 Task: Look for space in Parkent, Uzbekistan from 12th  August, 2023 to 15th August, 2023 for 3 adults in price range Rs.12000 to Rs.16000. Place can be entire place with 2 bedrooms having 3 beds and 1 bathroom. Property type can be house, flat, guest house. Booking option can be shelf check-in. Required host language is English.
Action: Mouse pressed left at (570, 127)
Screenshot: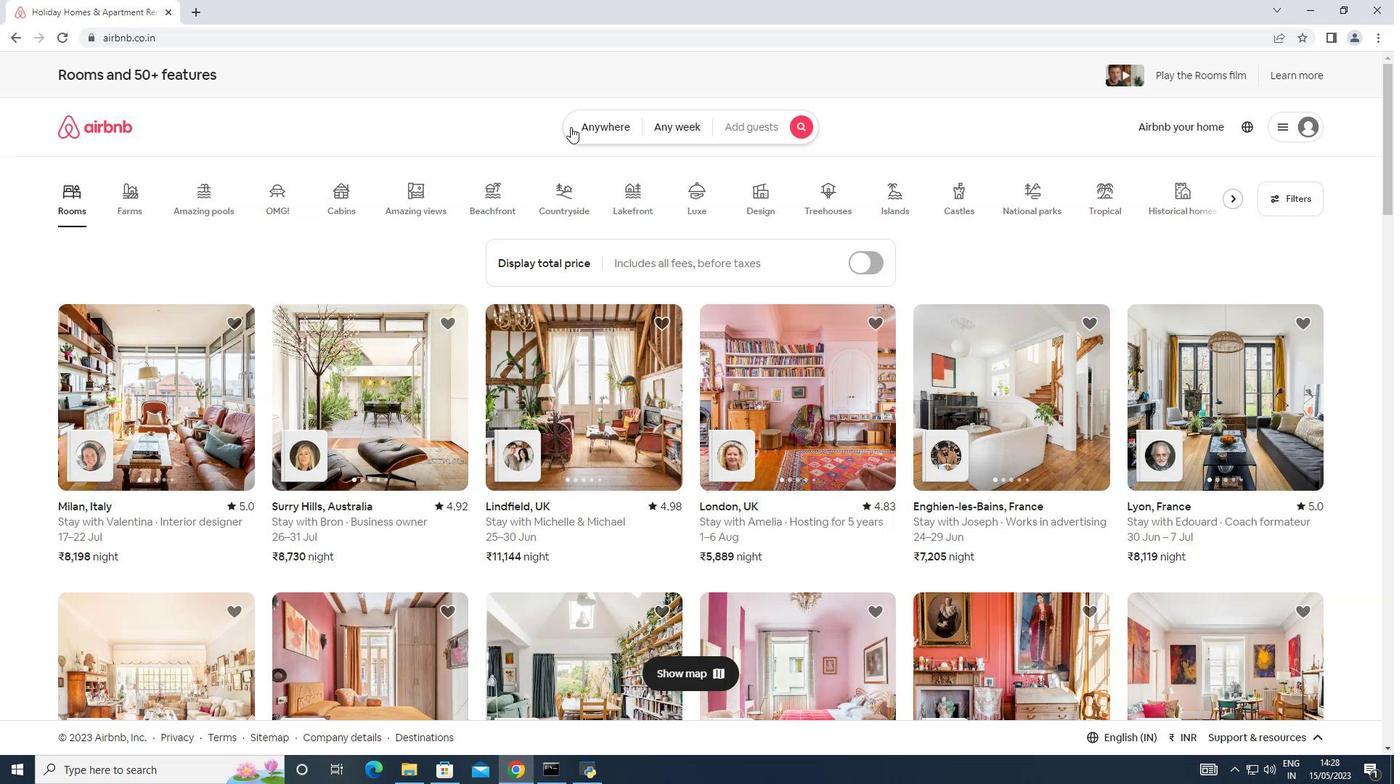 
Action: Mouse moved to (492, 192)
Screenshot: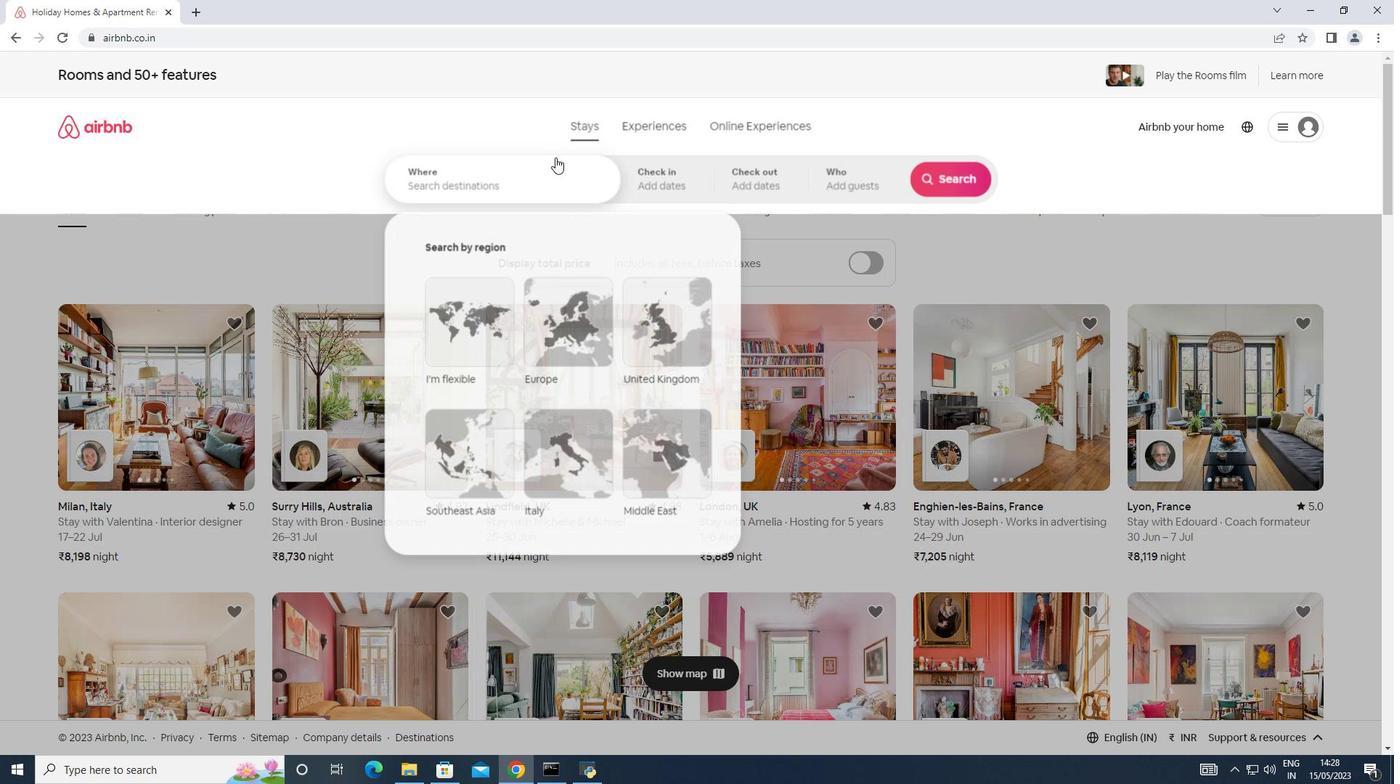 
Action: Mouse pressed left at (492, 192)
Screenshot: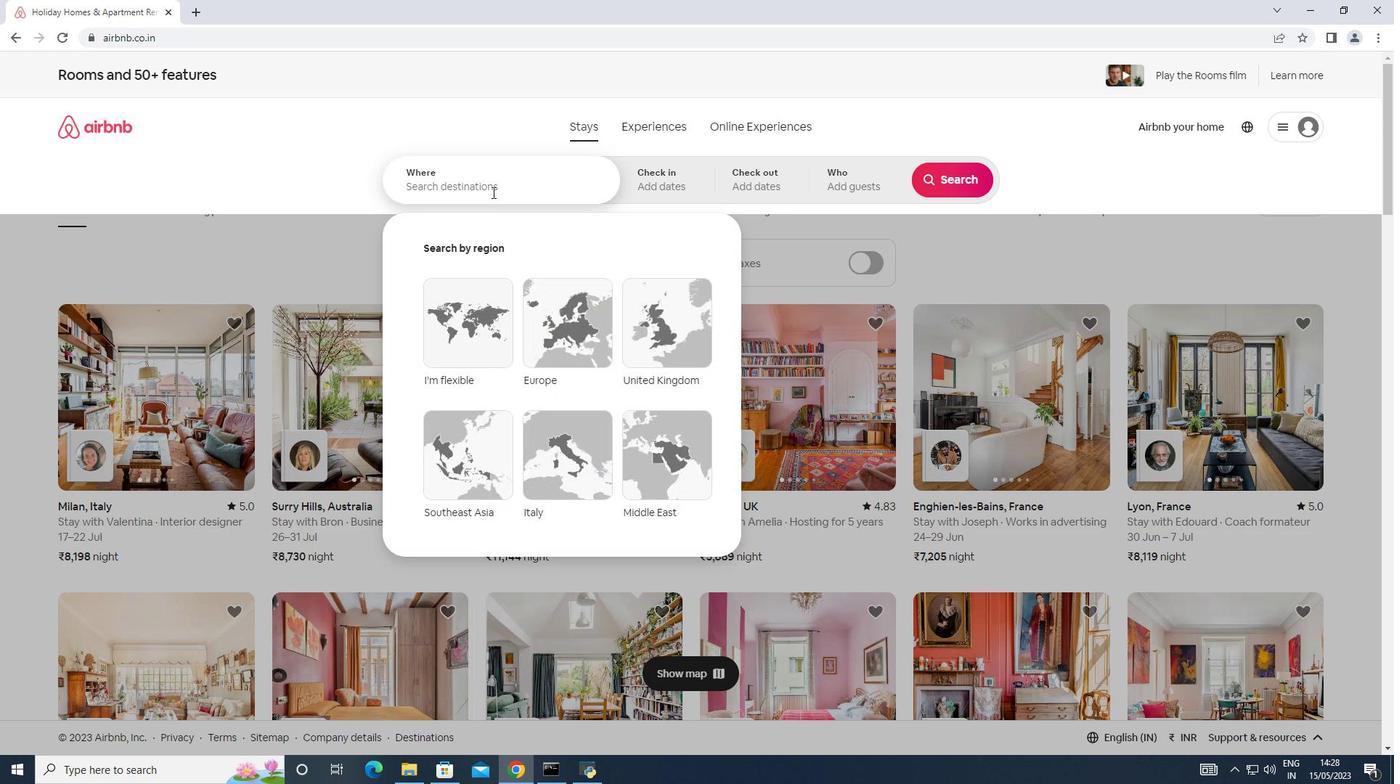 
Action: Key pressed <Key.shift><Key.shift>Parkent,<Key.shift>Uzbekistan
Screenshot: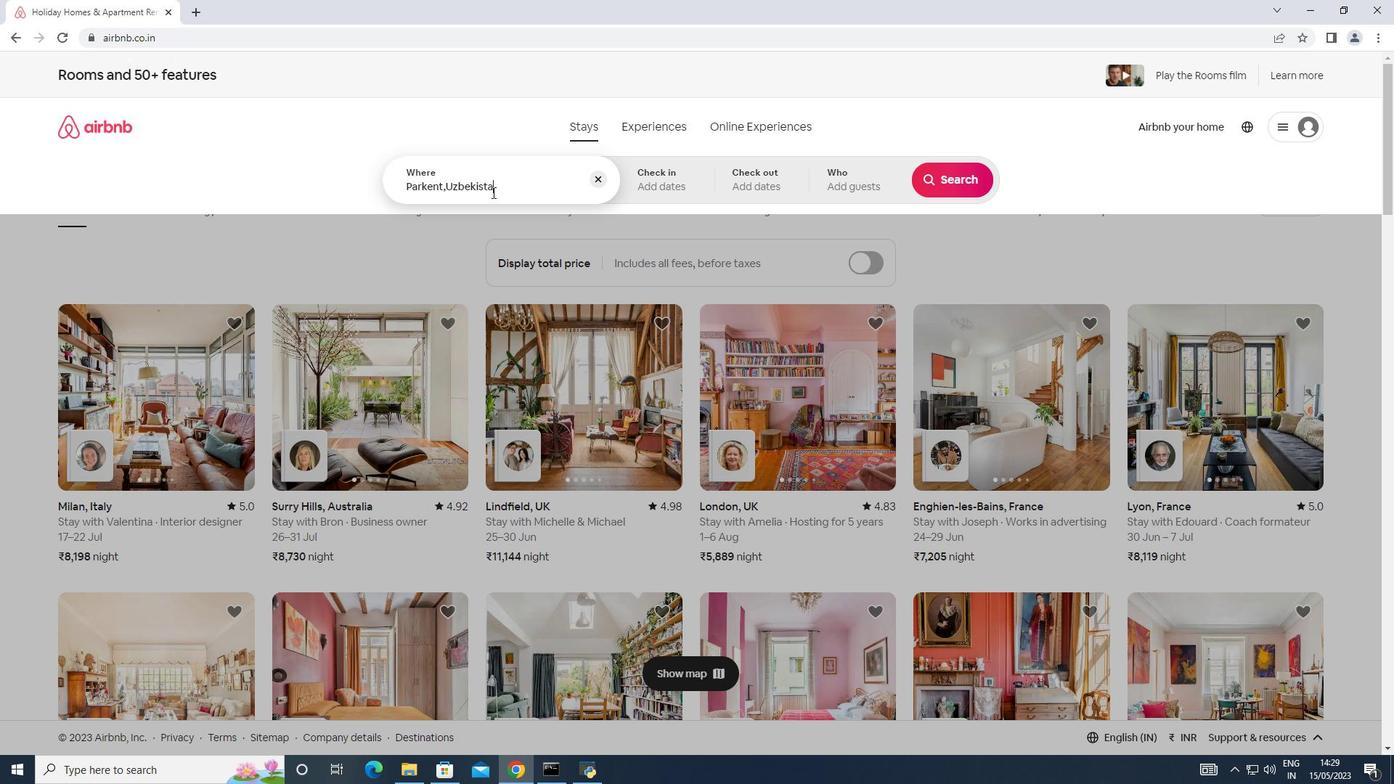 
Action: Mouse moved to (656, 181)
Screenshot: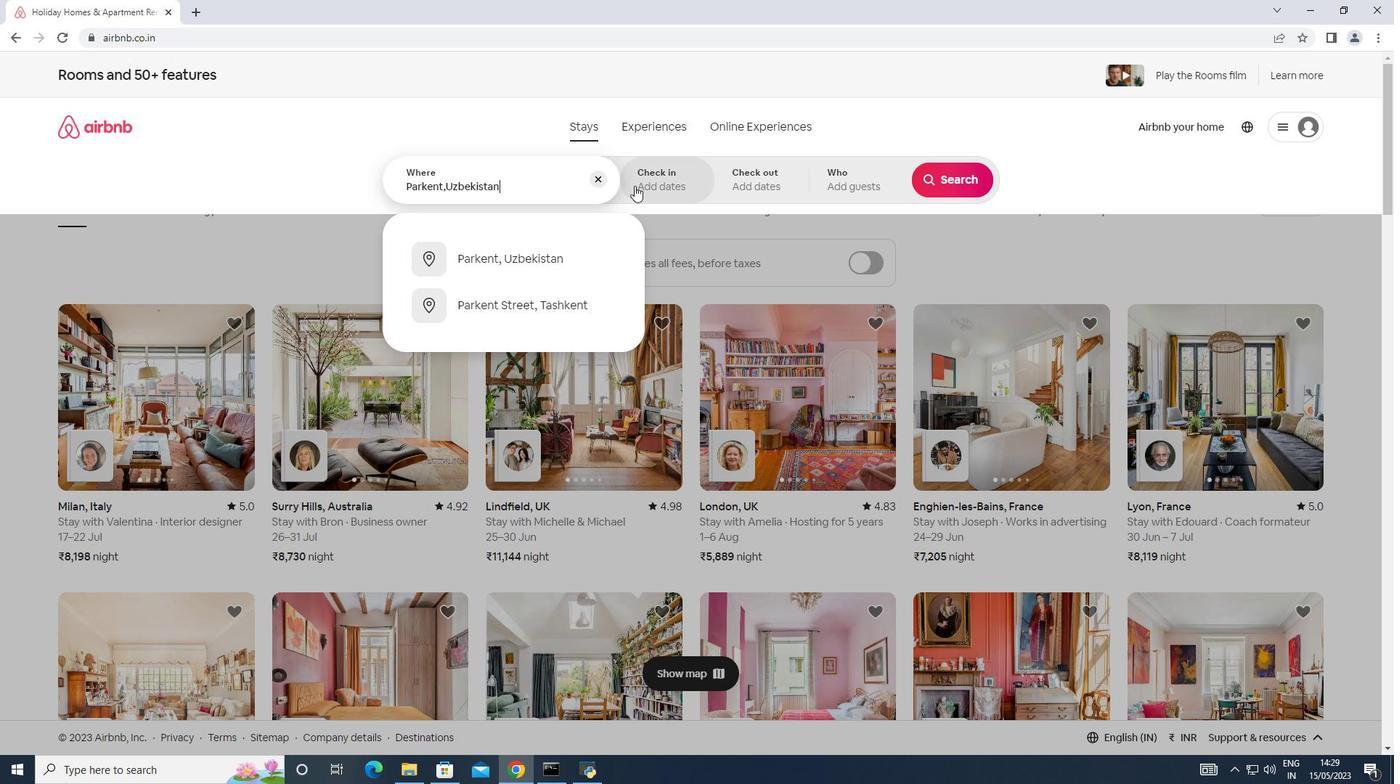
Action: Mouse pressed left at (656, 181)
Screenshot: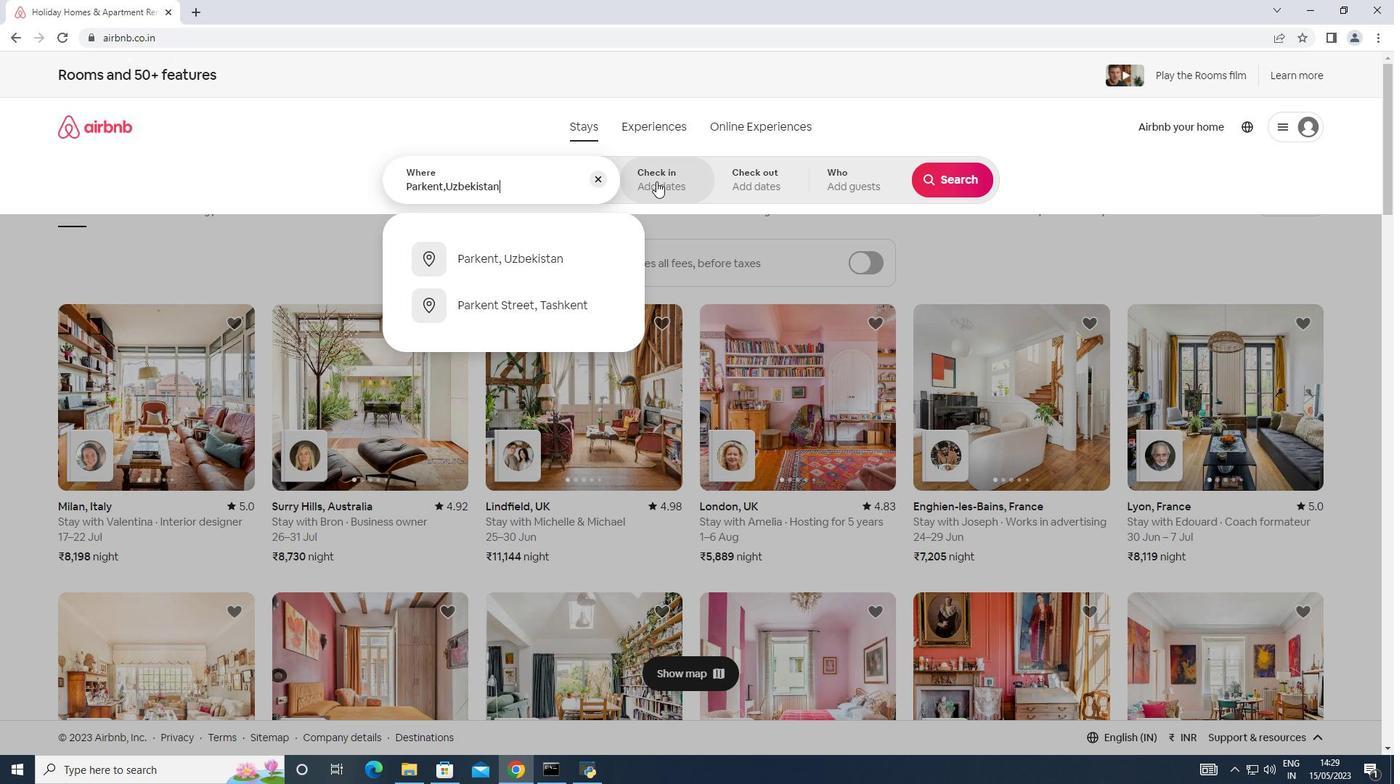 
Action: Mouse moved to (941, 300)
Screenshot: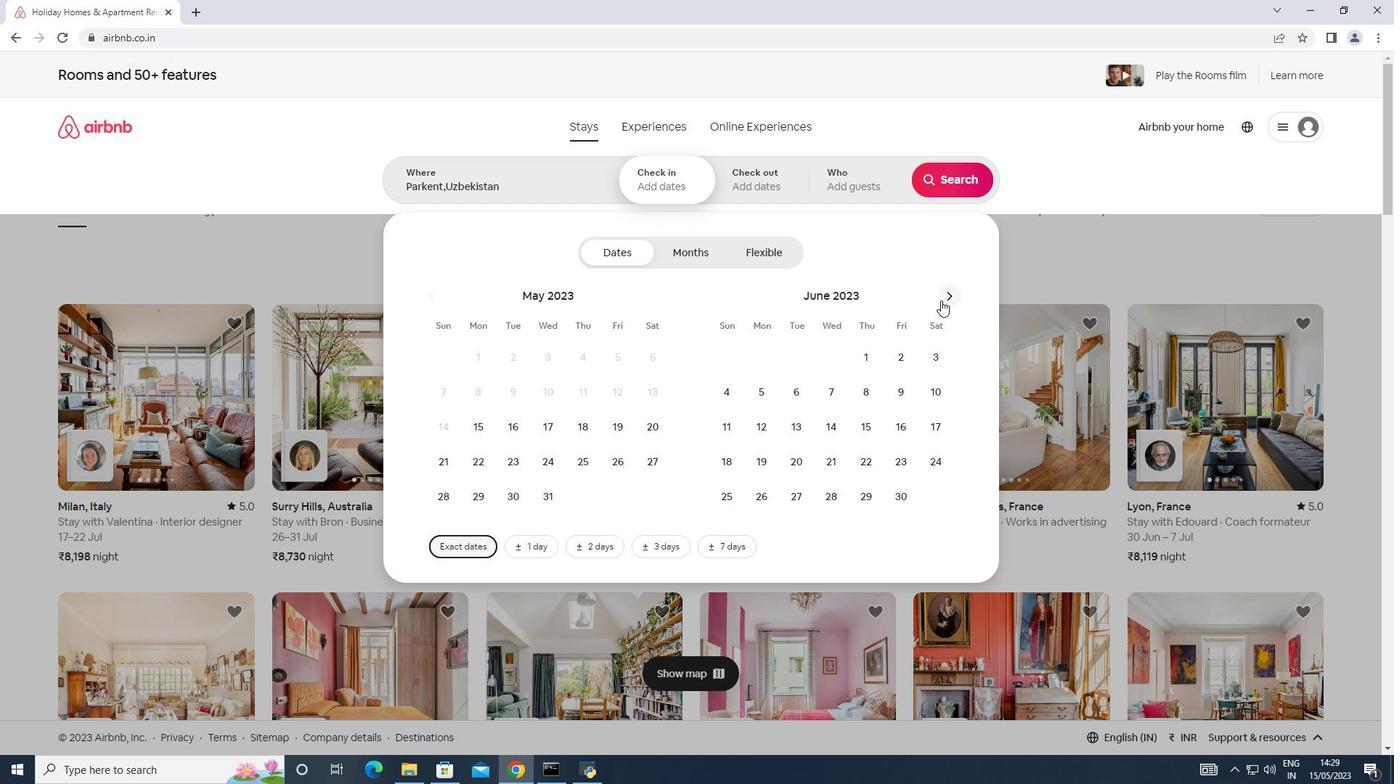 
Action: Mouse pressed left at (941, 300)
Screenshot: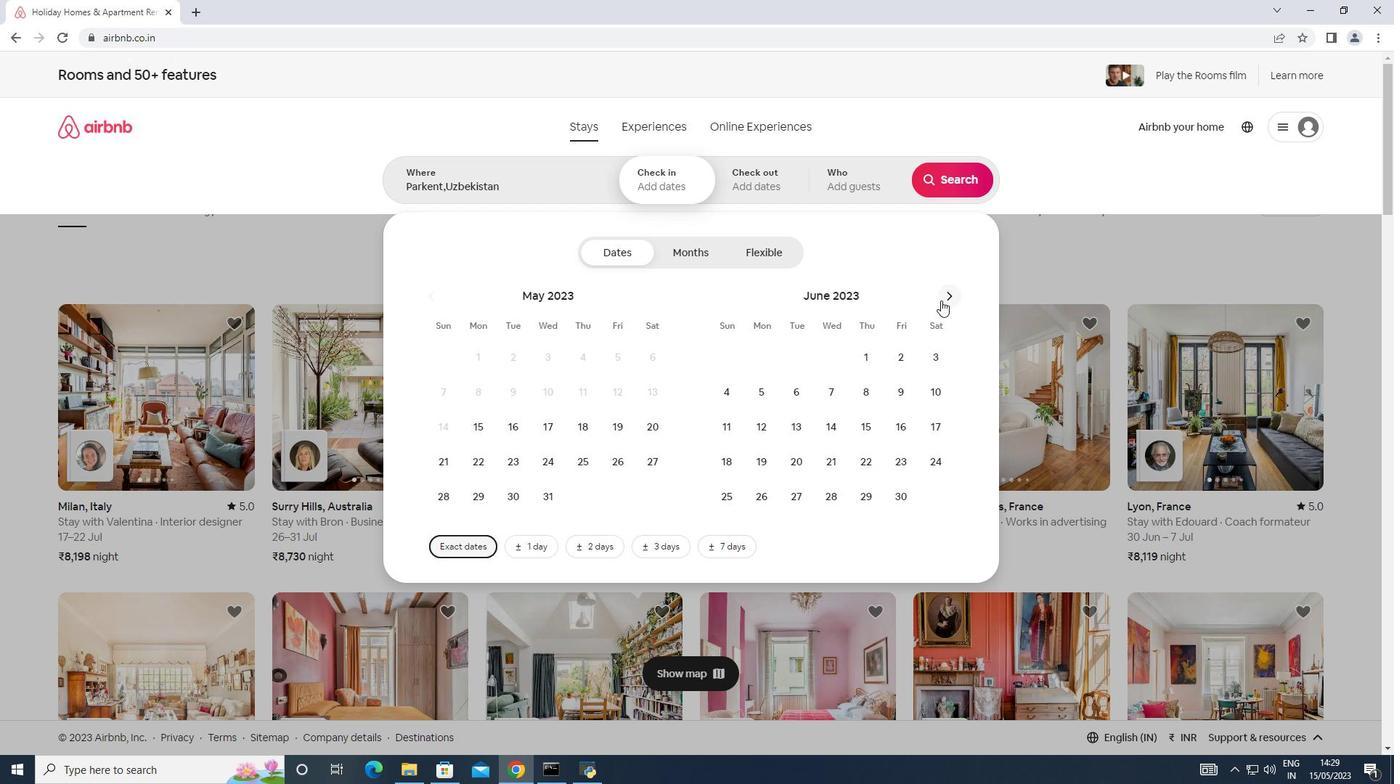 
Action: Mouse pressed left at (941, 300)
Screenshot: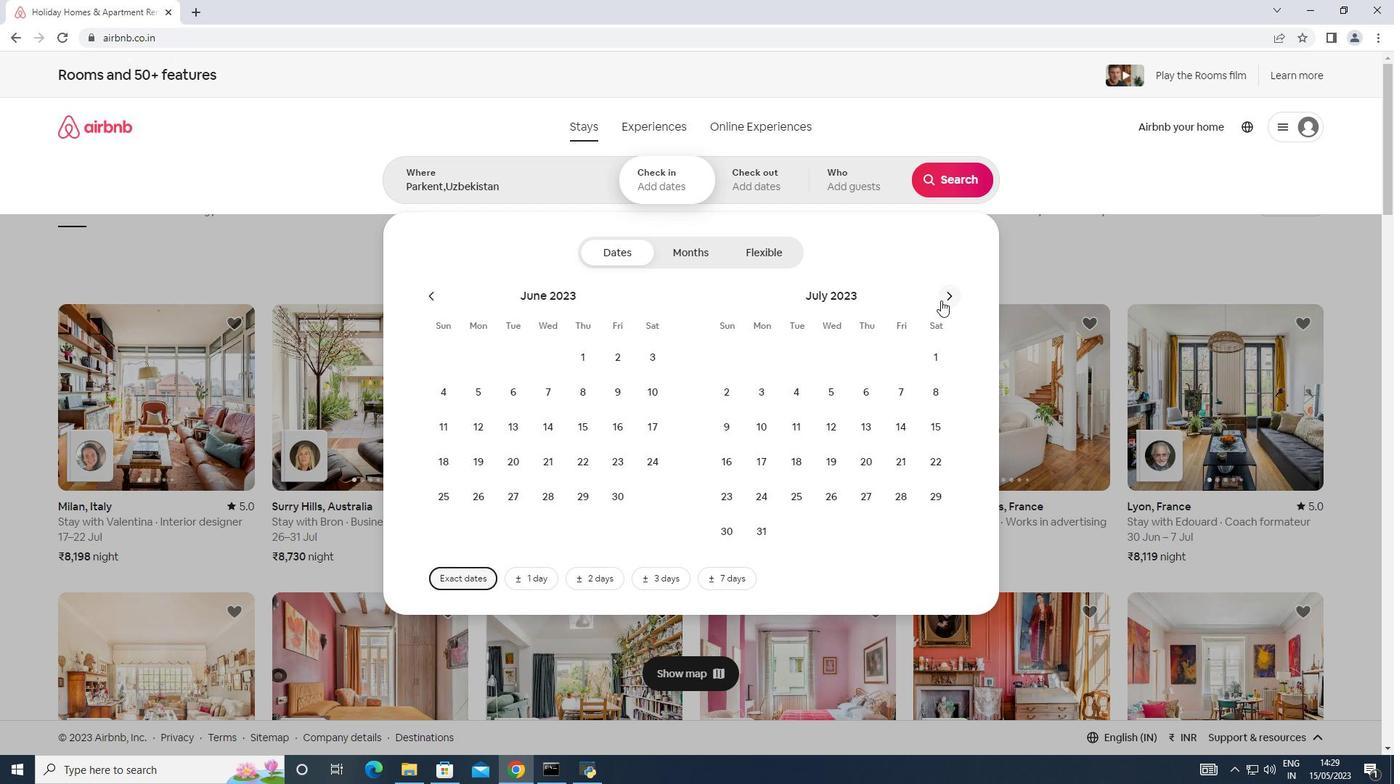 
Action: Mouse moved to (929, 379)
Screenshot: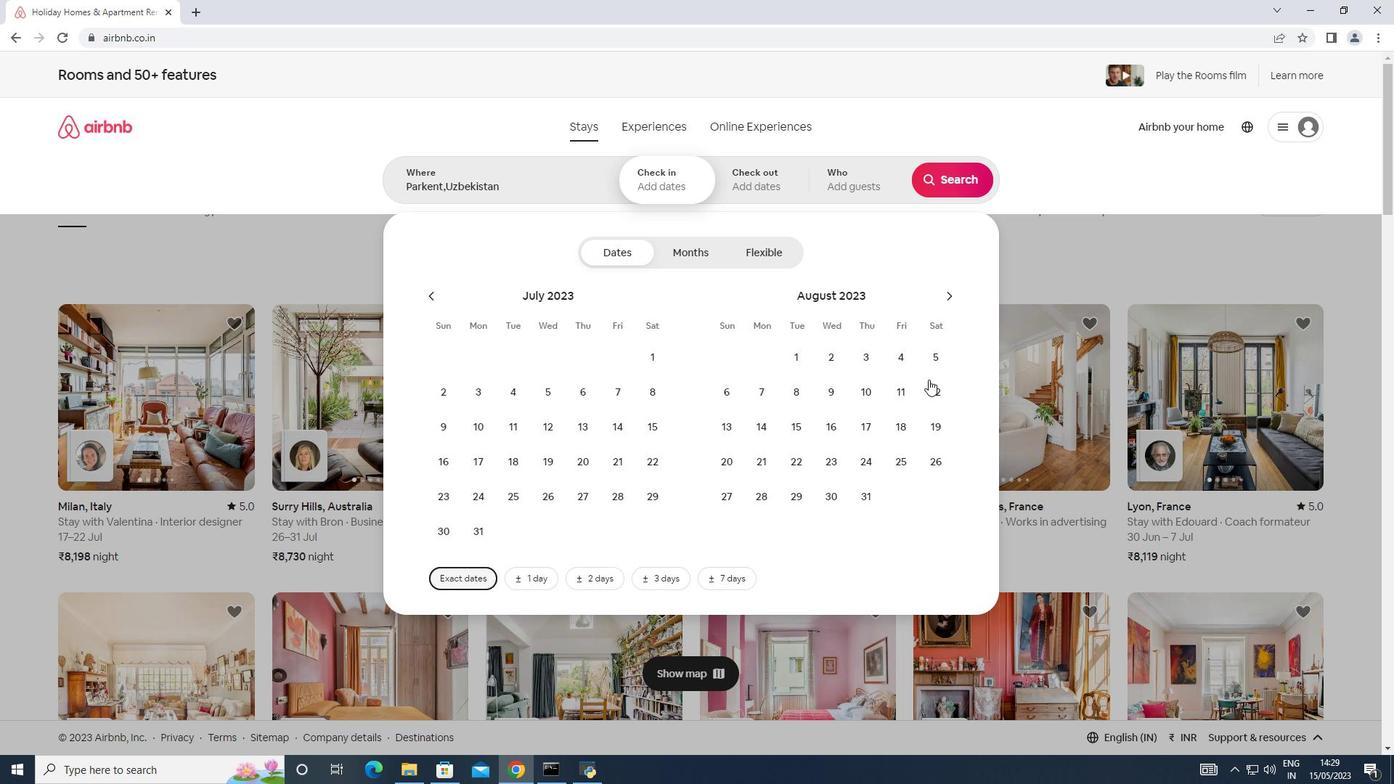 
Action: Mouse pressed left at (929, 379)
Screenshot: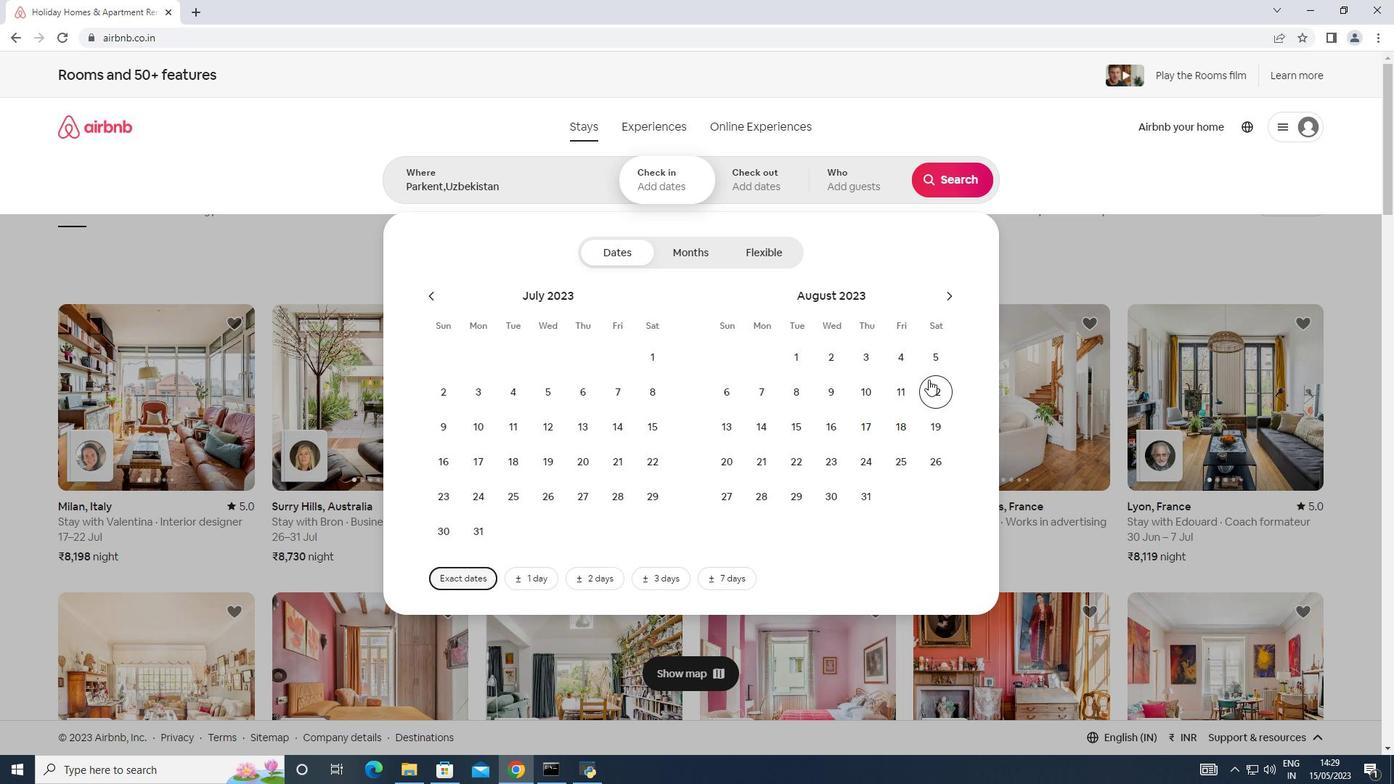 
Action: Mouse moved to (794, 428)
Screenshot: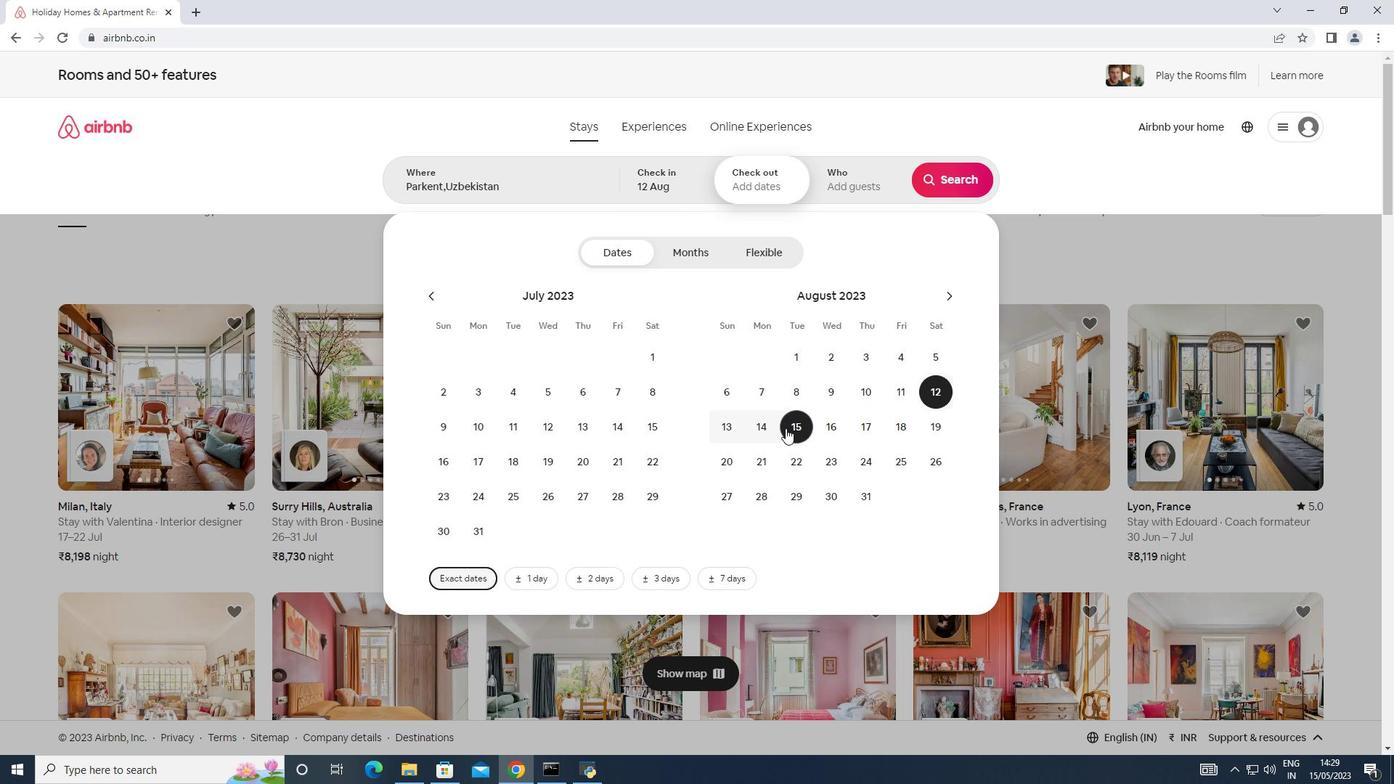 
Action: Mouse pressed left at (794, 428)
Screenshot: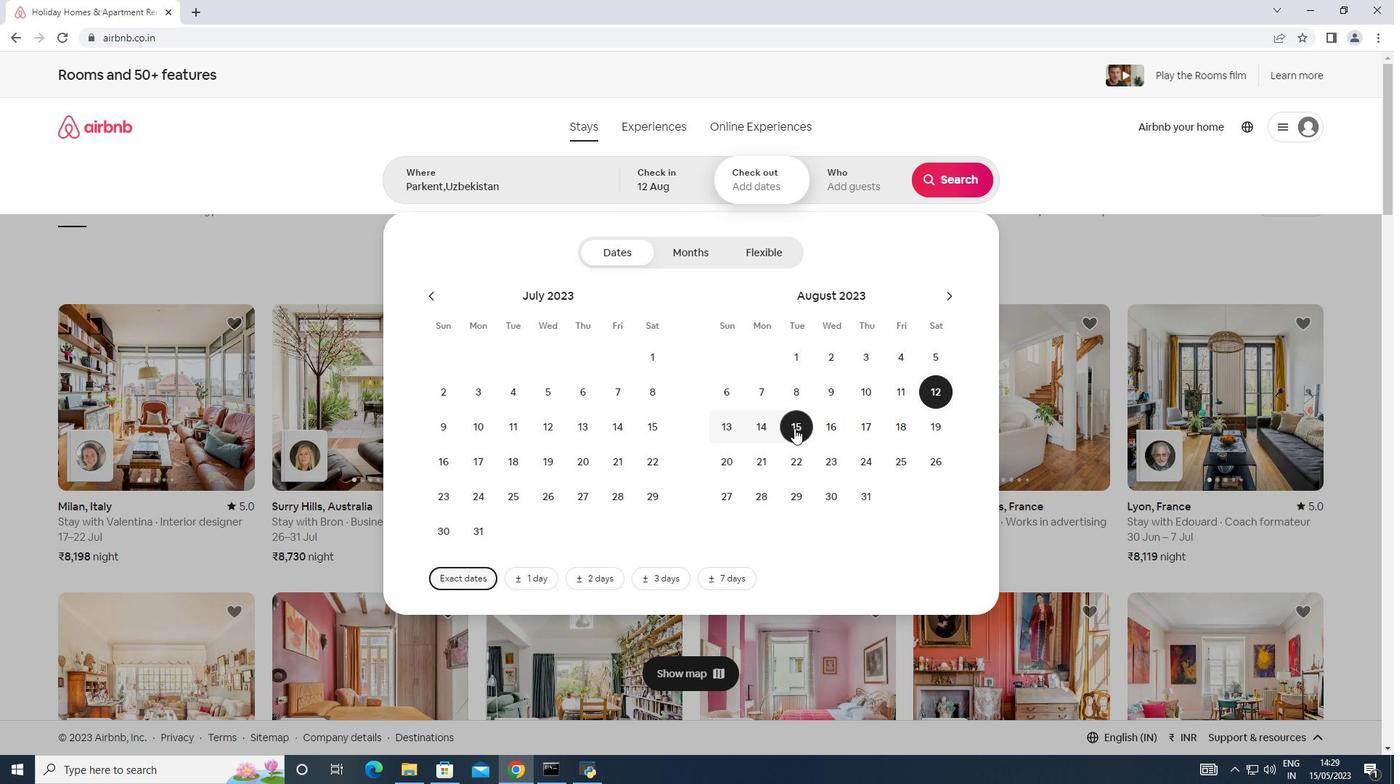 
Action: Mouse moved to (833, 182)
Screenshot: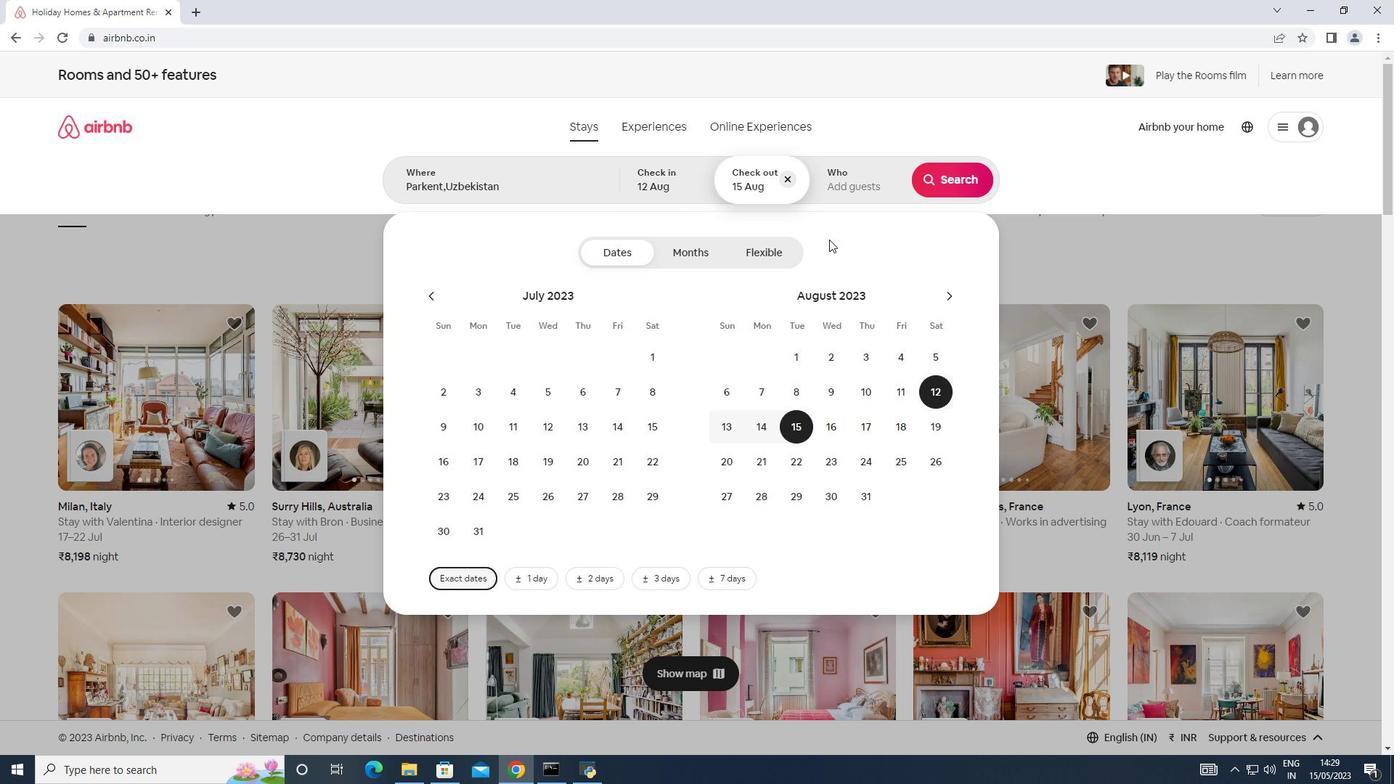 
Action: Mouse pressed left at (833, 182)
Screenshot: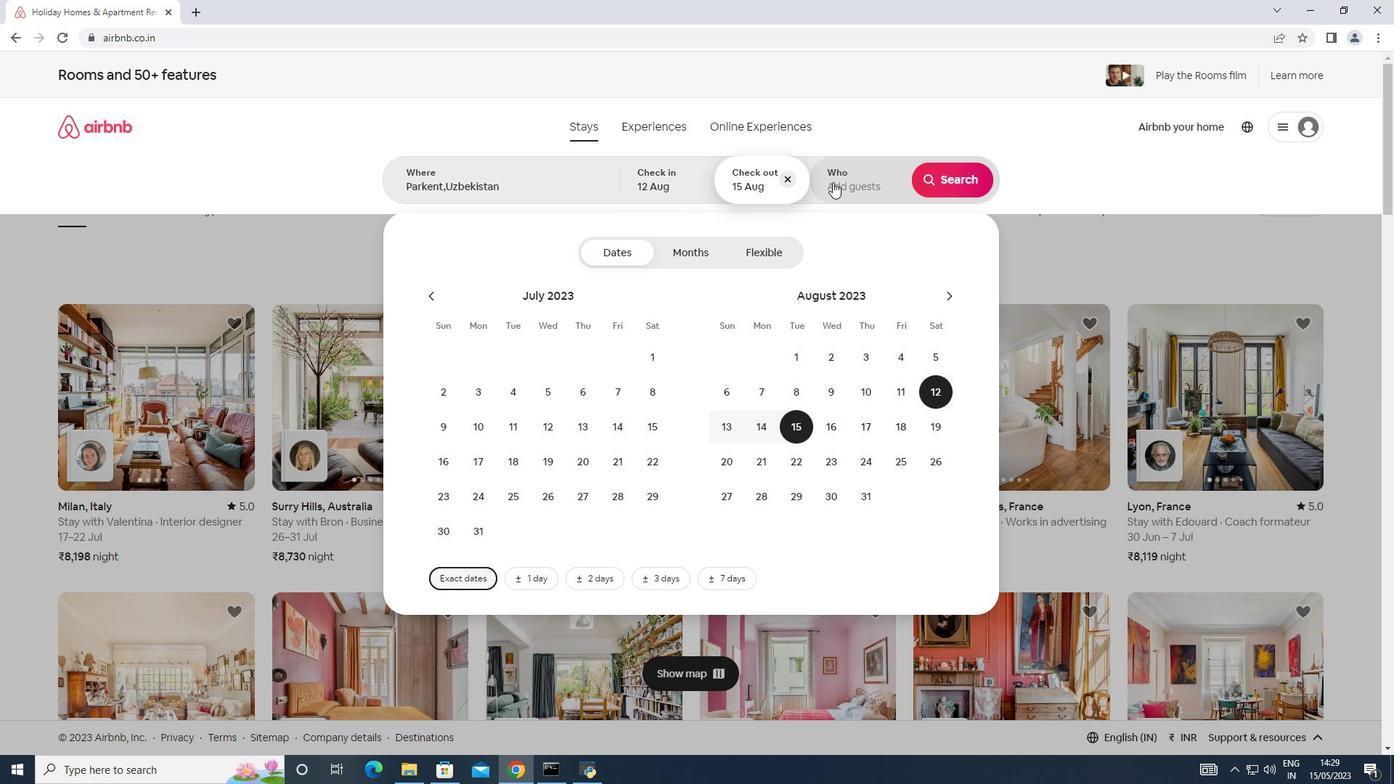 
Action: Mouse moved to (954, 253)
Screenshot: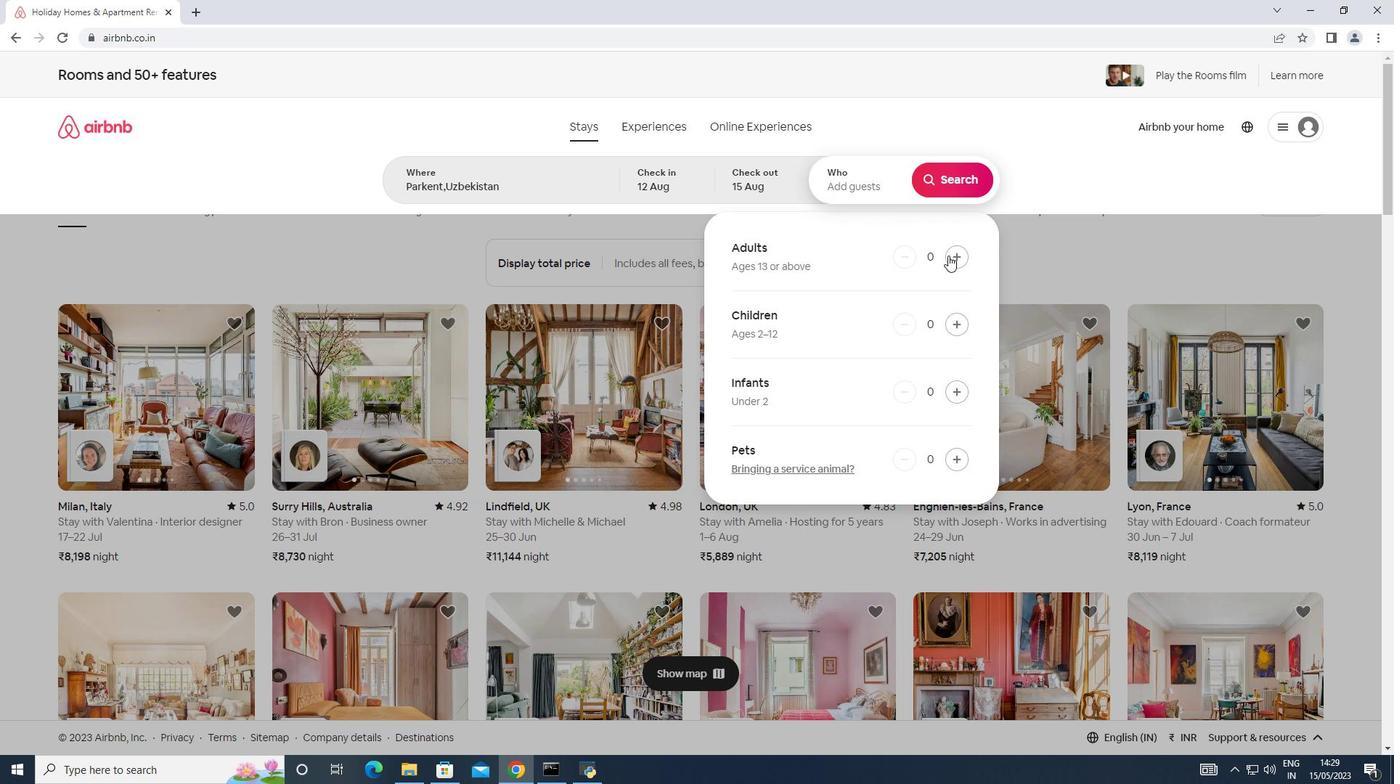 
Action: Mouse pressed left at (954, 253)
Screenshot: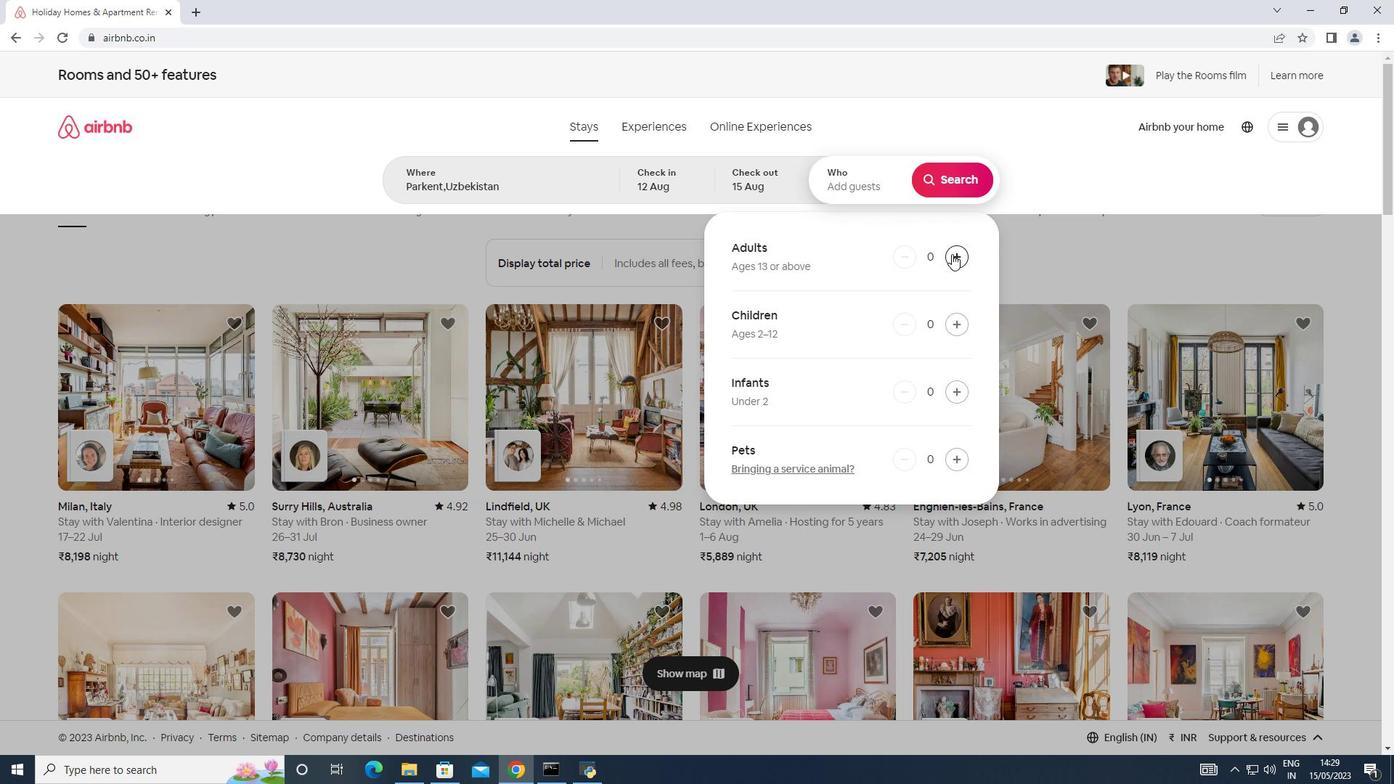 
Action: Mouse pressed left at (954, 253)
Screenshot: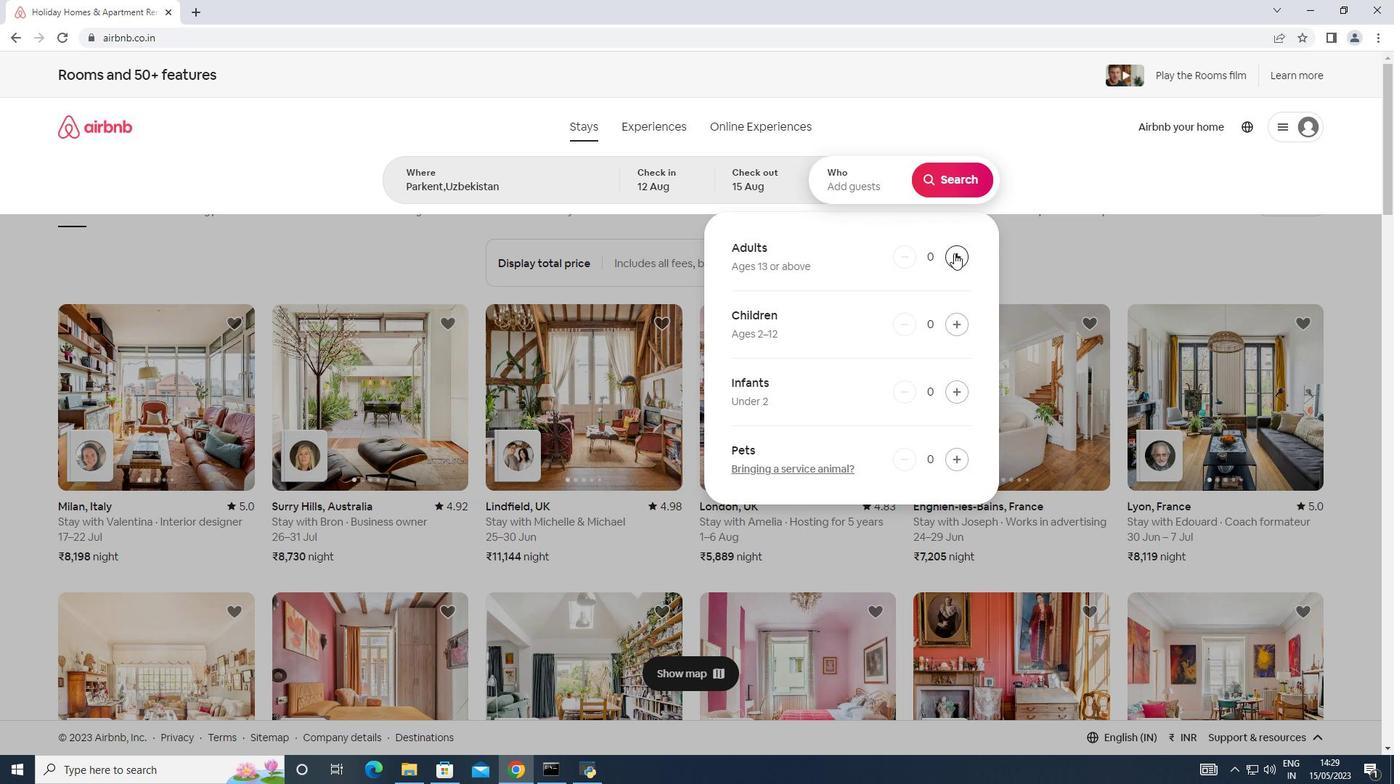 
Action: Mouse pressed left at (954, 253)
Screenshot: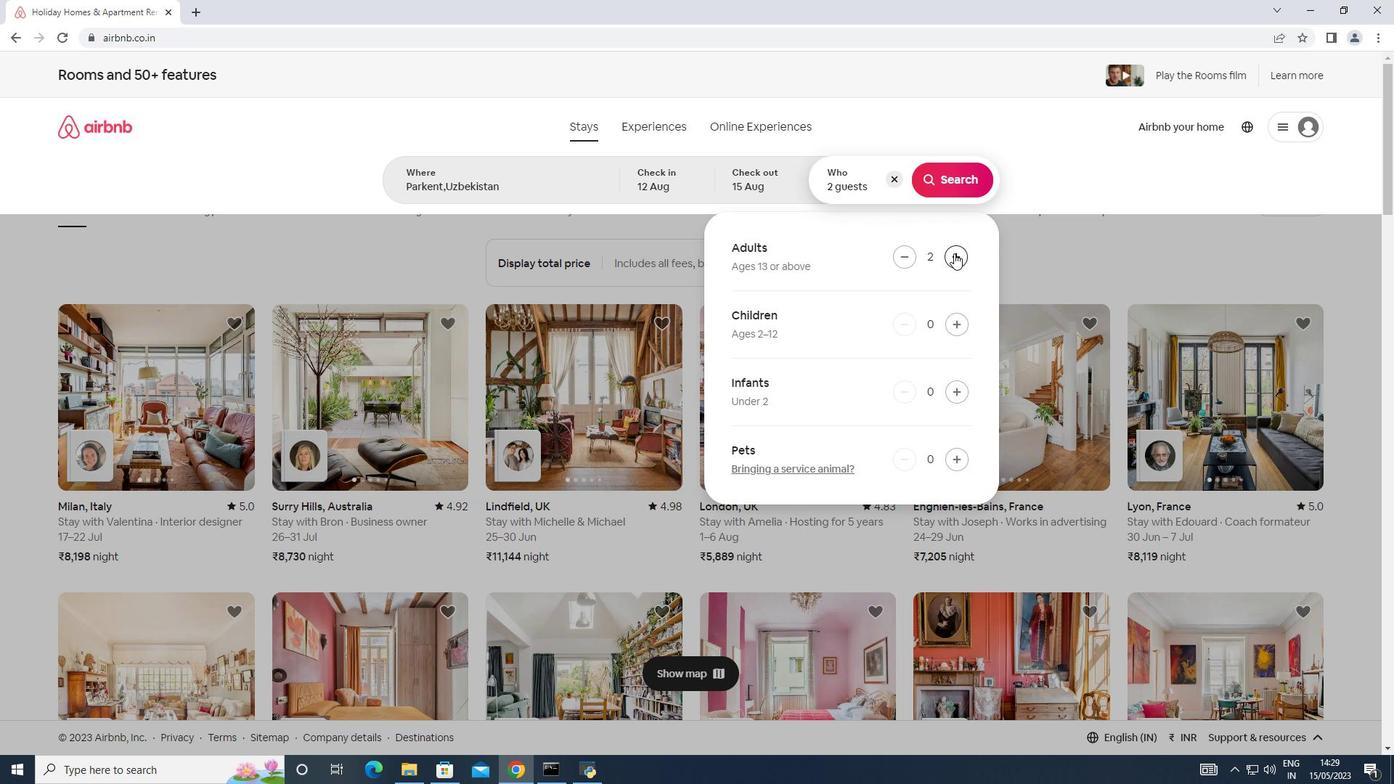 
Action: Mouse moved to (962, 185)
Screenshot: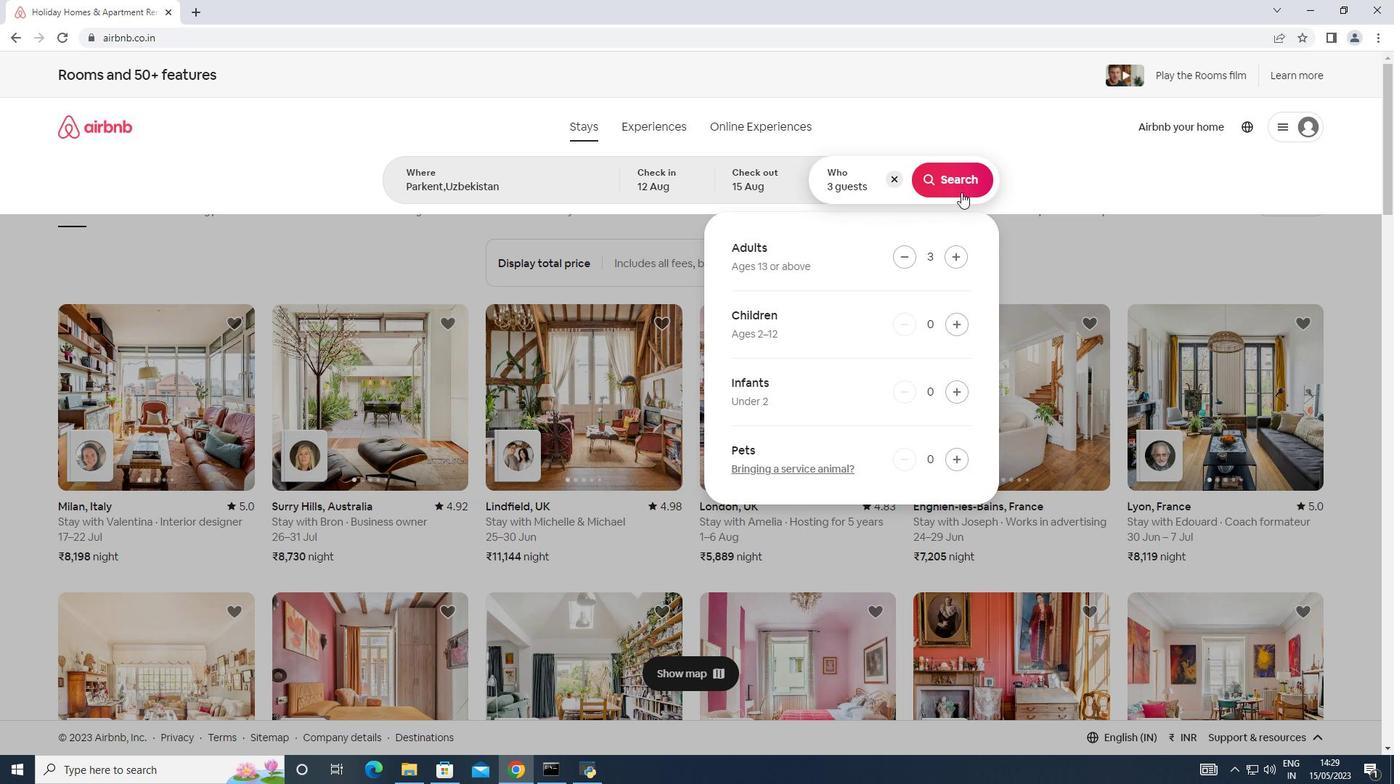 
Action: Mouse pressed left at (962, 185)
Screenshot: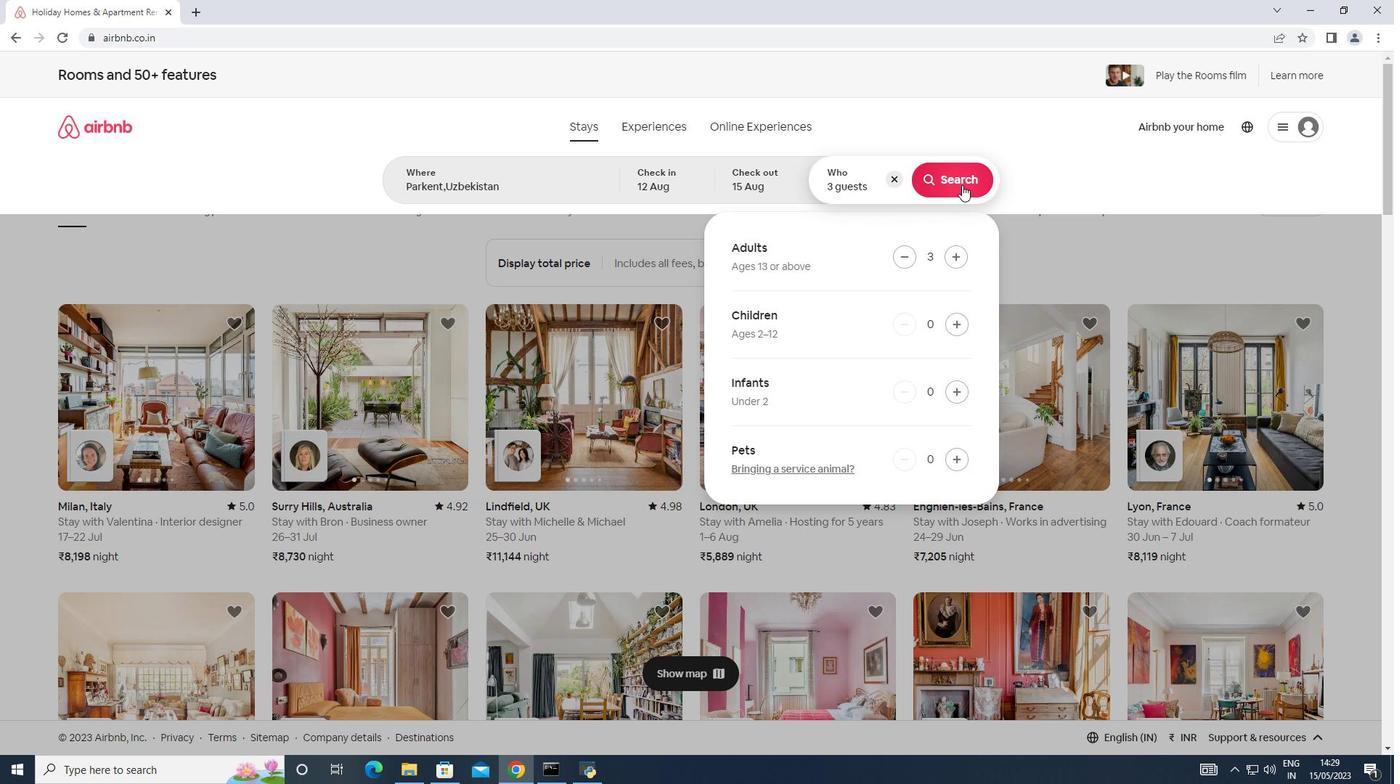 
Action: Mouse moved to (1343, 142)
Screenshot: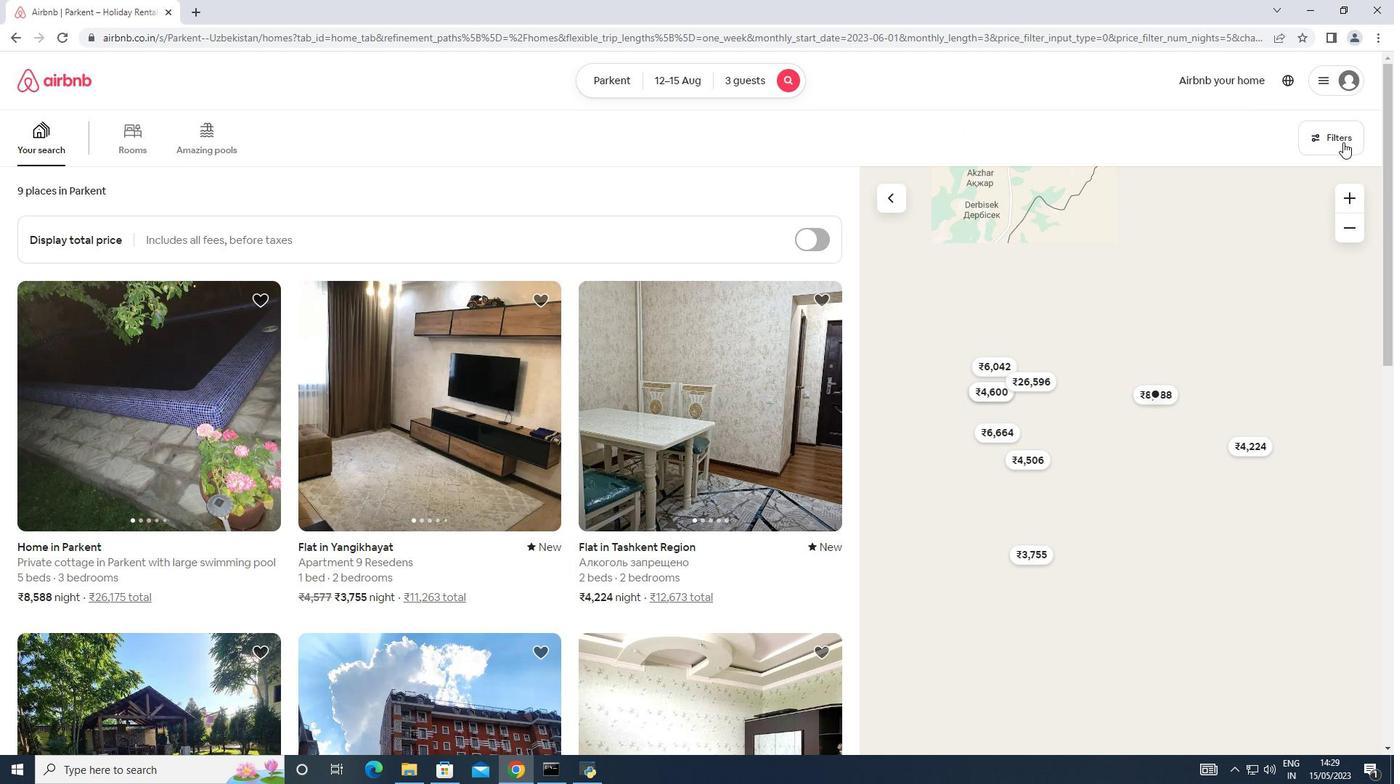 
Action: Mouse pressed left at (1343, 142)
Screenshot: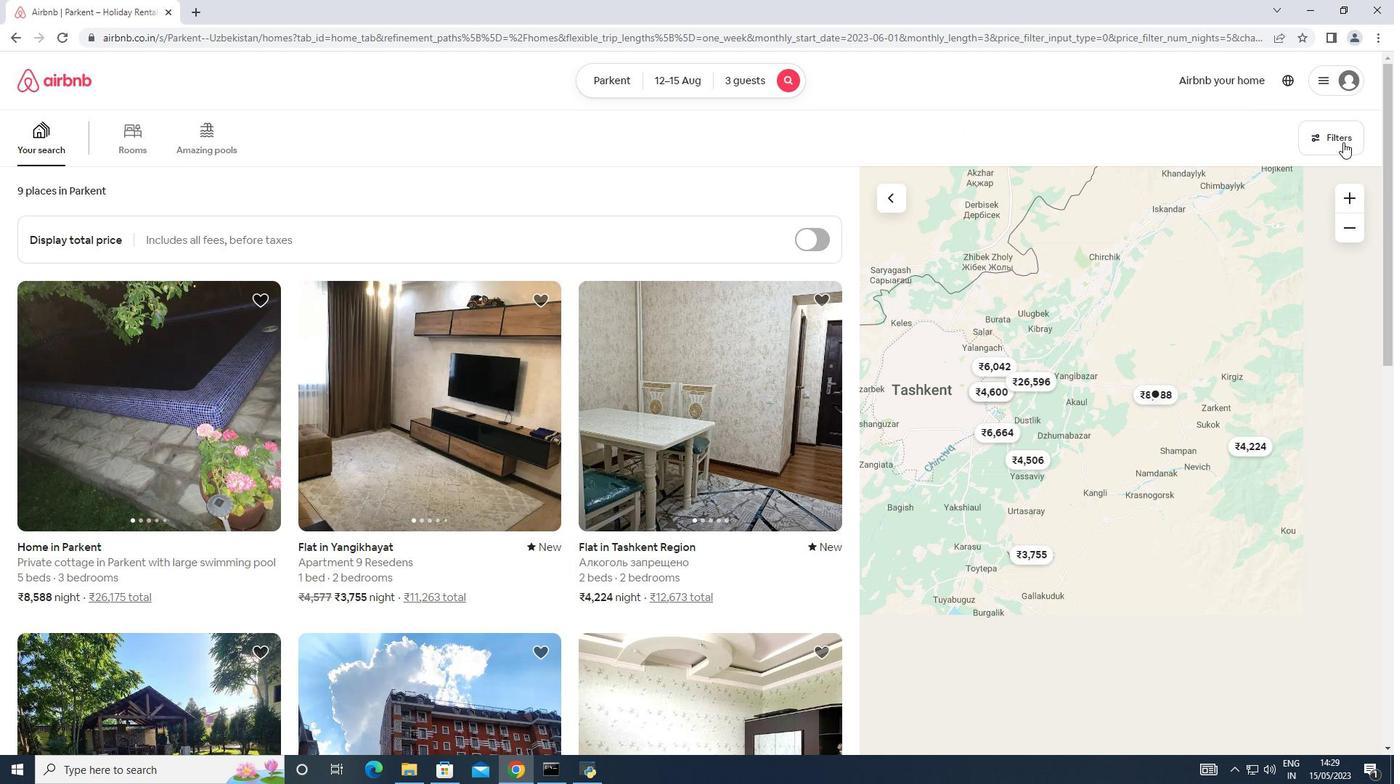 
Action: Mouse moved to (507, 496)
Screenshot: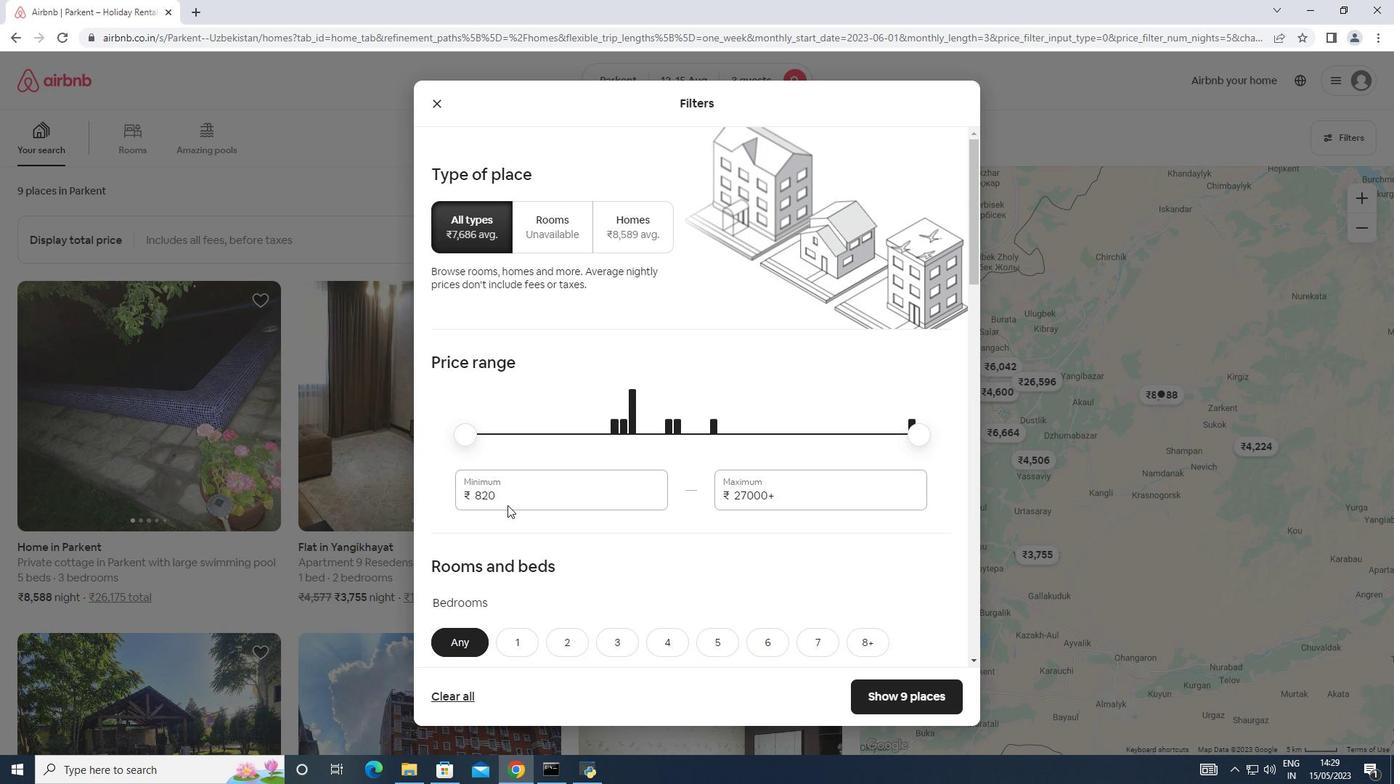 
Action: Mouse pressed left at (507, 496)
Screenshot: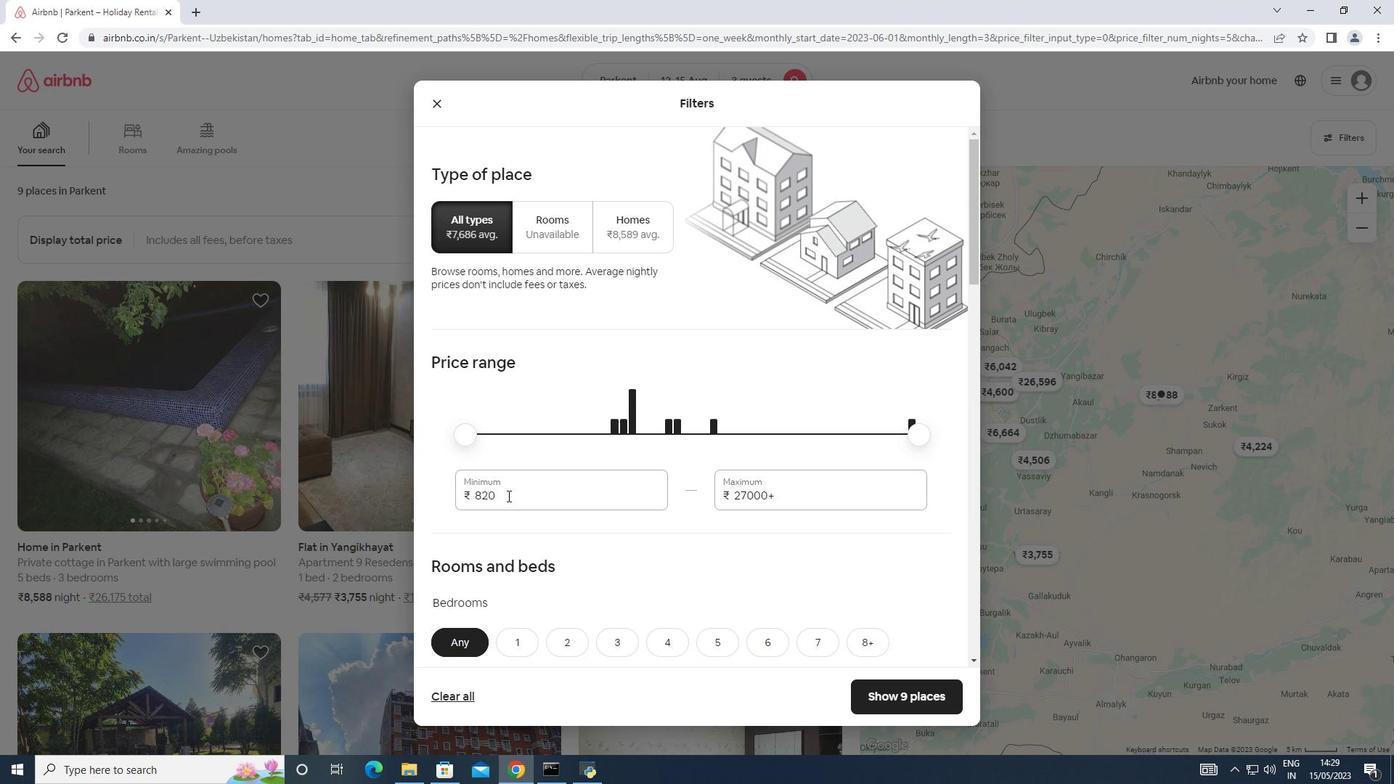 
Action: Mouse moved to (460, 494)
Screenshot: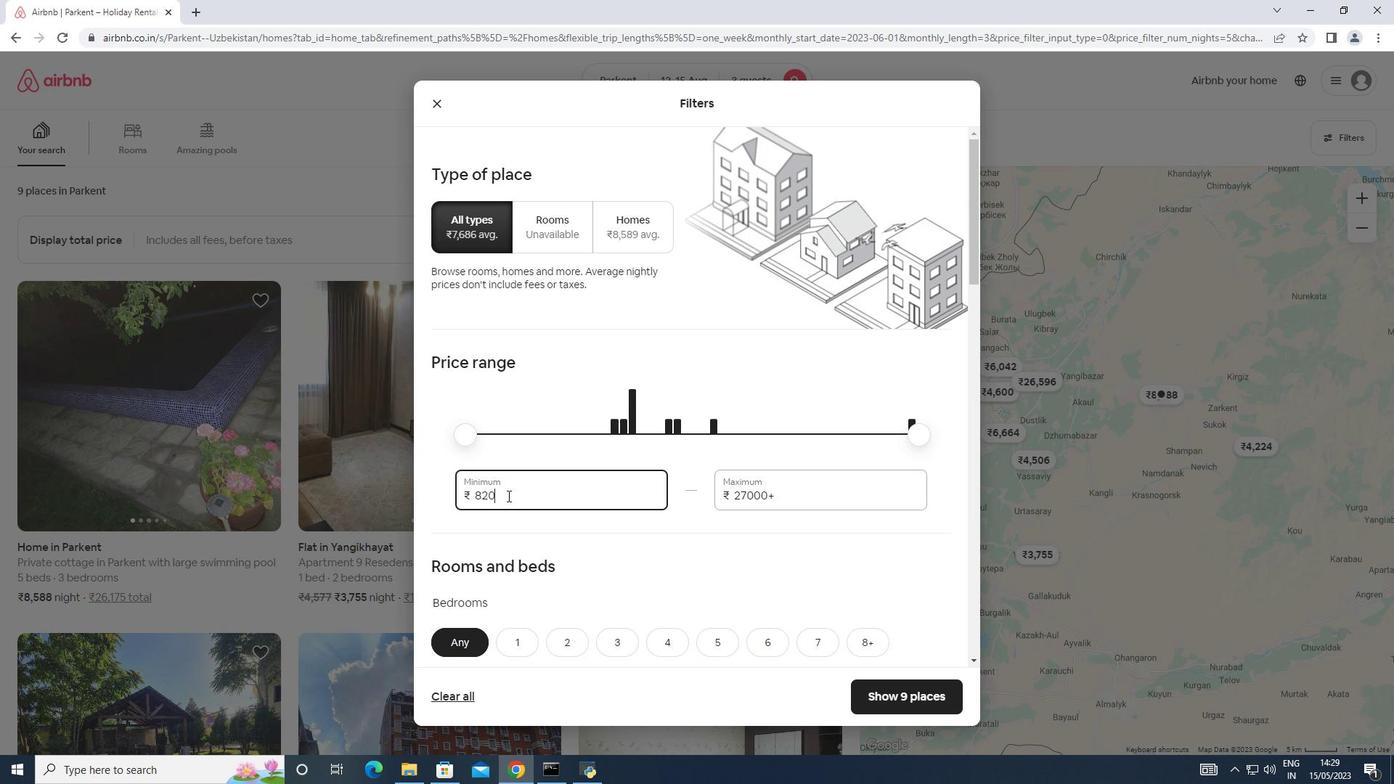 
Action: Key pressed 12000
Screenshot: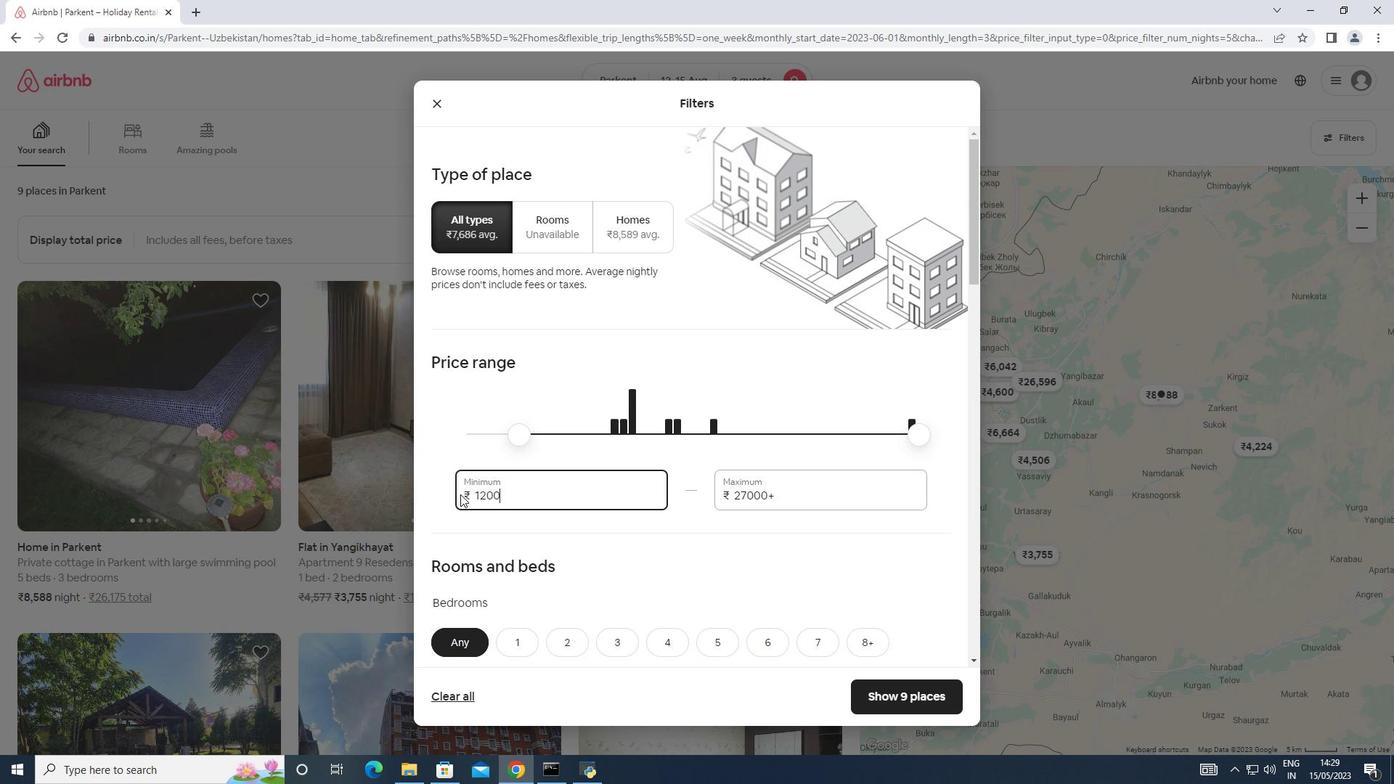
Action: Mouse moved to (789, 493)
Screenshot: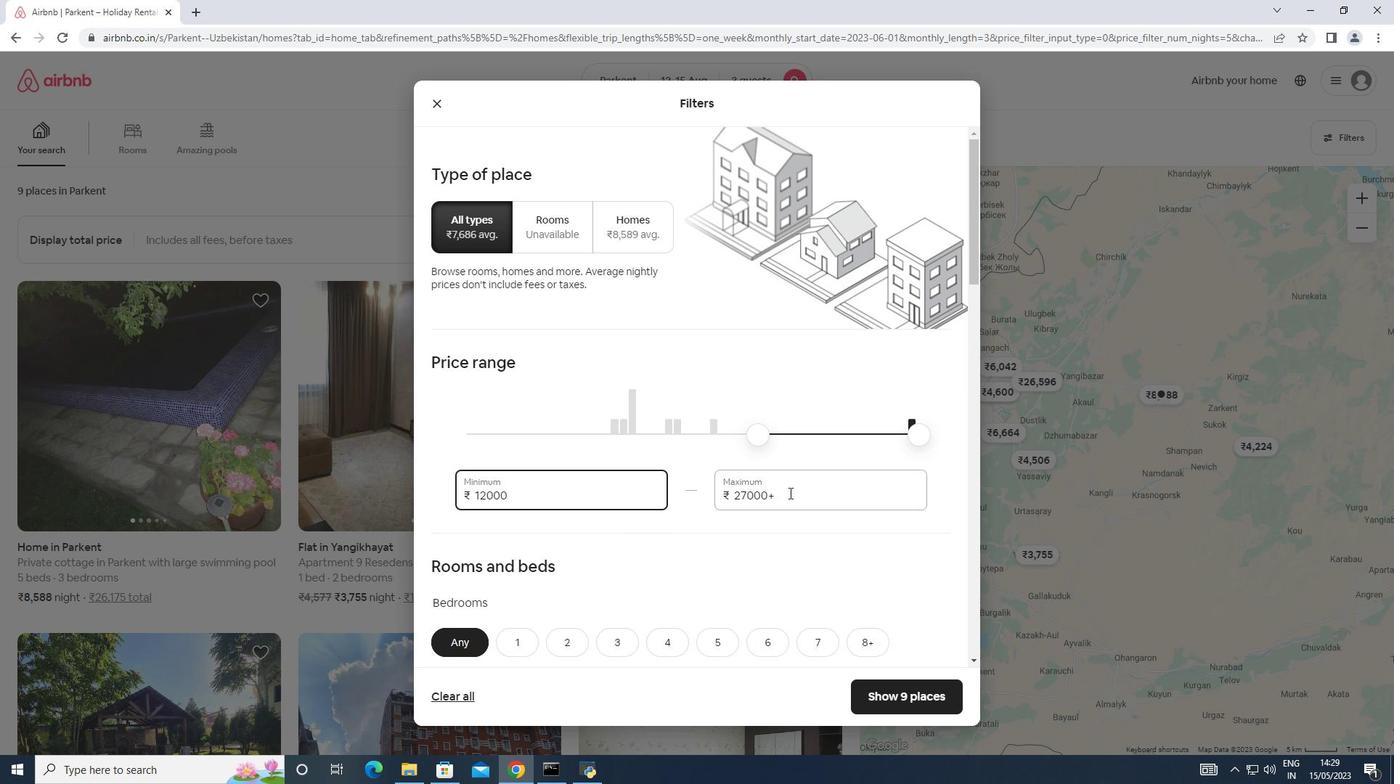 
Action: Mouse pressed left at (789, 493)
Screenshot: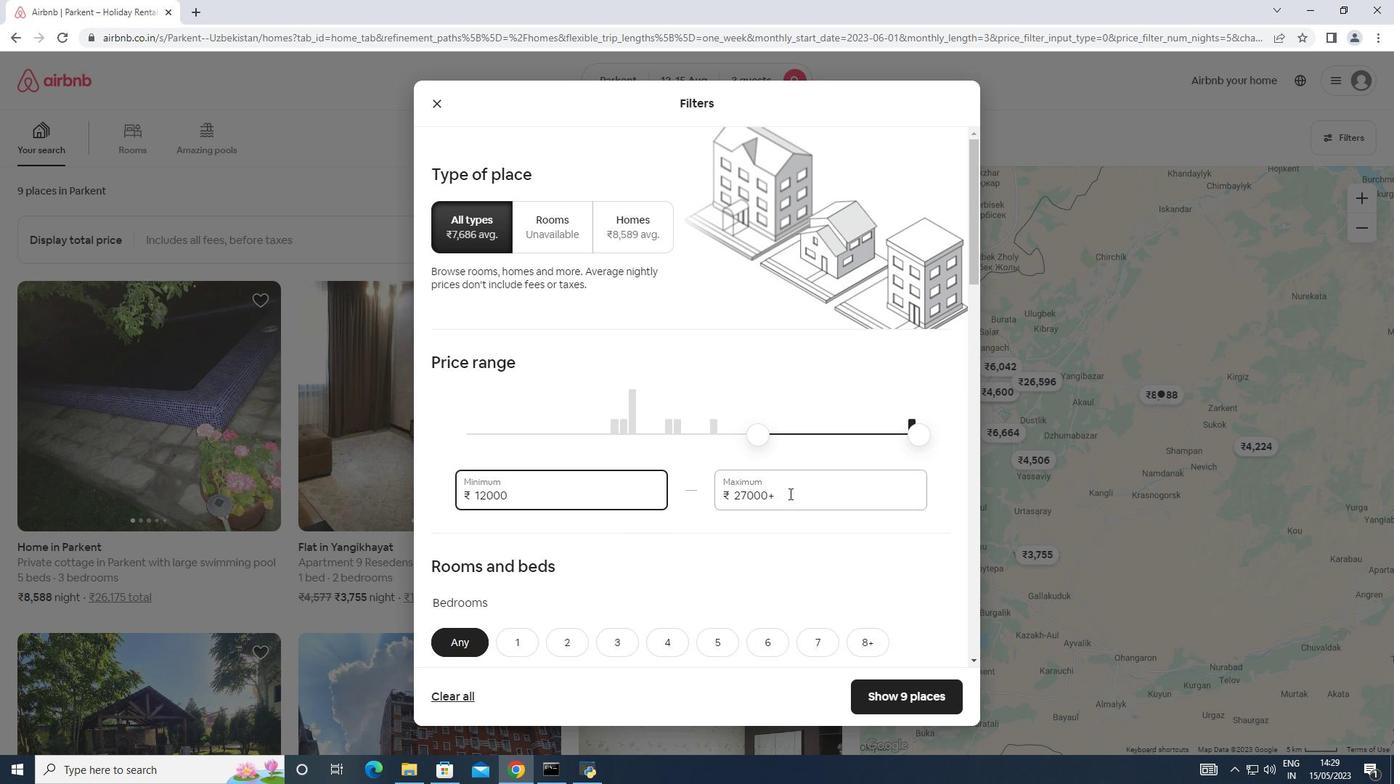 
Action: Mouse moved to (714, 496)
Screenshot: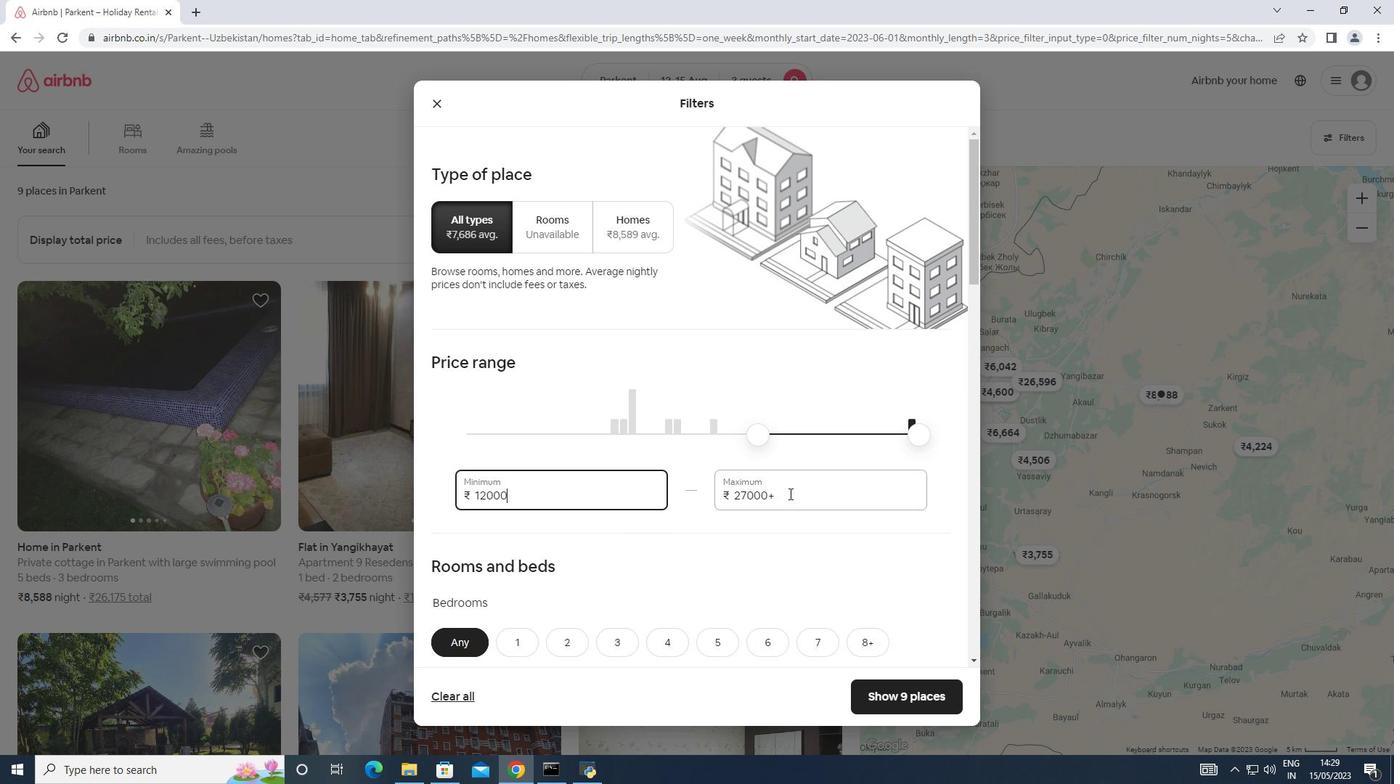 
Action: Key pressed 16000
Screenshot: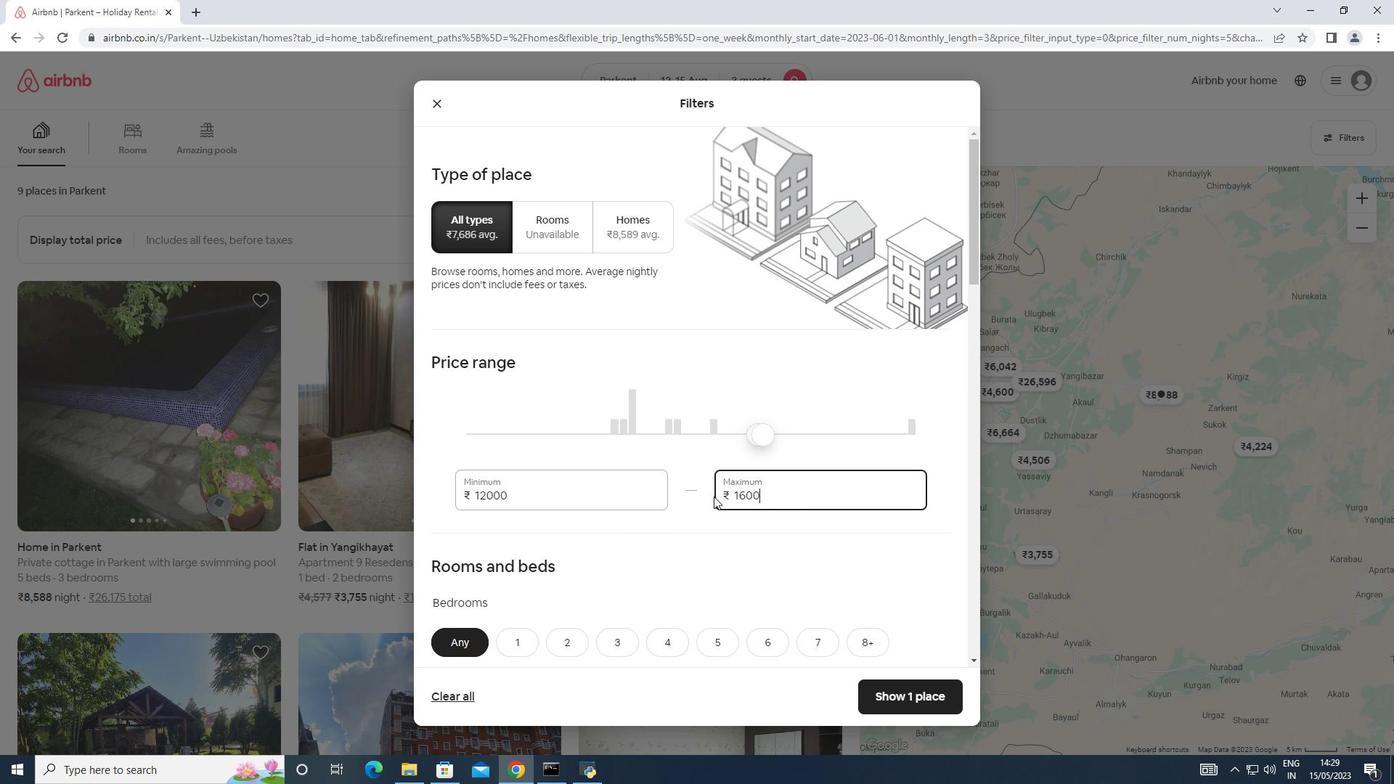 
Action: Mouse moved to (680, 513)
Screenshot: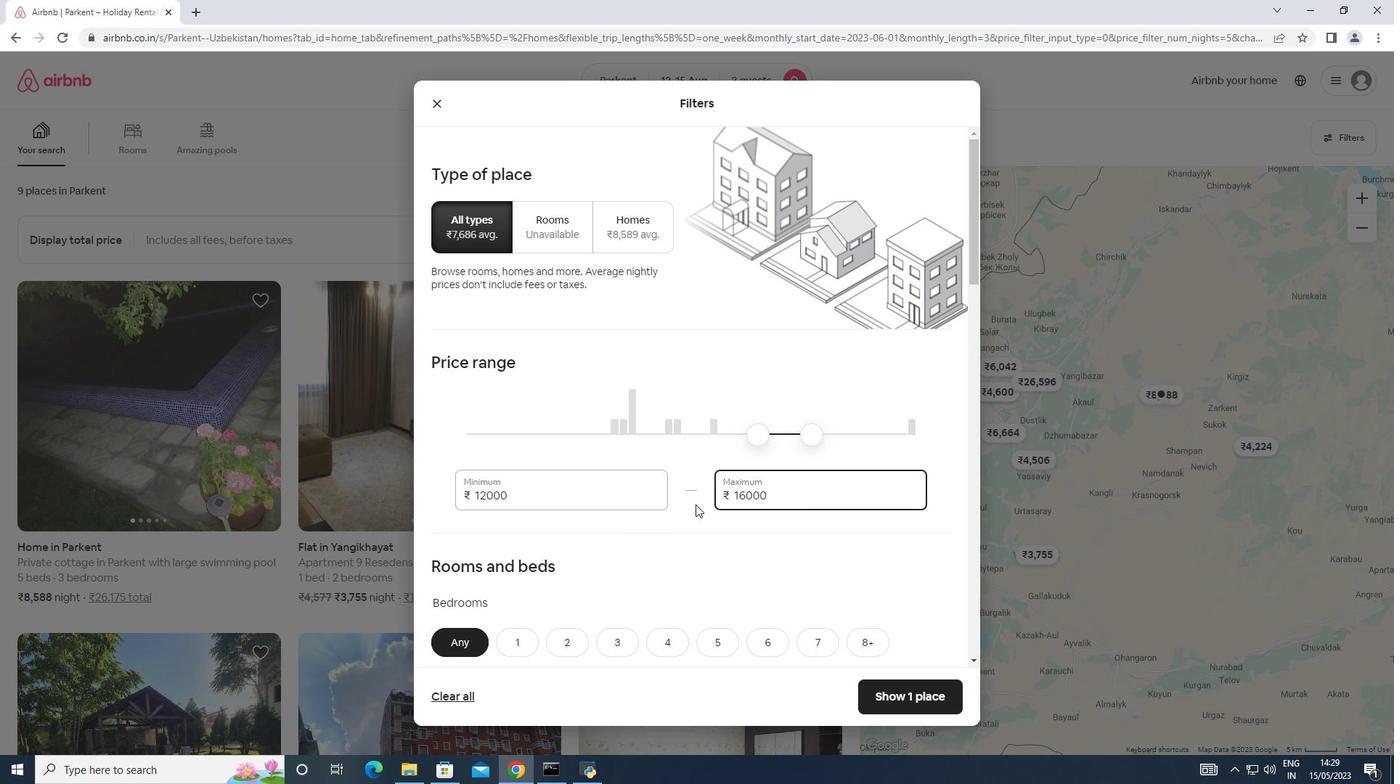 
Action: Mouse scrolled (680, 512) with delta (0, 0)
Screenshot: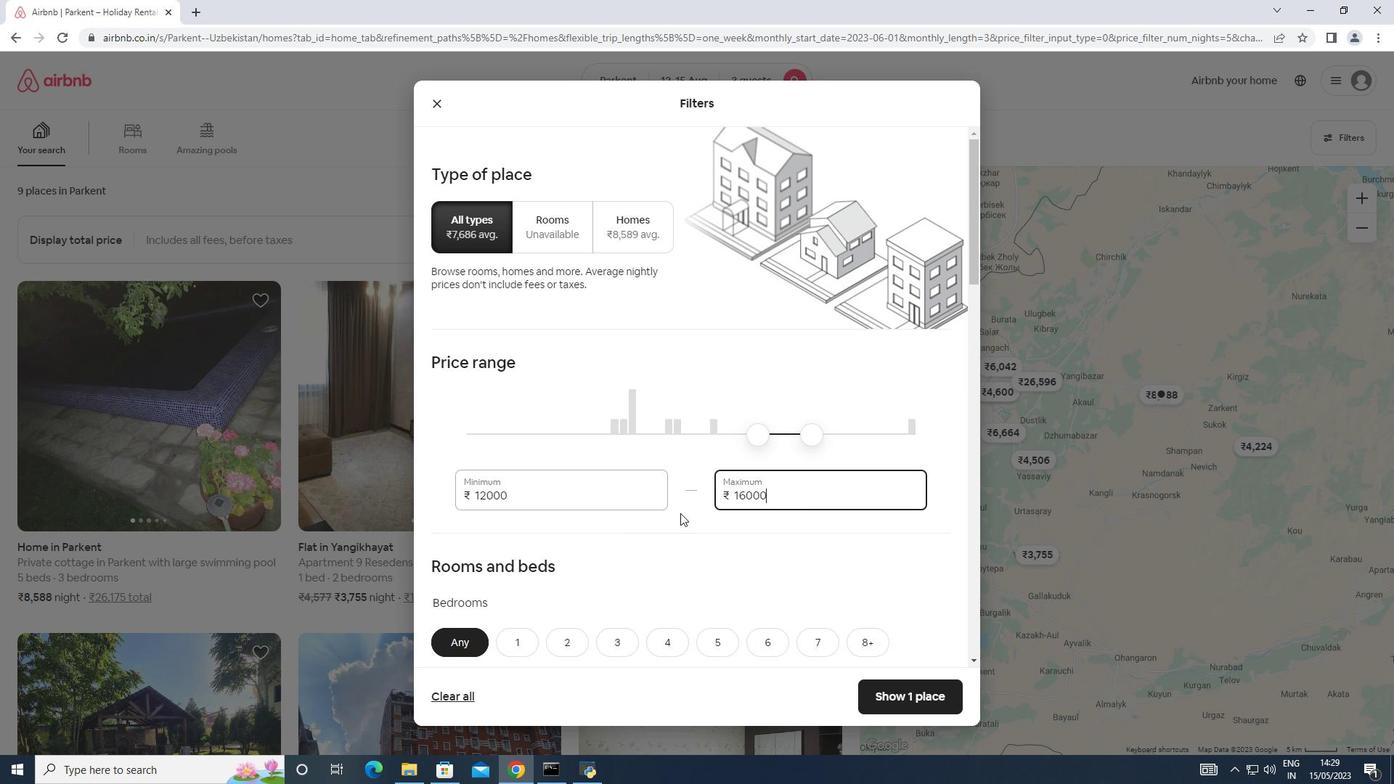 
Action: Mouse moved to (680, 514)
Screenshot: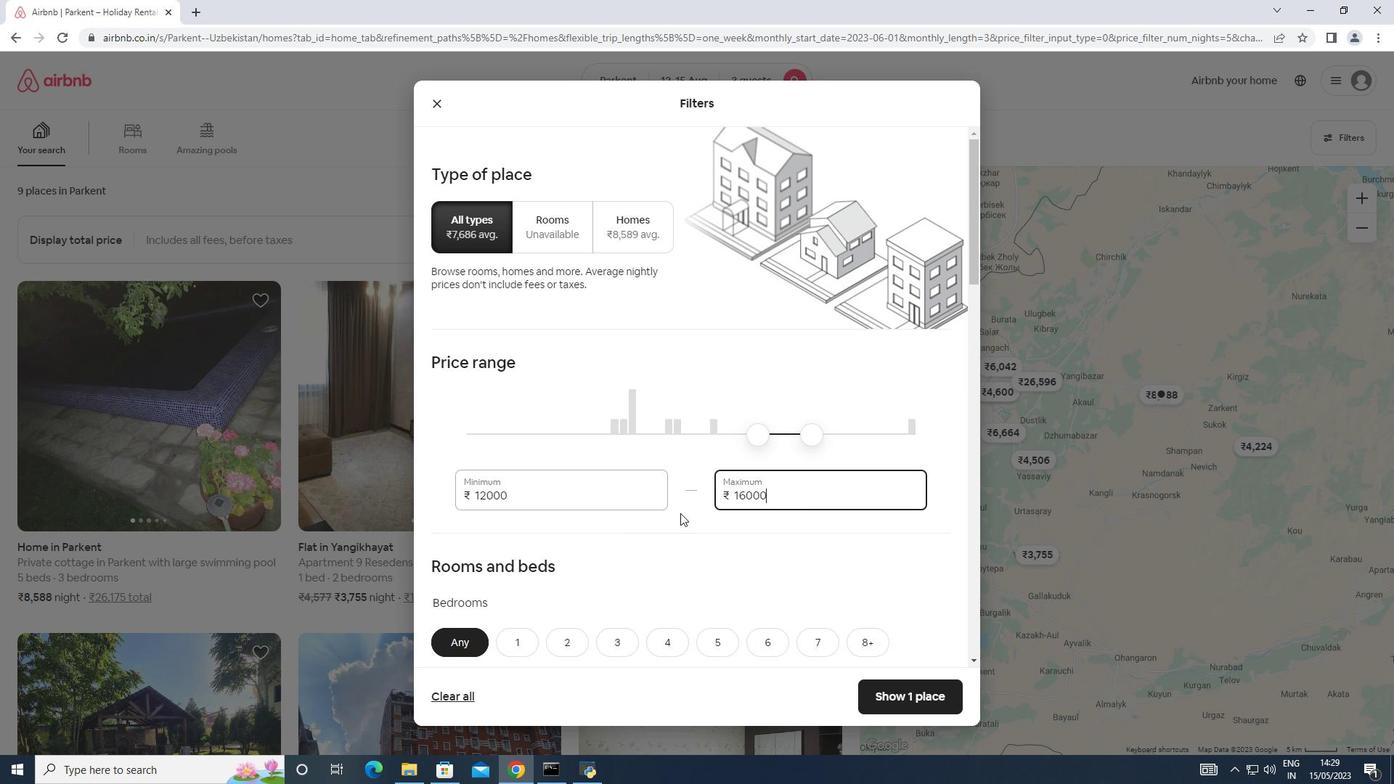 
Action: Mouse scrolled (680, 513) with delta (0, 0)
Screenshot: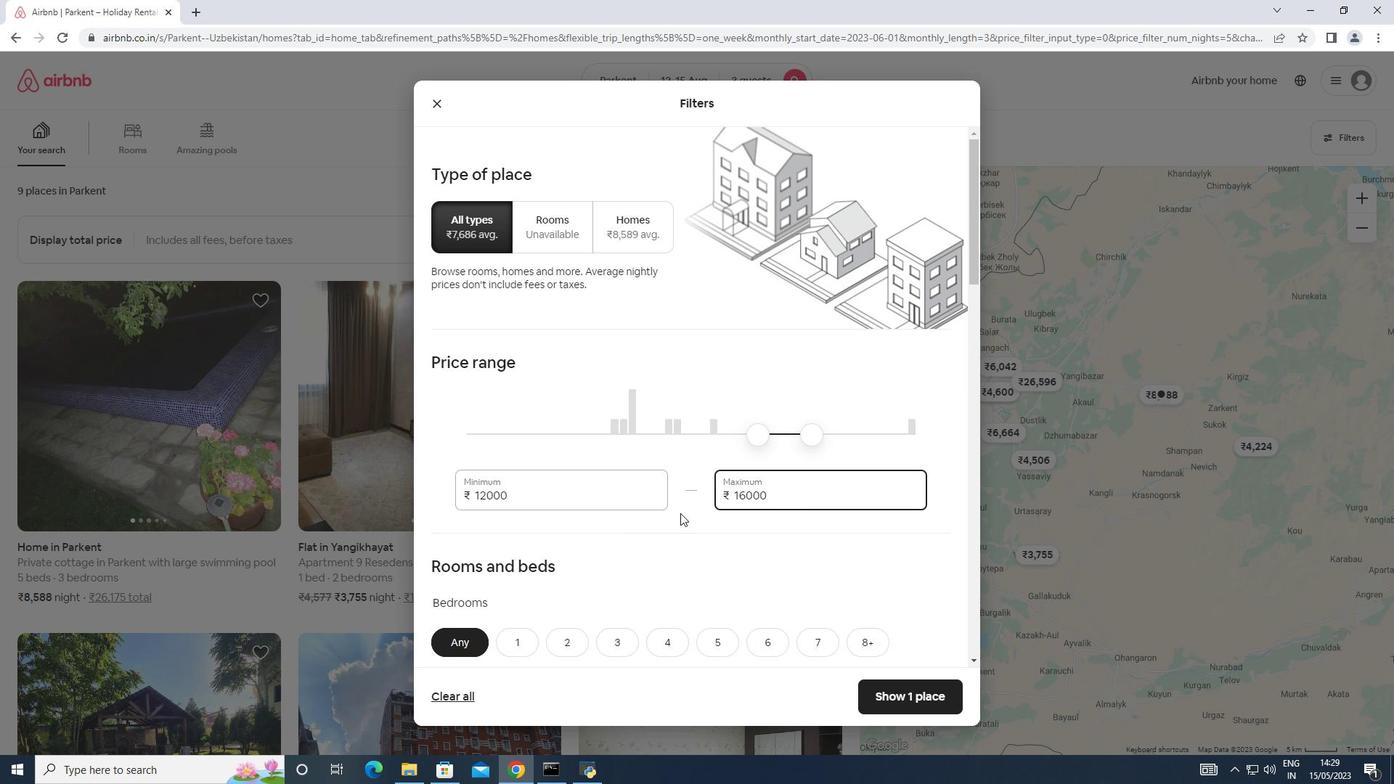 
Action: Mouse moved to (680, 514)
Screenshot: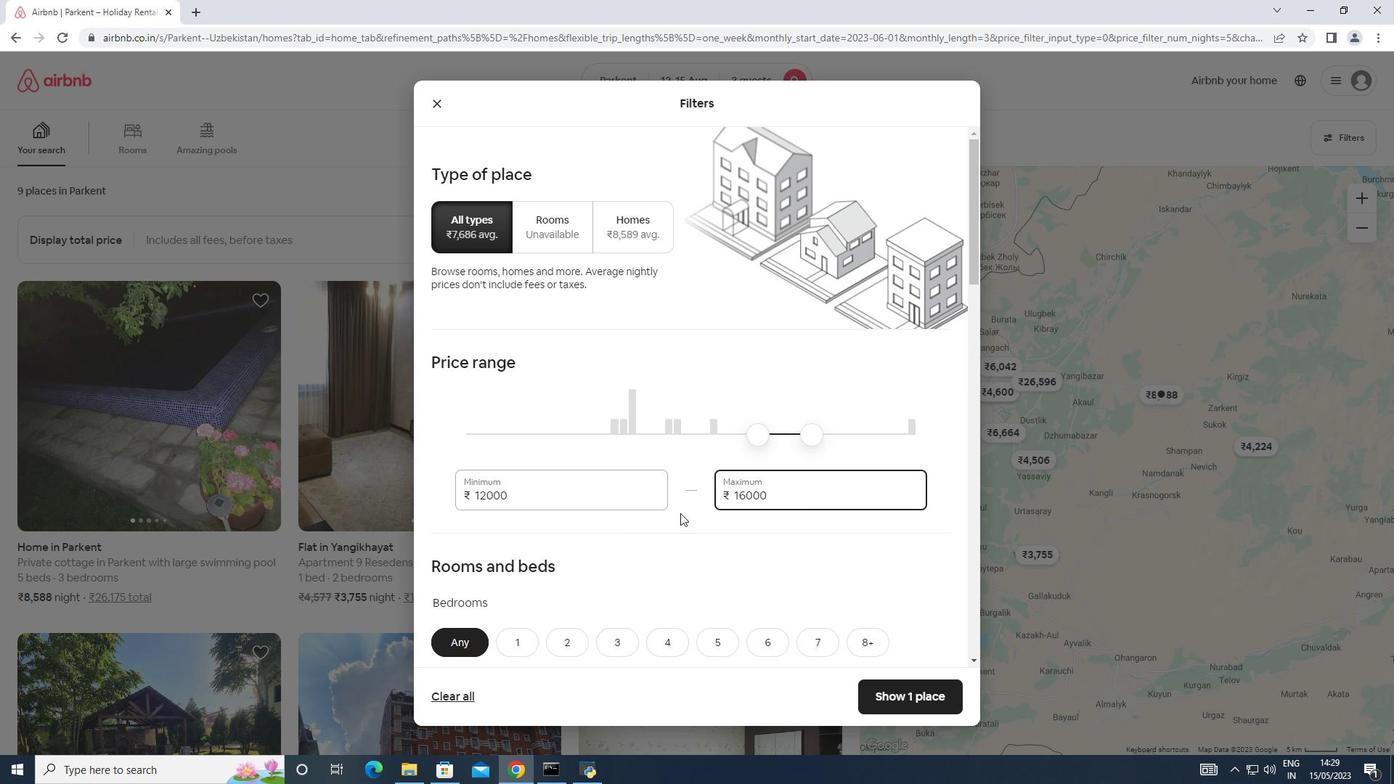 
Action: Mouse scrolled (680, 513) with delta (0, 0)
Screenshot: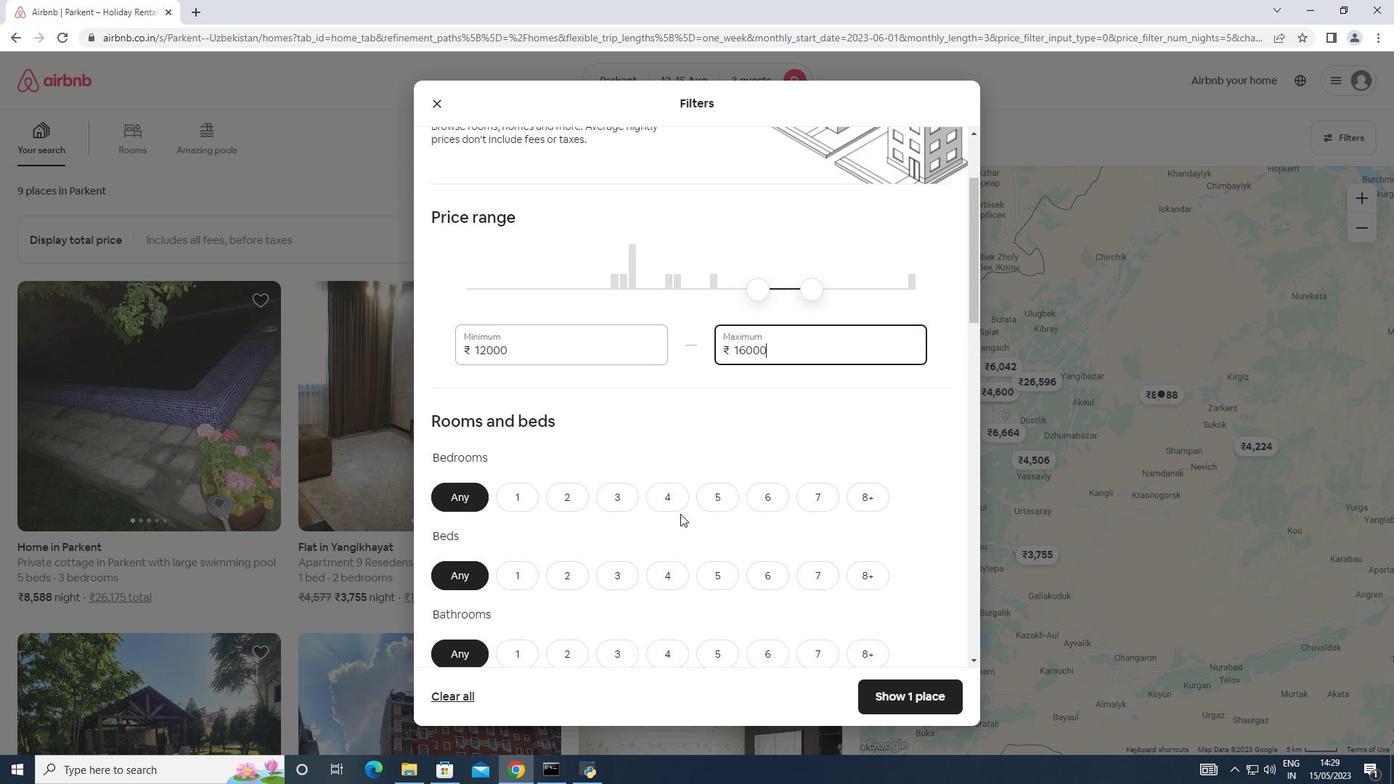 
Action: Mouse moved to (552, 409)
Screenshot: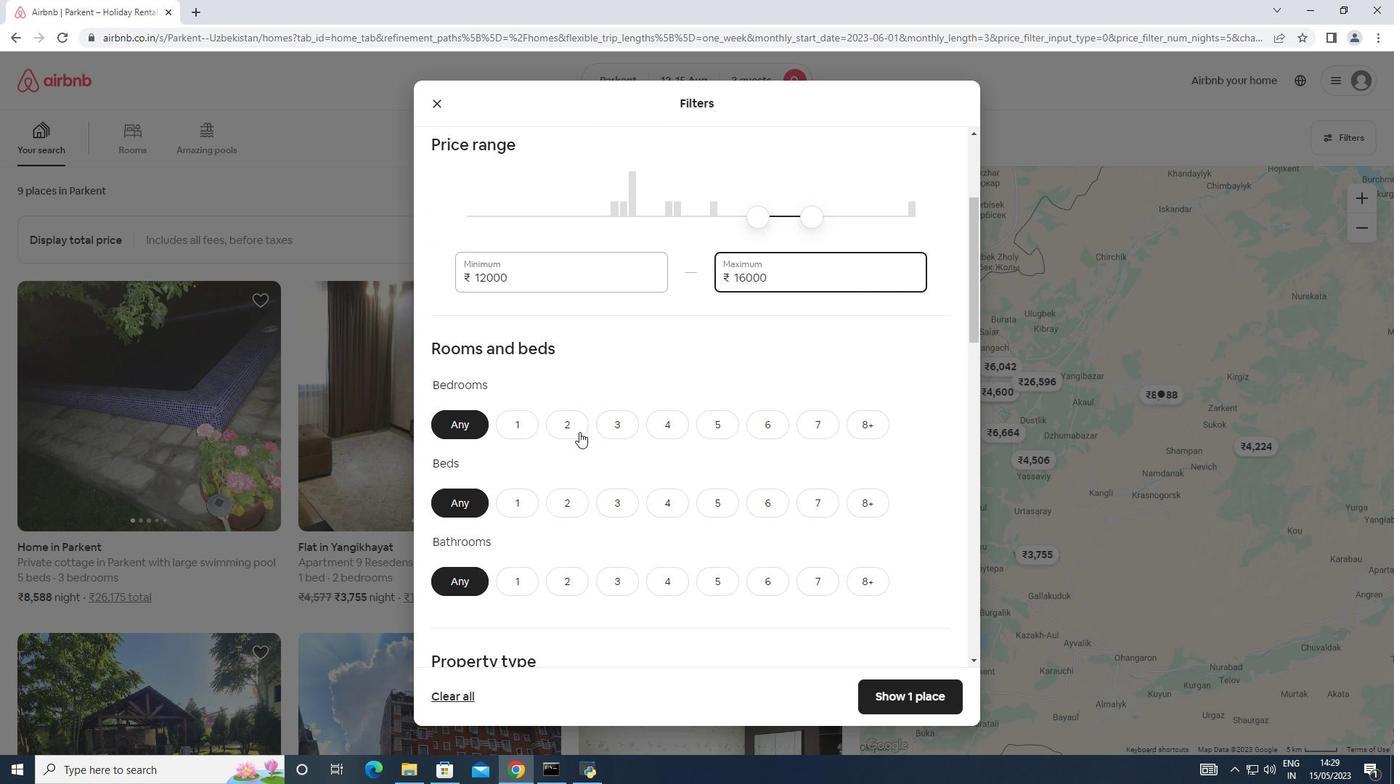 
Action: Mouse pressed left at (552, 409)
Screenshot: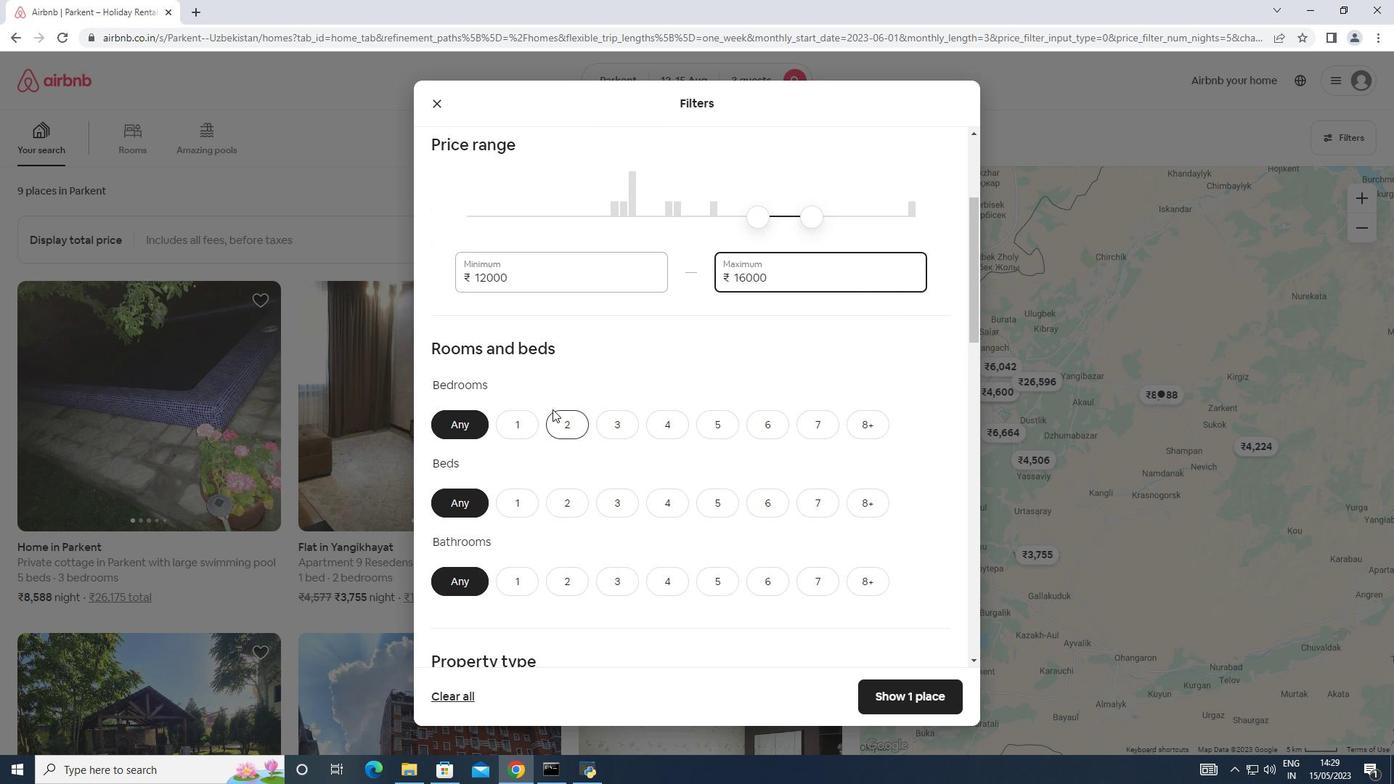 
Action: Mouse moved to (556, 415)
Screenshot: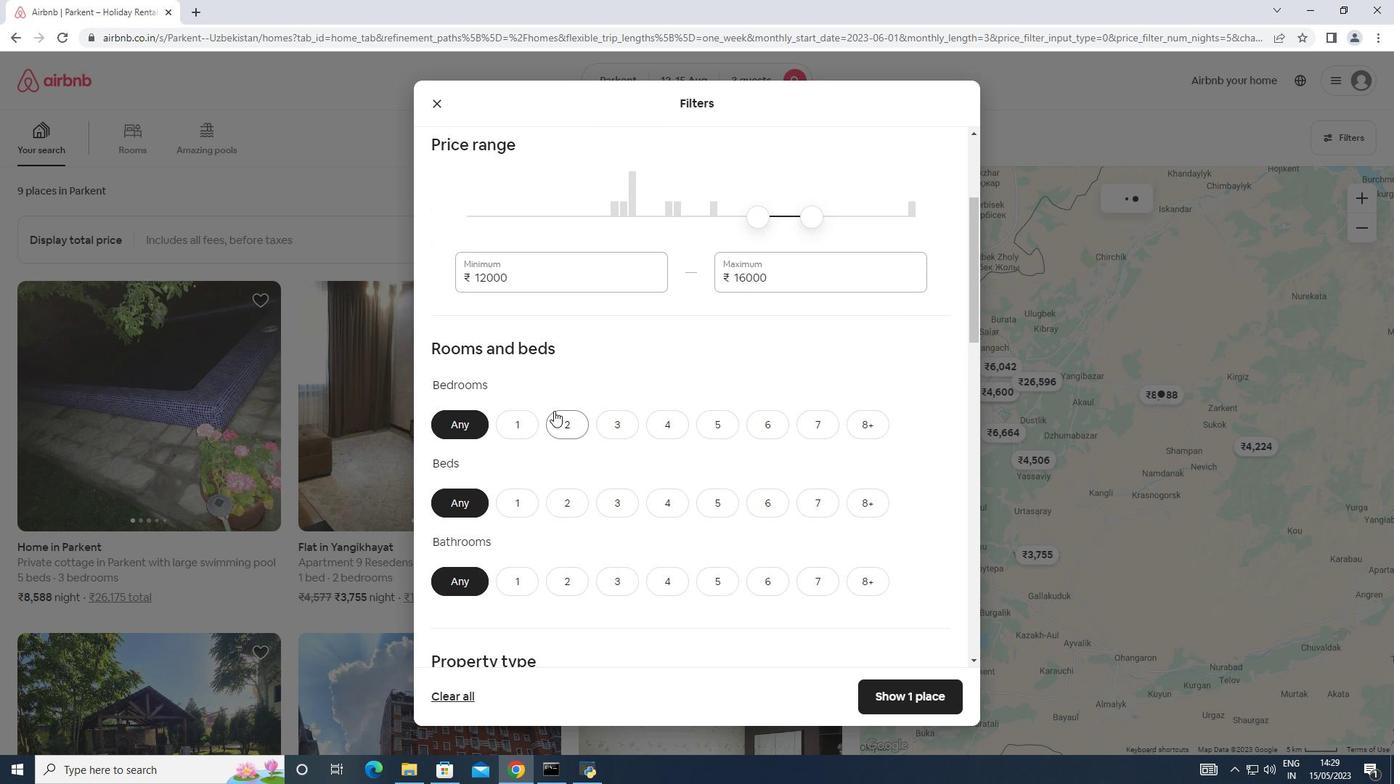 
Action: Mouse pressed left at (556, 415)
Screenshot: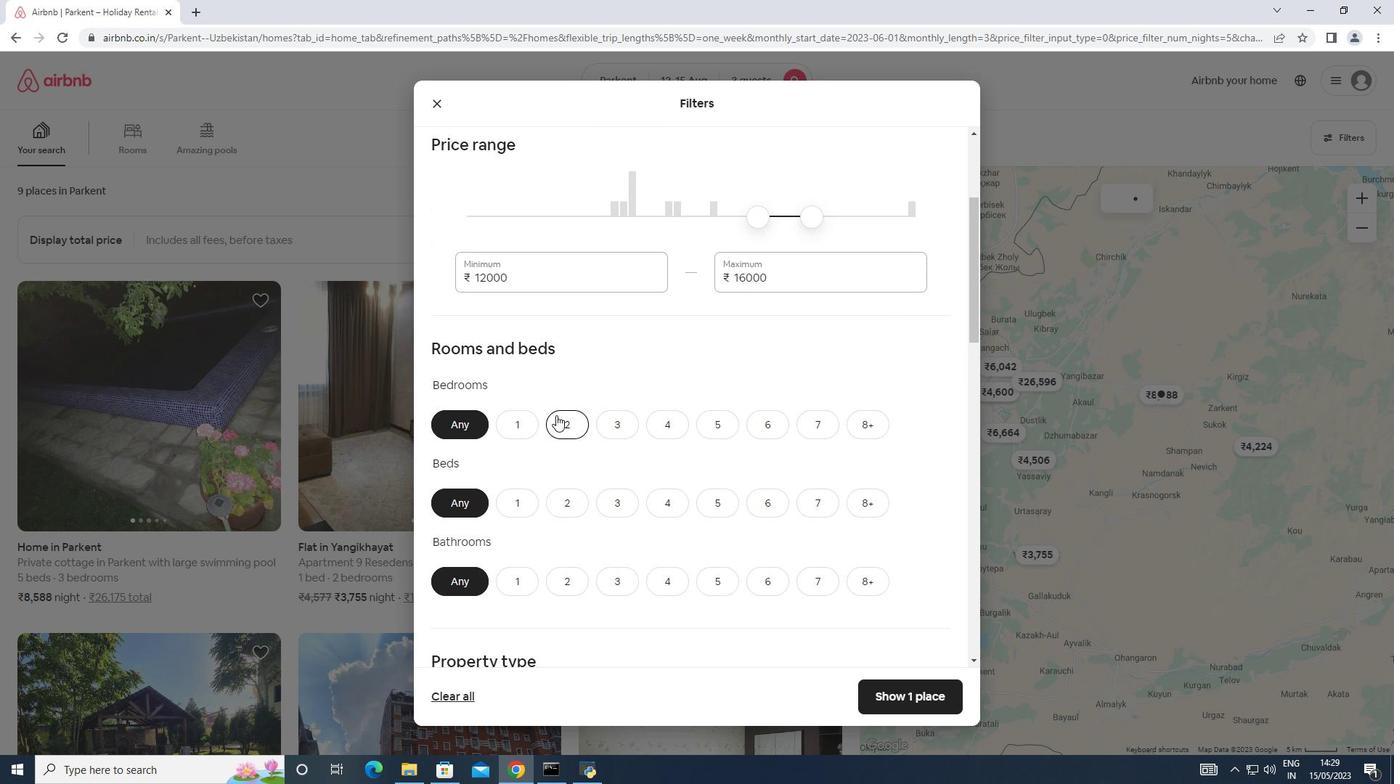 
Action: Mouse moved to (621, 499)
Screenshot: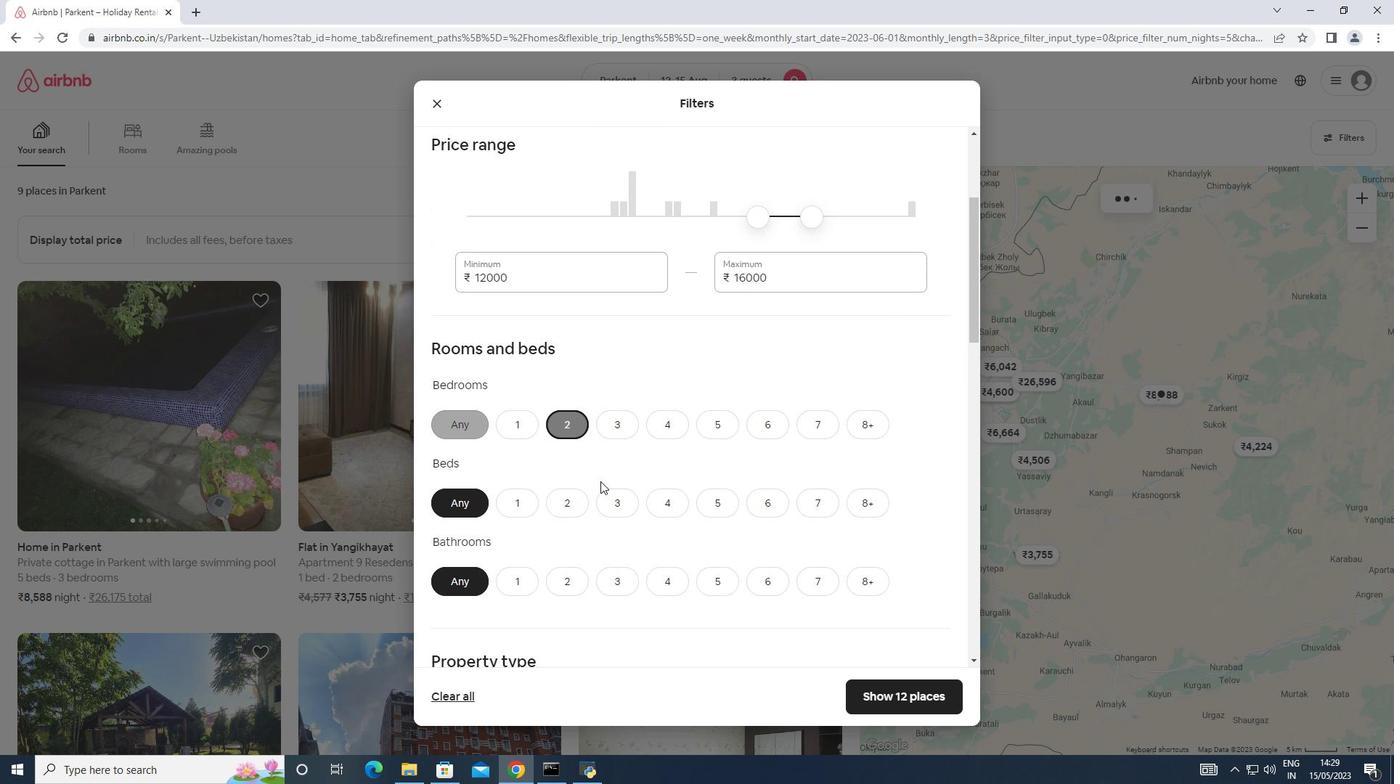 
Action: Mouse pressed left at (621, 499)
Screenshot: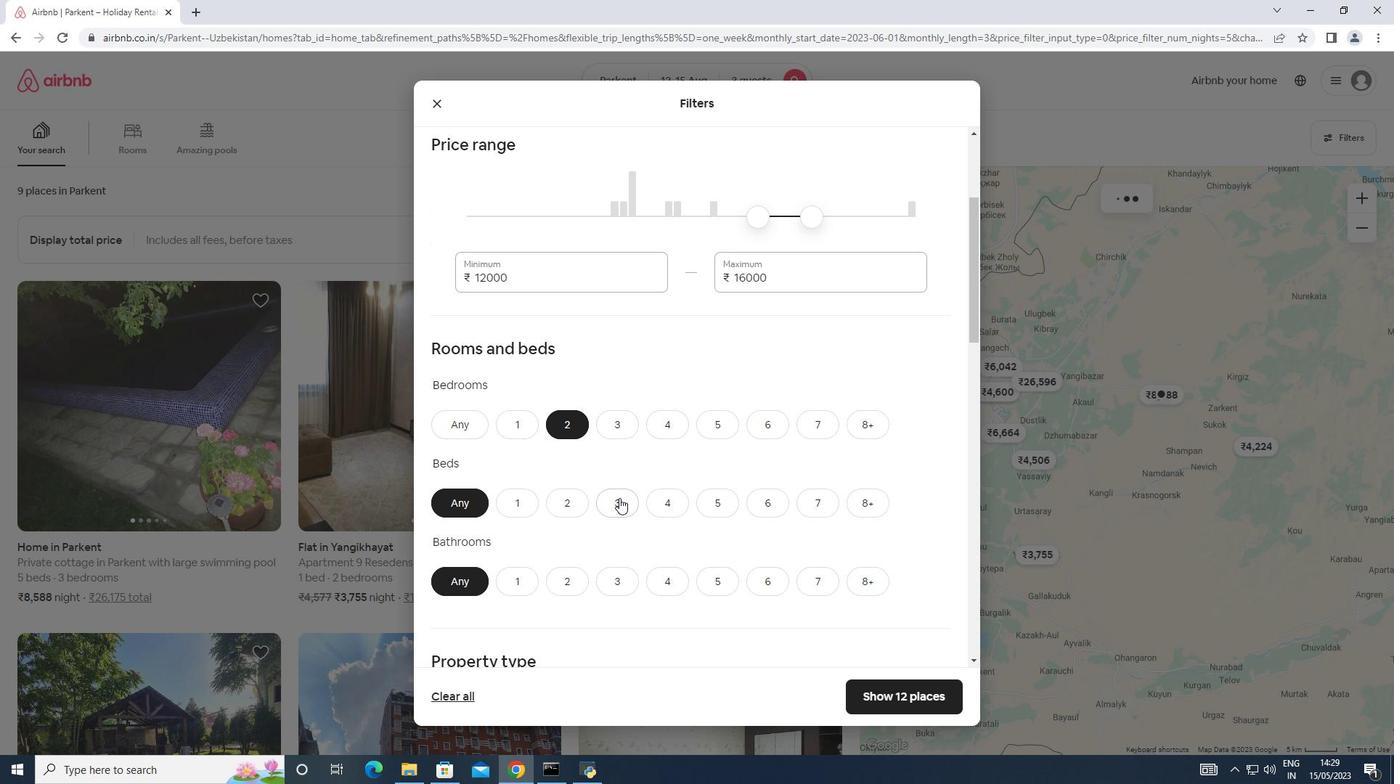 
Action: Mouse moved to (536, 578)
Screenshot: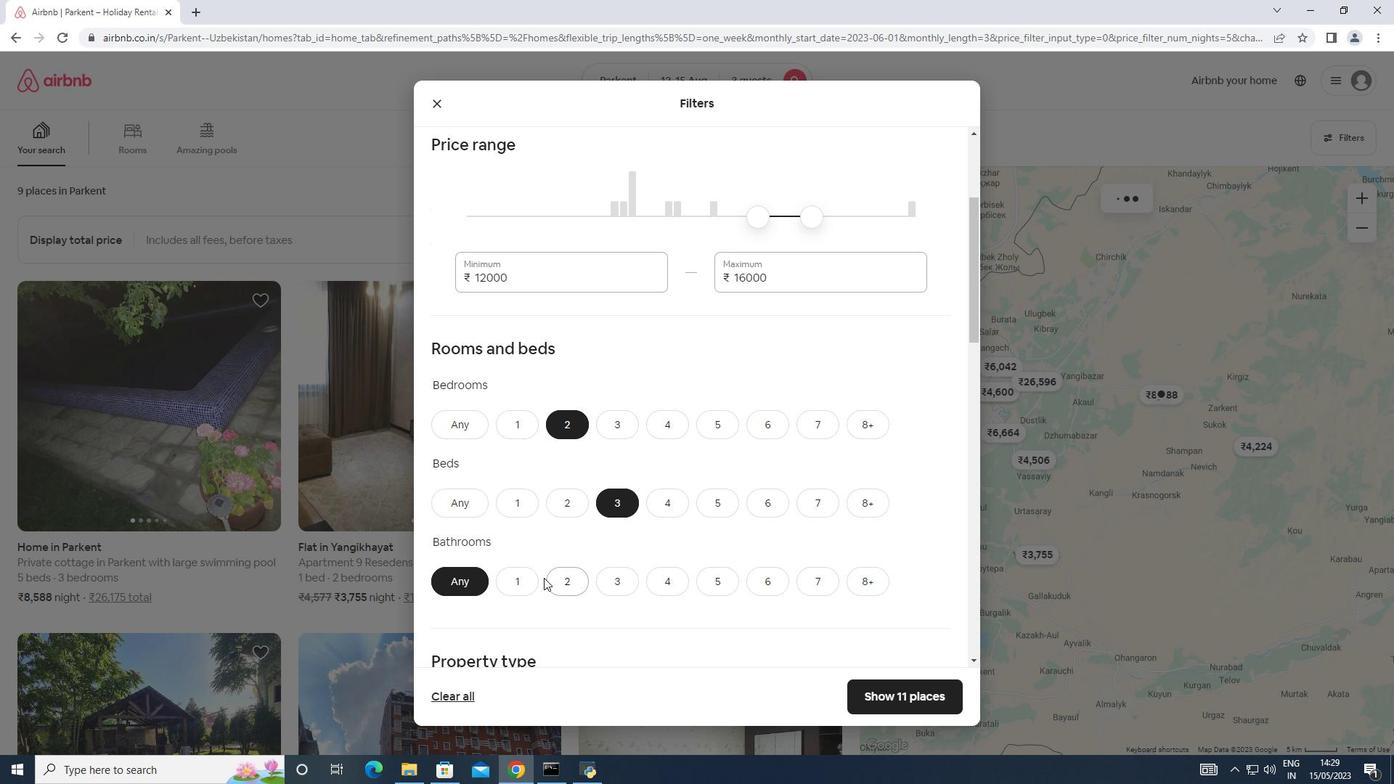 
Action: Mouse pressed left at (536, 578)
Screenshot: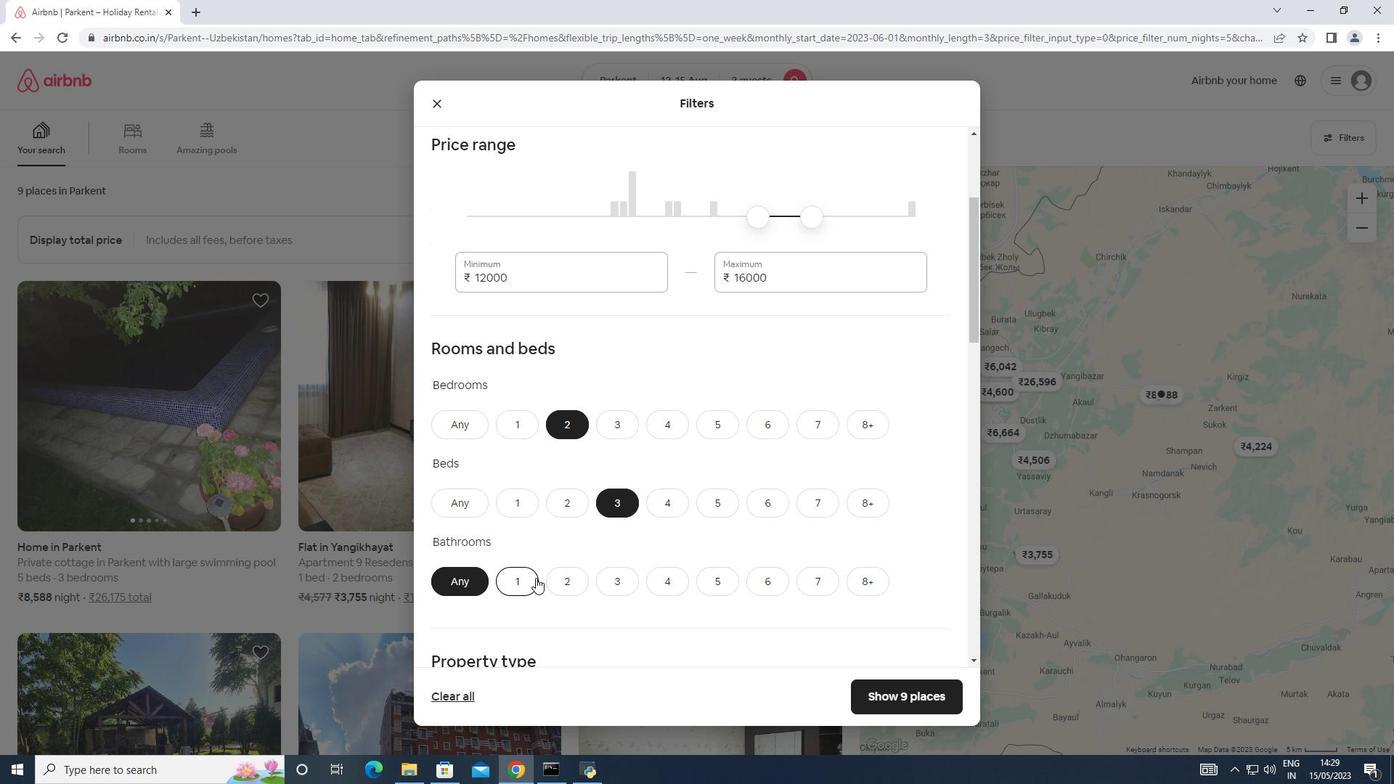 
Action: Mouse moved to (674, 545)
Screenshot: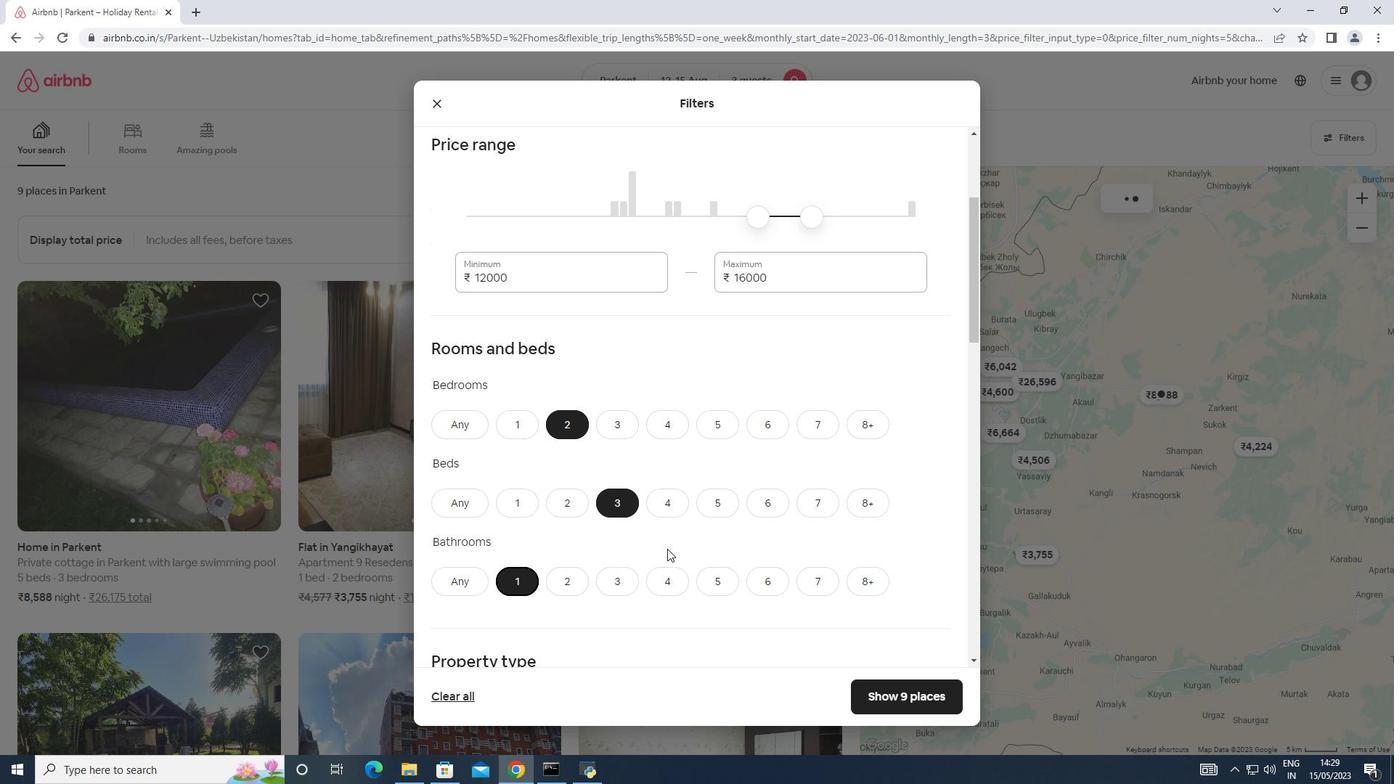 
Action: Mouse scrolled (674, 544) with delta (0, 0)
Screenshot: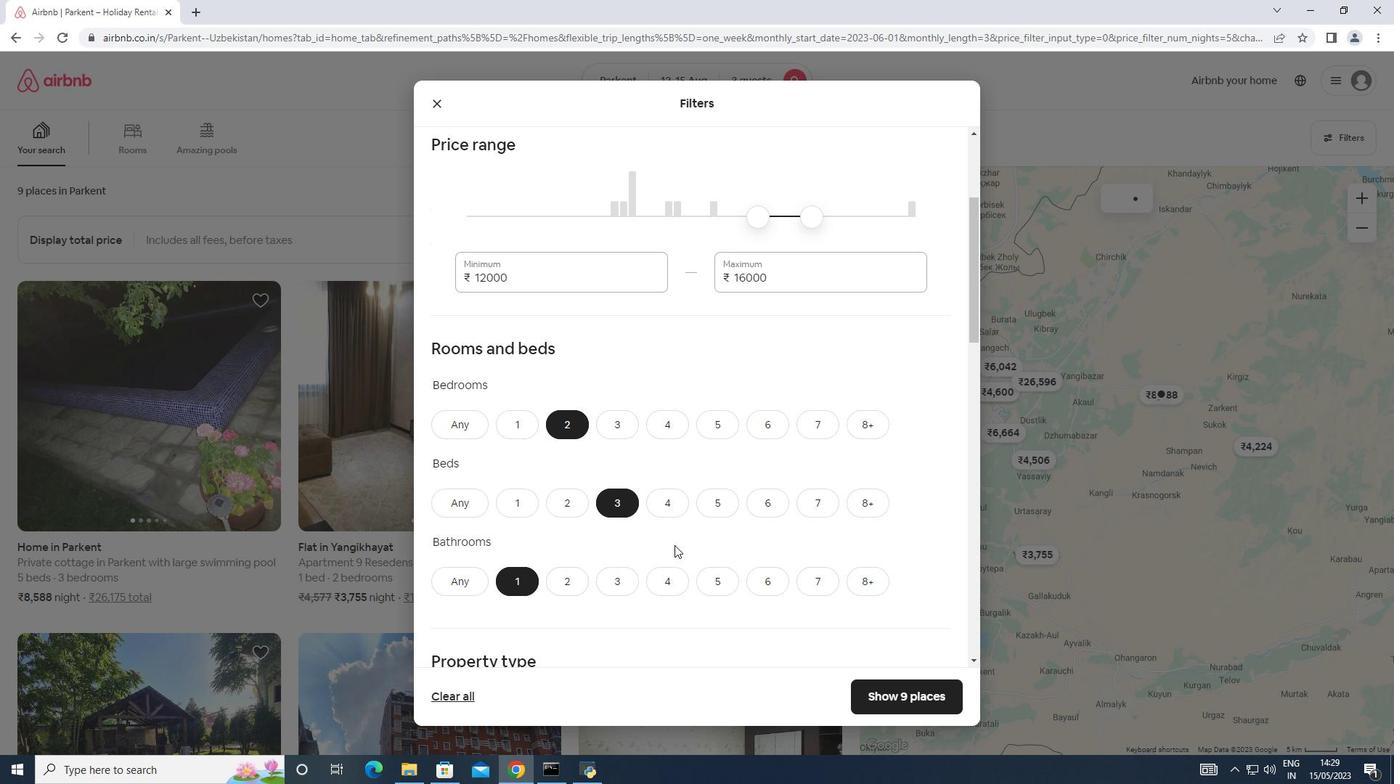 
Action: Mouse scrolled (674, 544) with delta (0, 0)
Screenshot: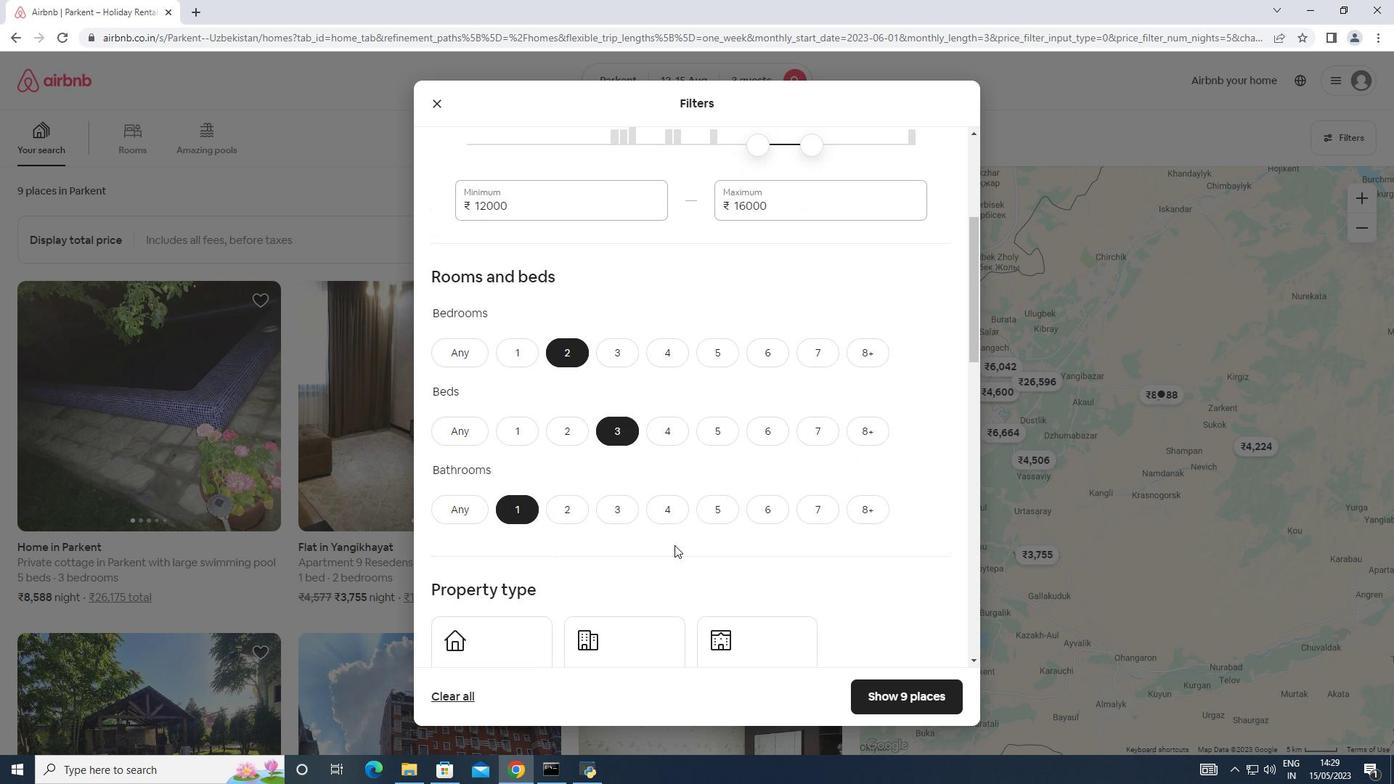 
Action: Mouse moved to (517, 576)
Screenshot: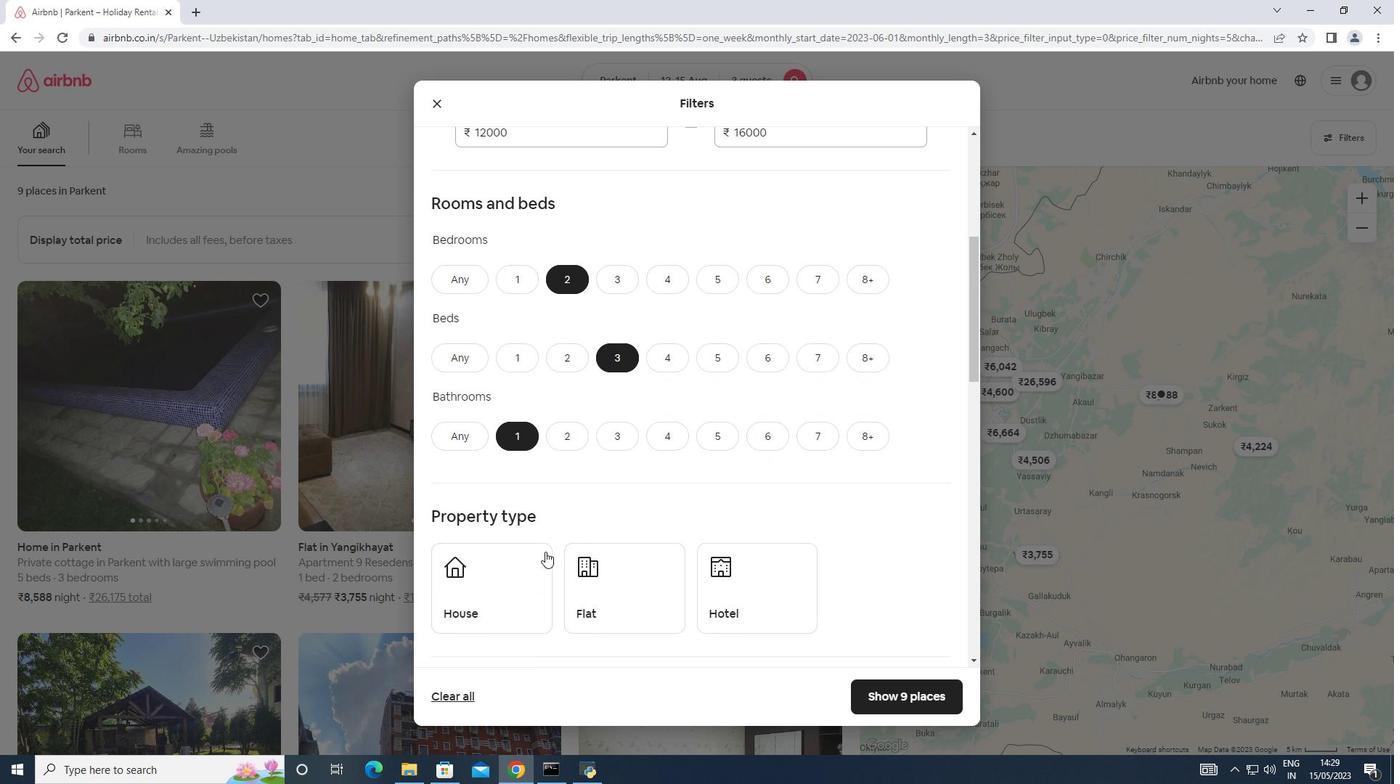 
Action: Mouse pressed left at (517, 576)
Screenshot: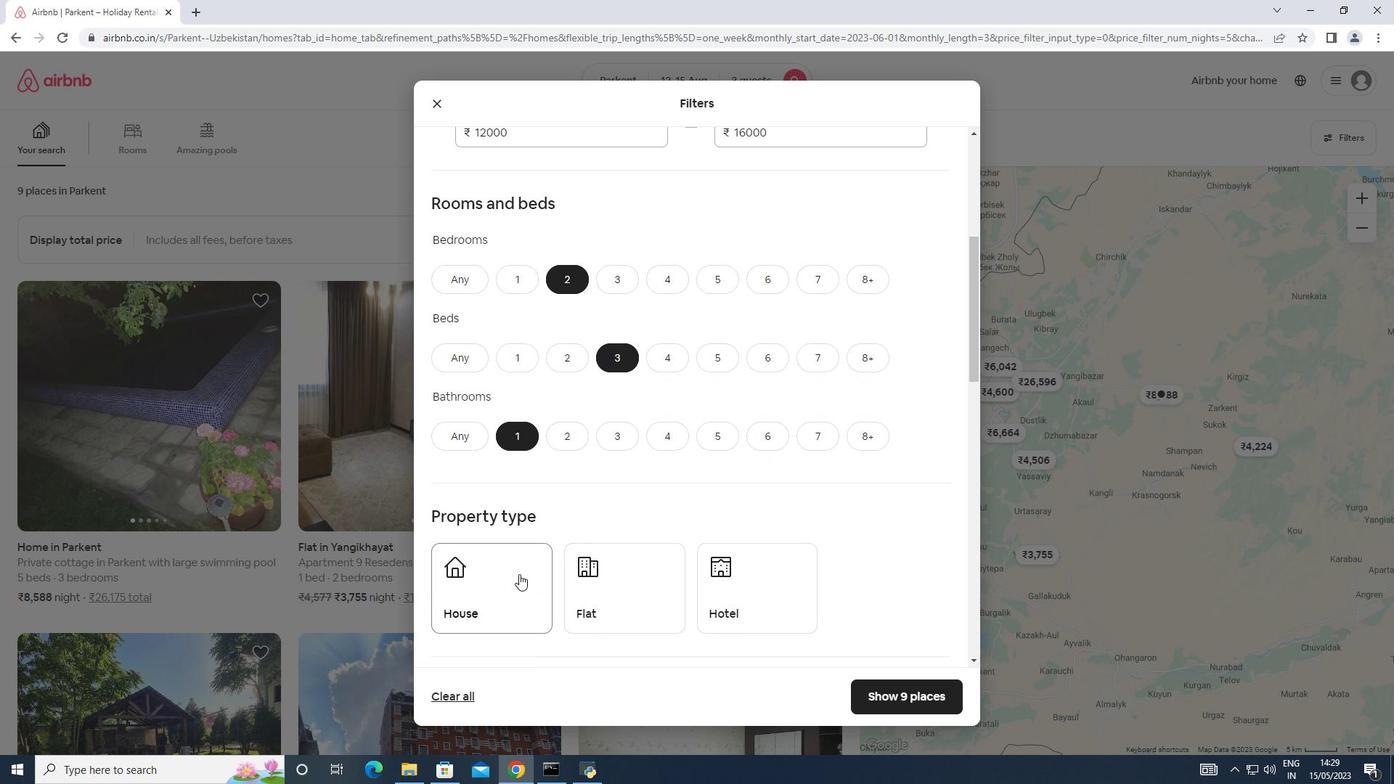 
Action: Mouse moved to (595, 576)
Screenshot: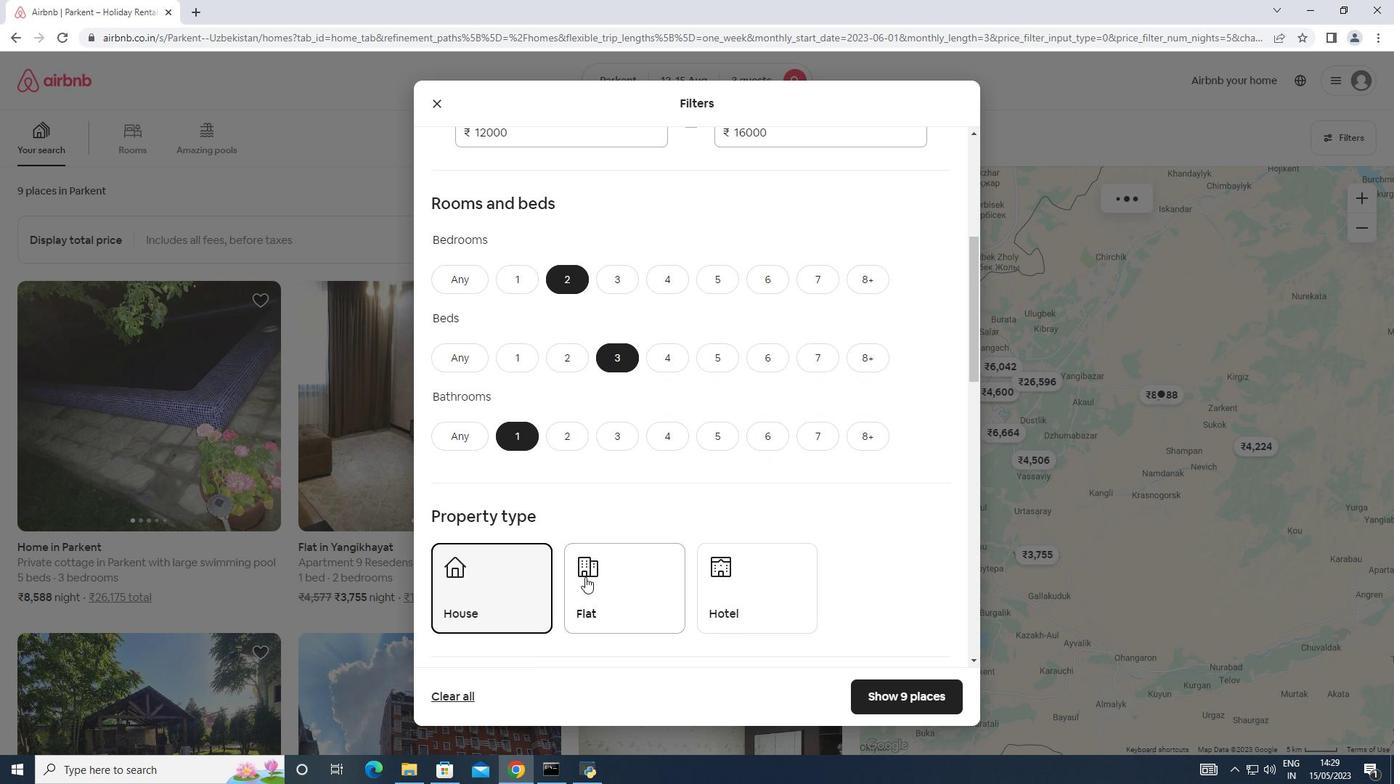 
Action: Mouse pressed left at (595, 576)
Screenshot: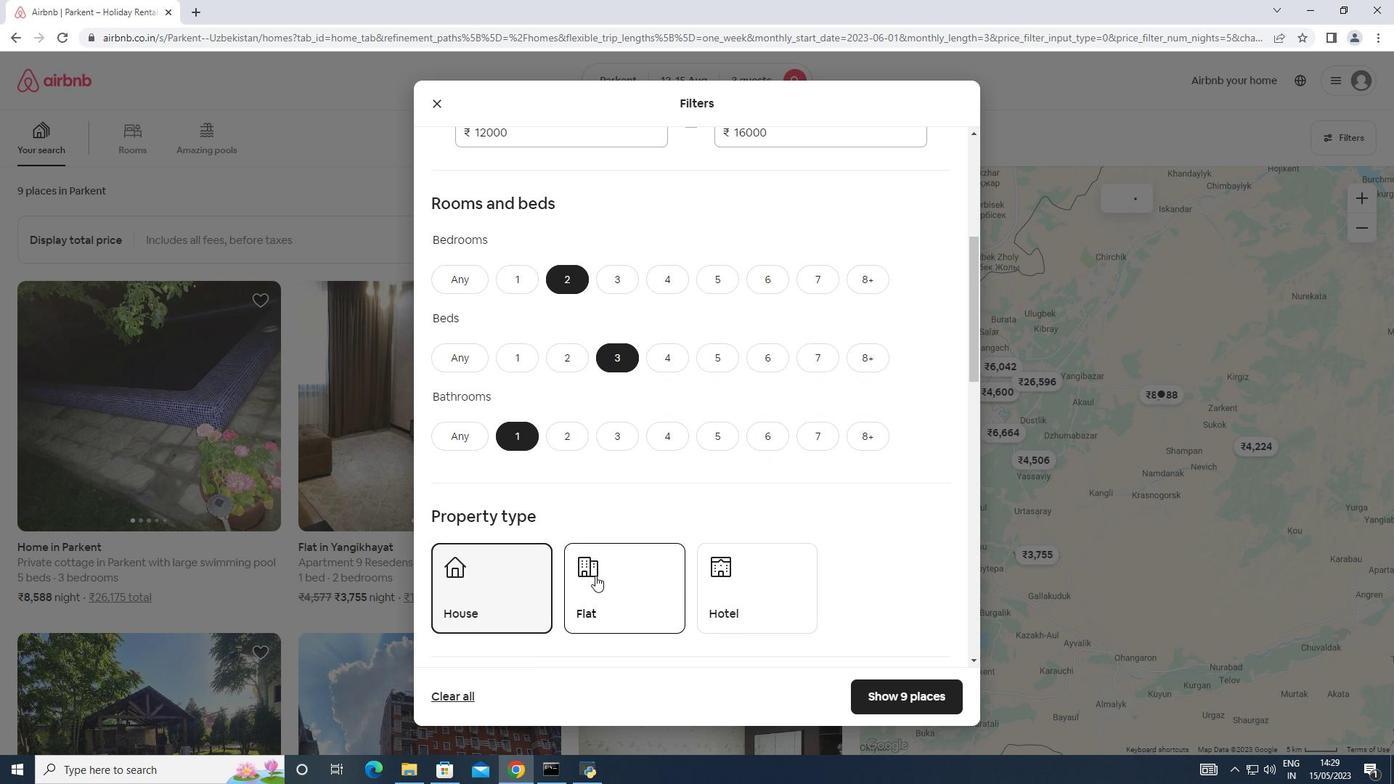 
Action: Mouse scrolled (595, 575) with delta (0, 0)
Screenshot: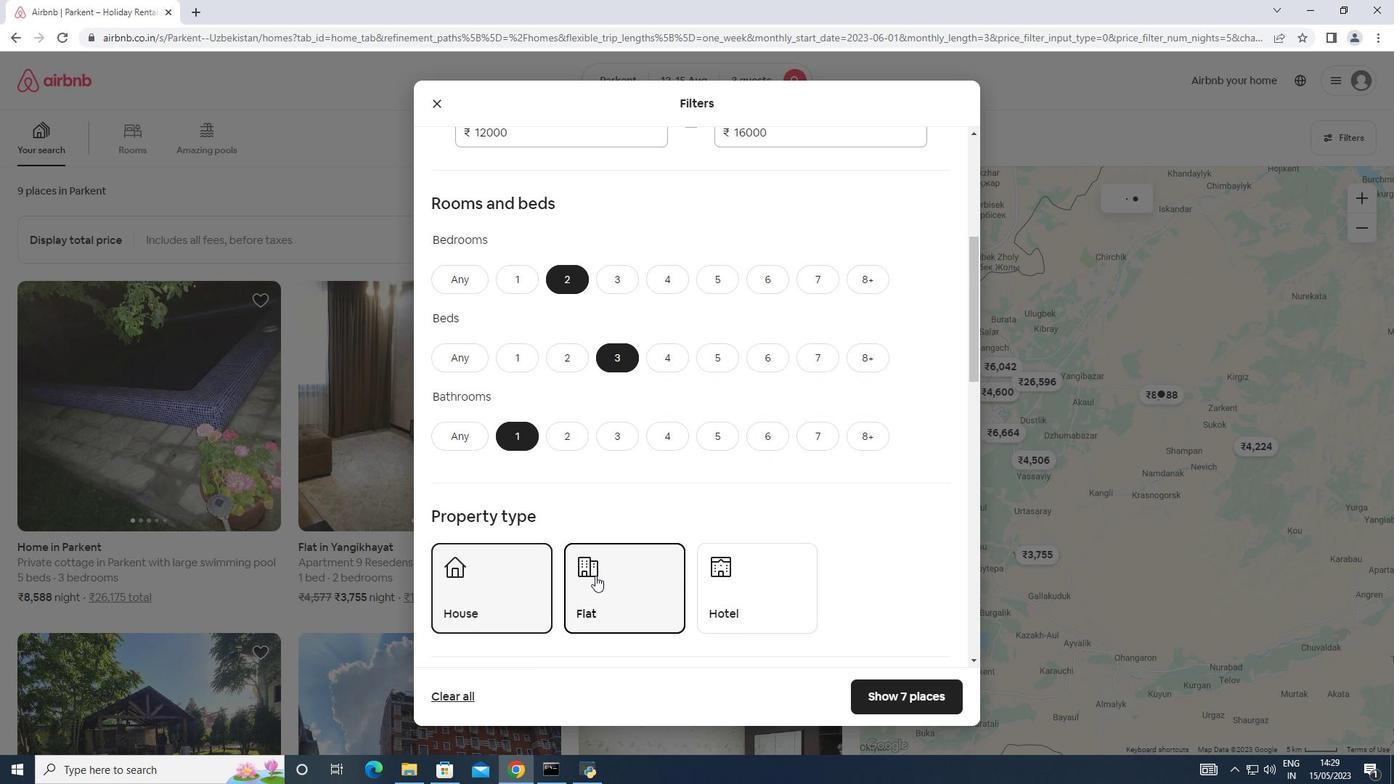 
Action: Mouse scrolled (595, 575) with delta (0, 0)
Screenshot: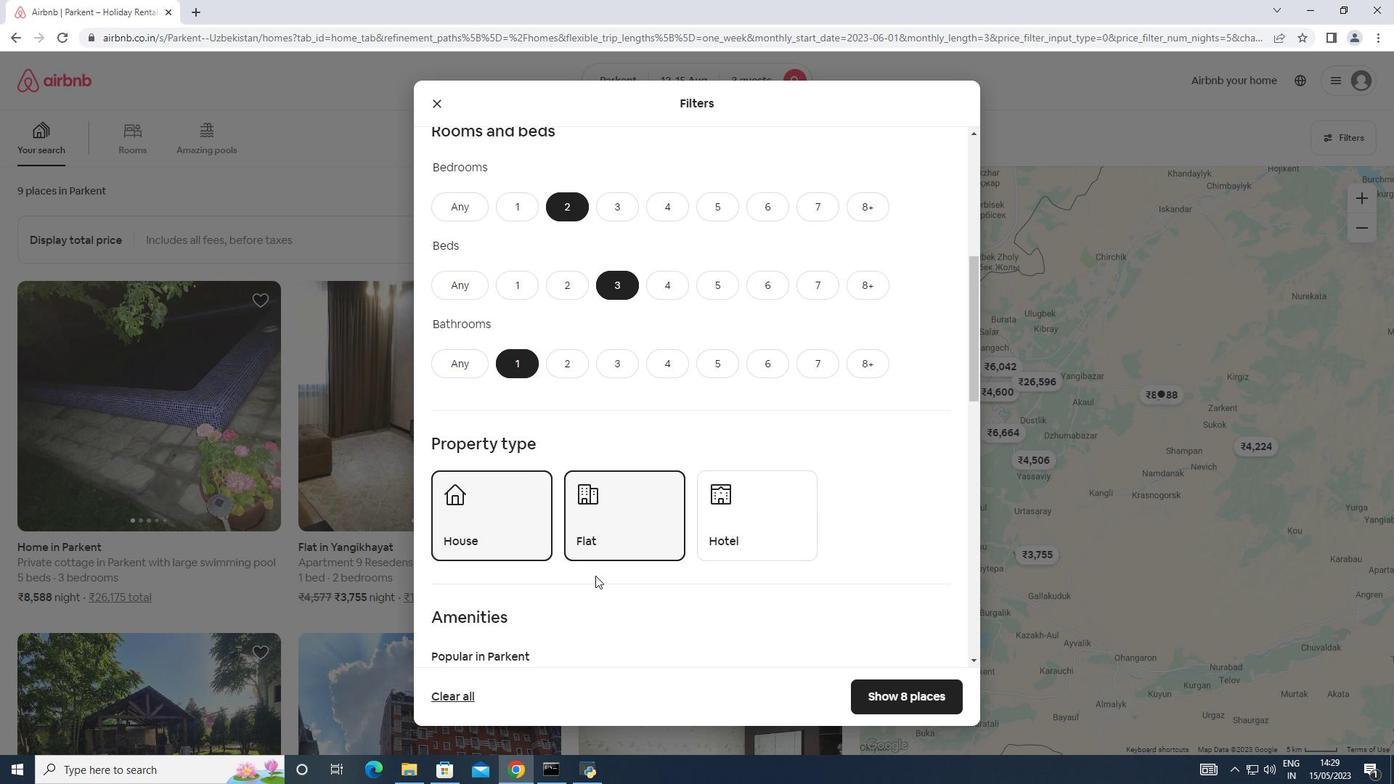 
Action: Mouse scrolled (595, 575) with delta (0, 0)
Screenshot: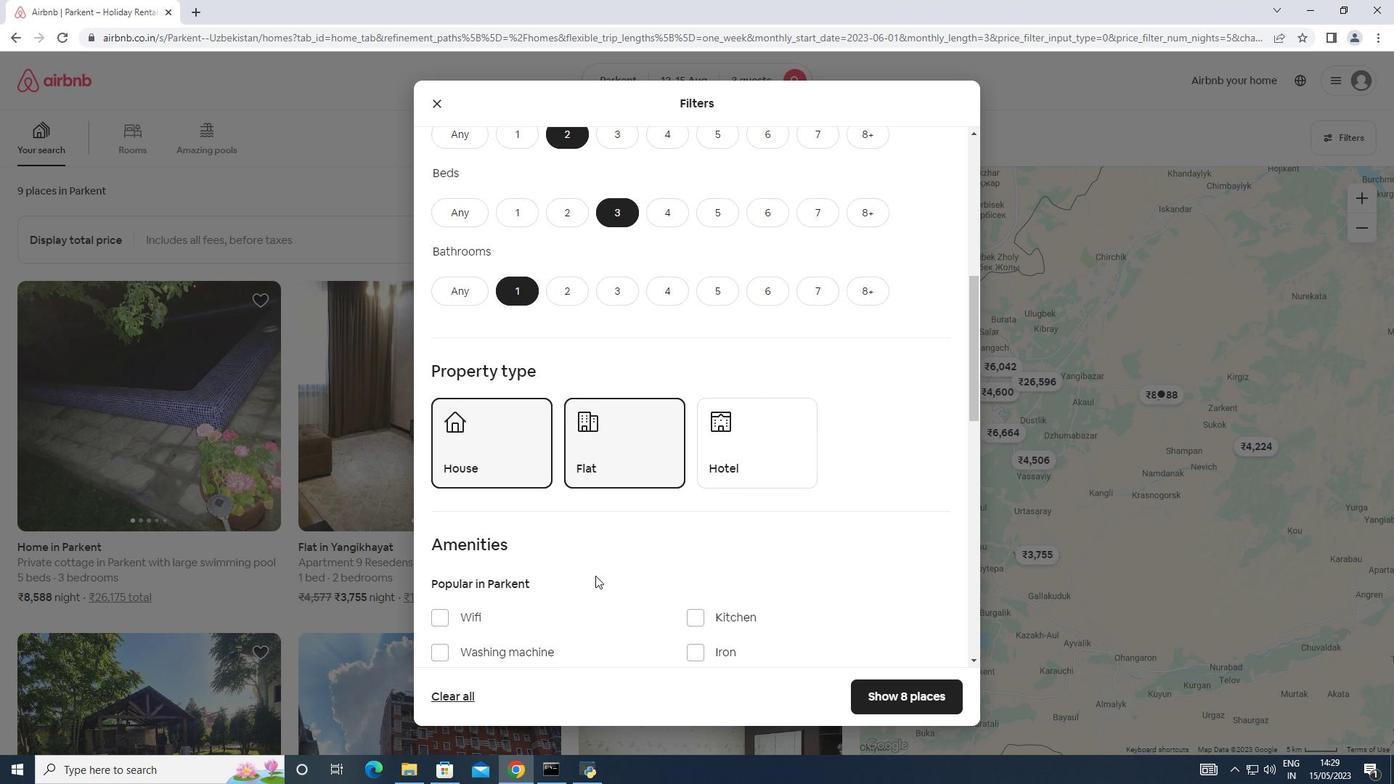 
Action: Mouse scrolled (595, 575) with delta (0, 0)
Screenshot: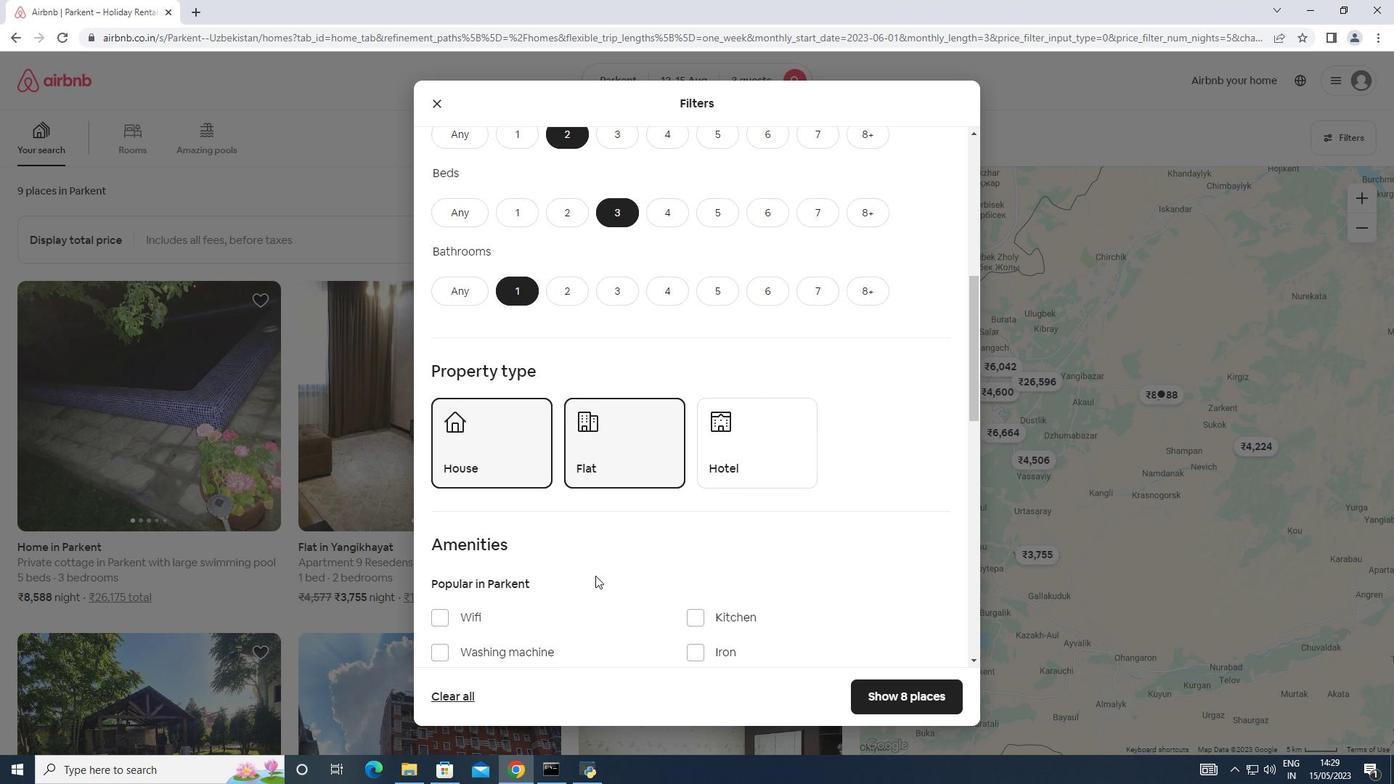 
Action: Mouse scrolled (595, 575) with delta (0, 0)
Screenshot: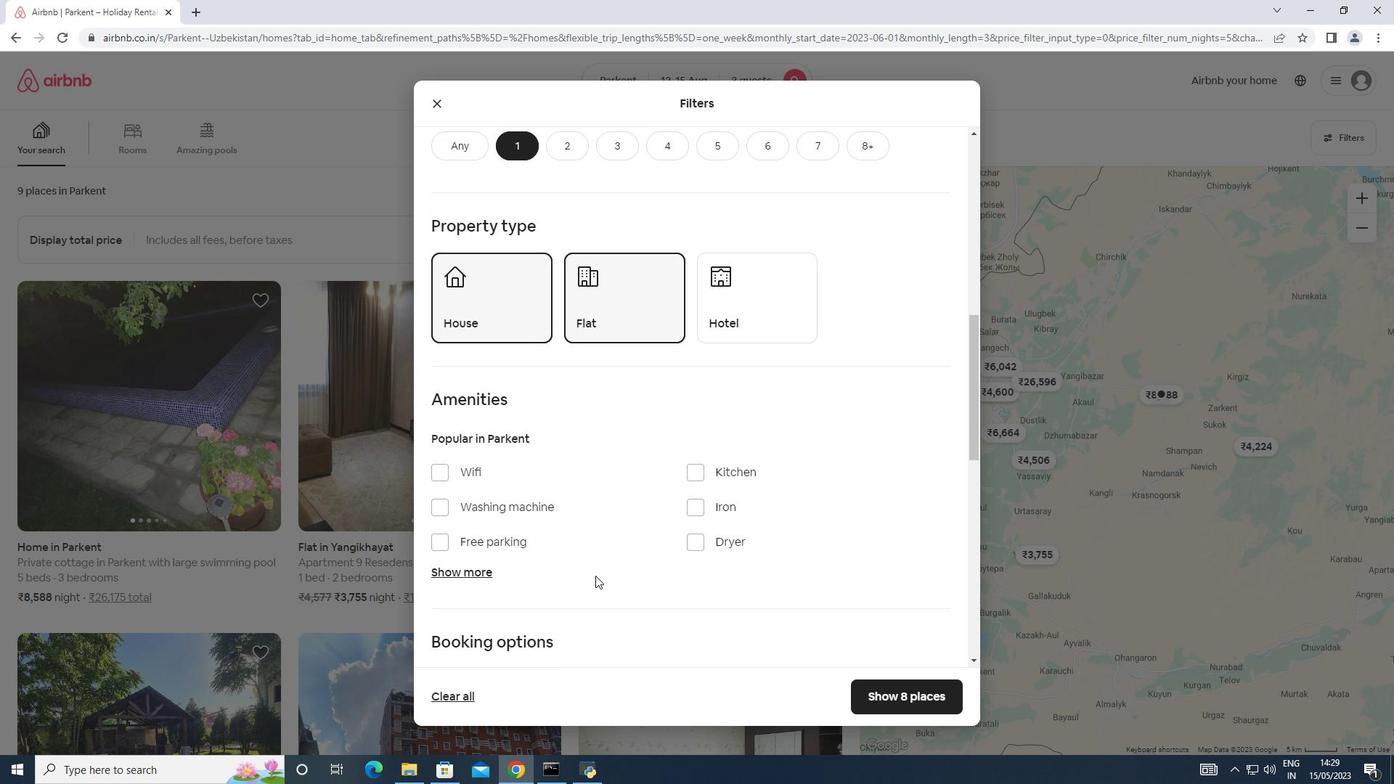 
Action: Mouse scrolled (595, 575) with delta (0, 0)
Screenshot: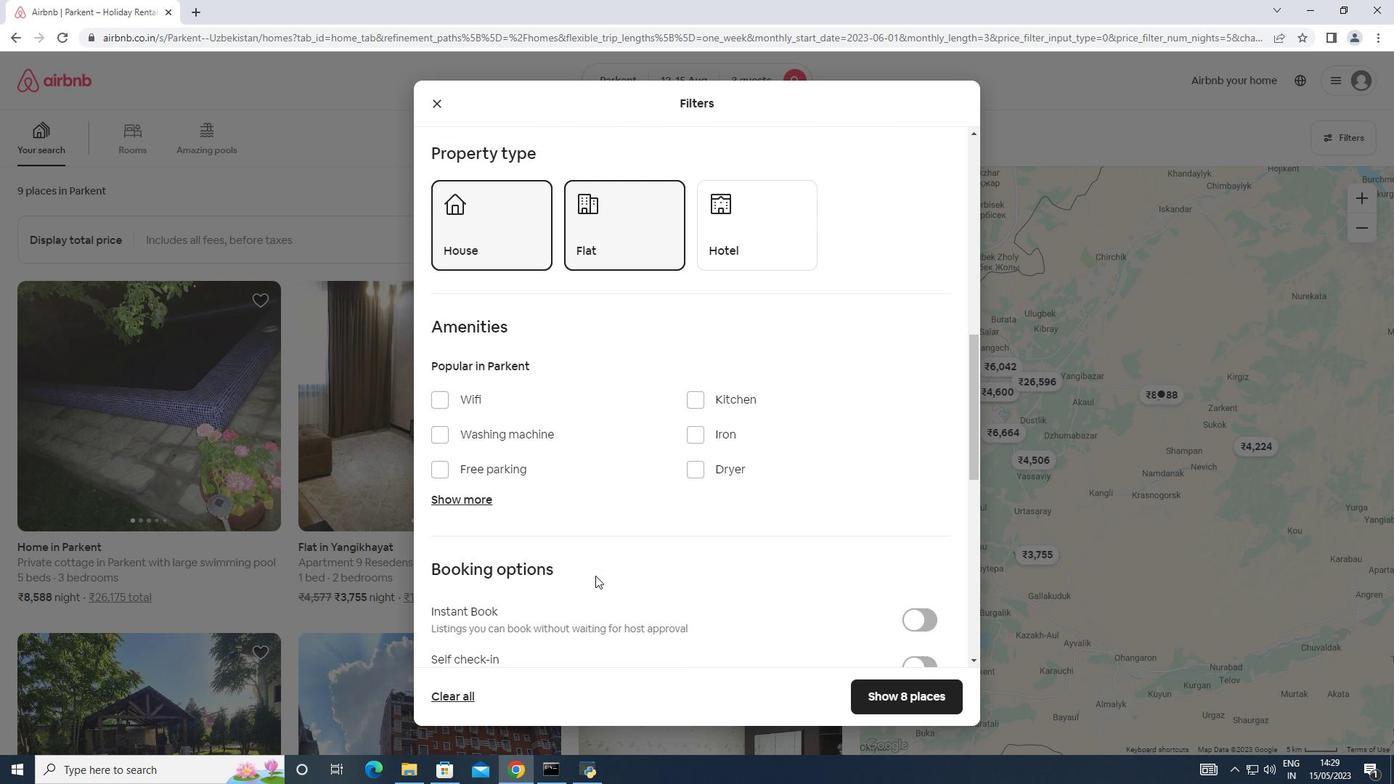 
Action: Mouse scrolled (595, 575) with delta (0, 0)
Screenshot: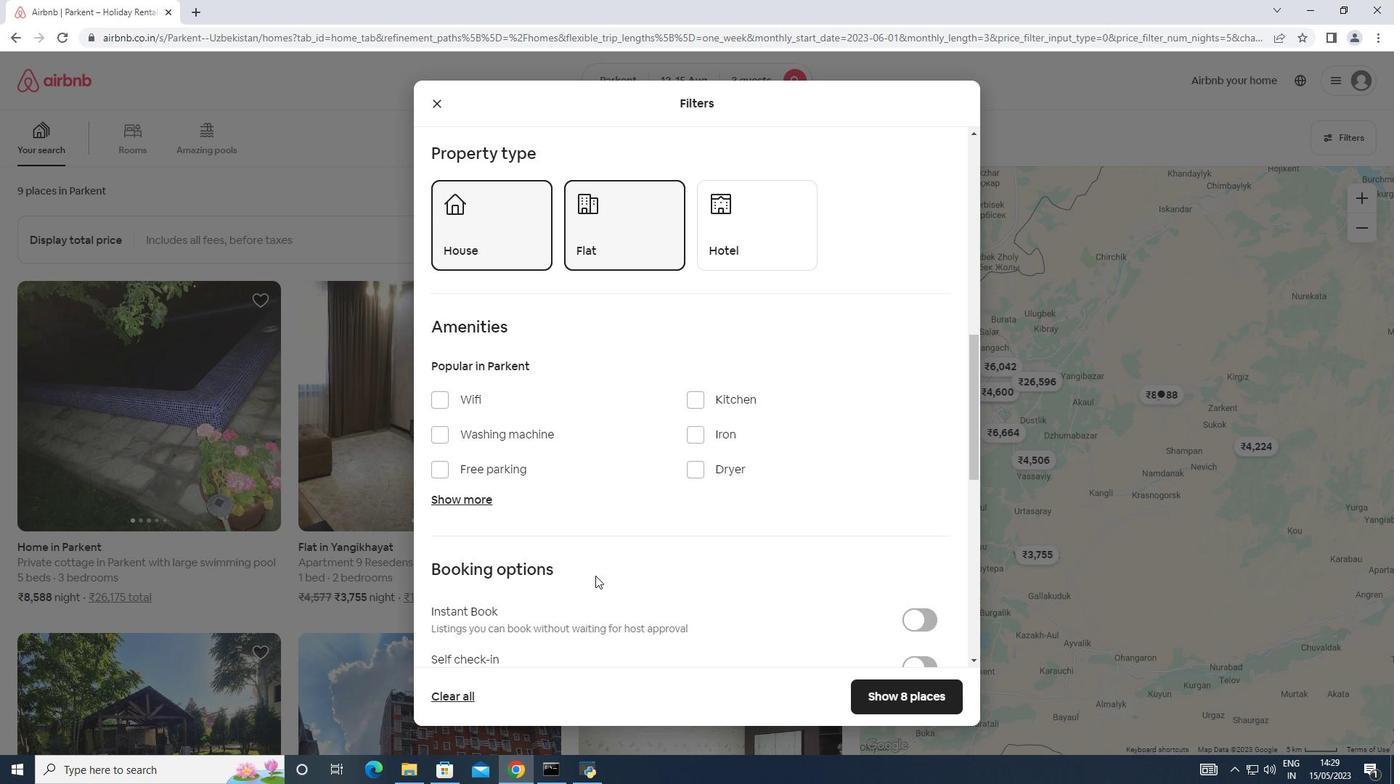
Action: Mouse moved to (910, 526)
Screenshot: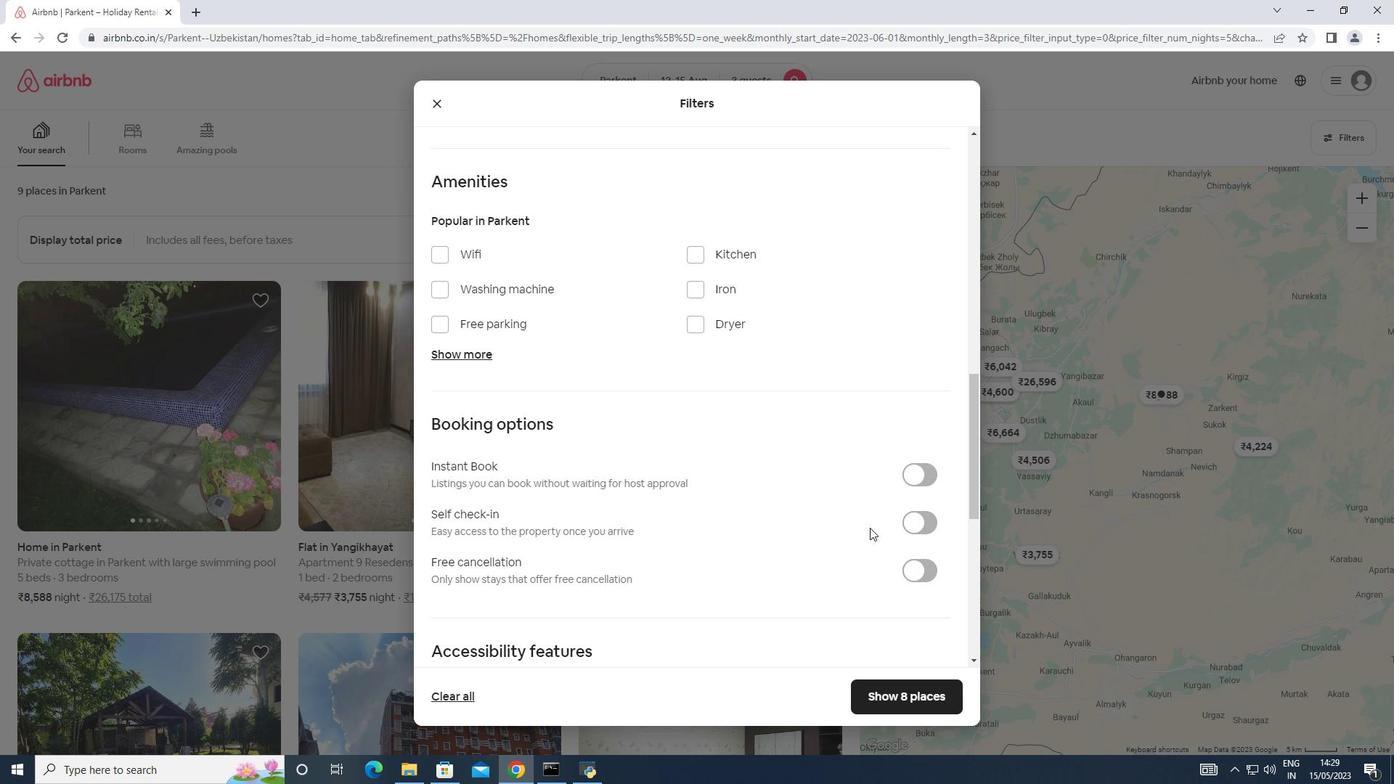 
Action: Mouse pressed left at (910, 526)
Screenshot: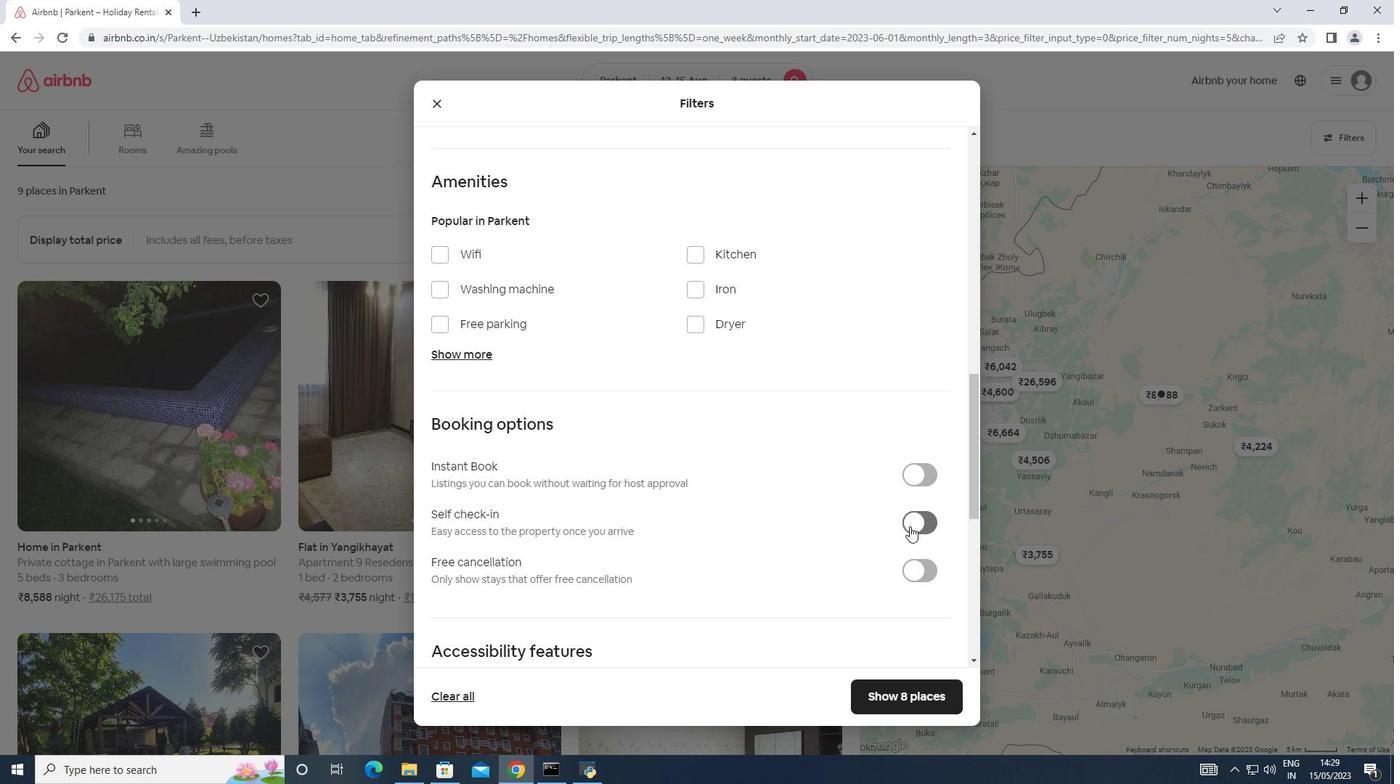 
Action: Mouse moved to (580, 576)
Screenshot: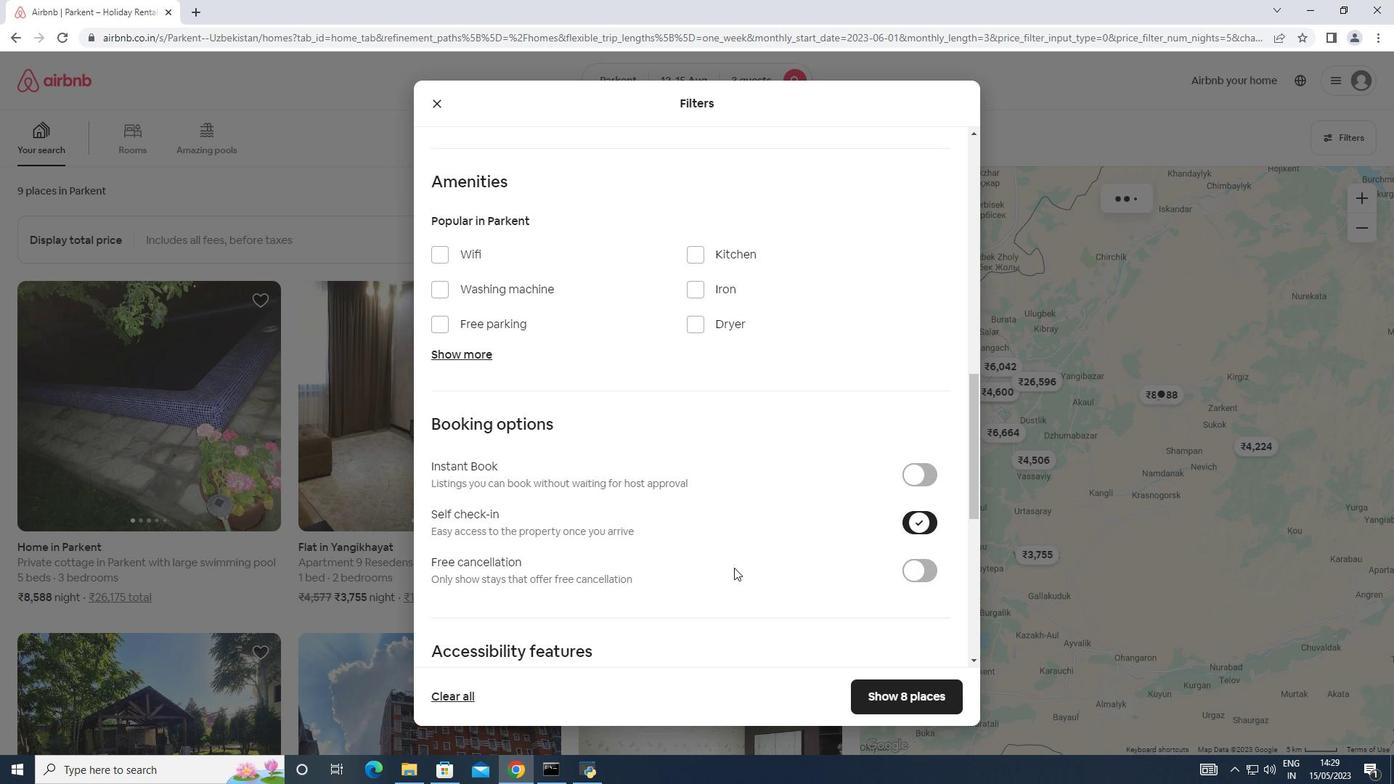 
Action: Mouse scrolled (580, 576) with delta (0, 0)
Screenshot: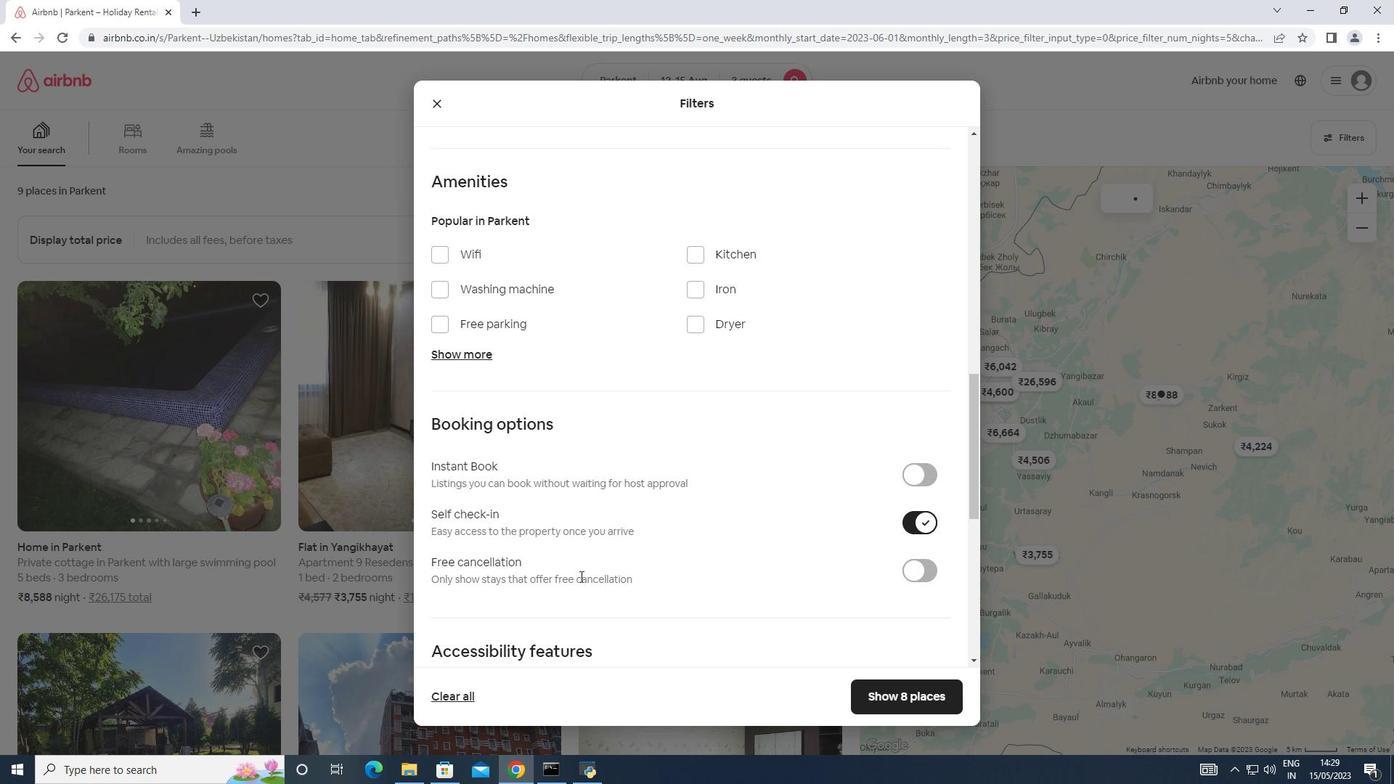 
Action: Mouse scrolled (580, 576) with delta (0, 0)
Screenshot: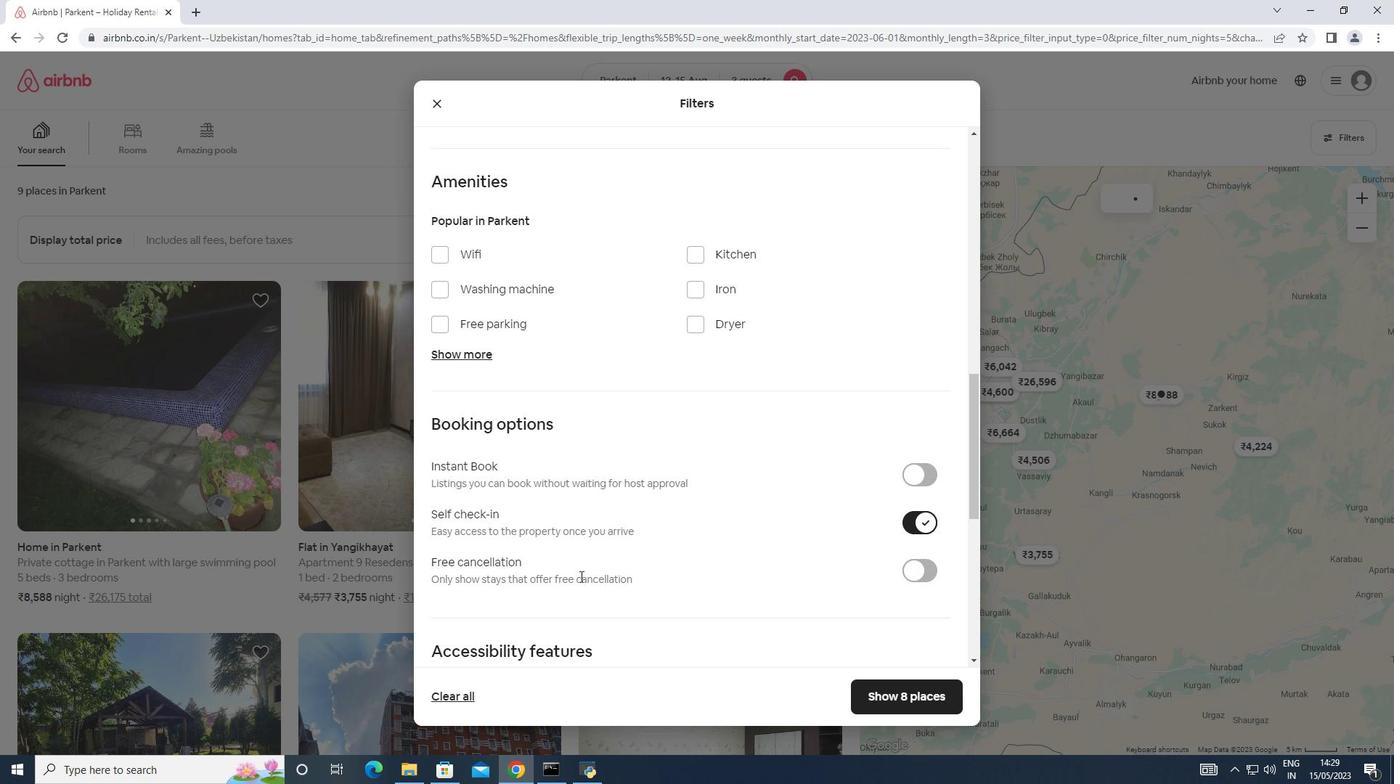 
Action: Mouse scrolled (580, 576) with delta (0, 0)
Screenshot: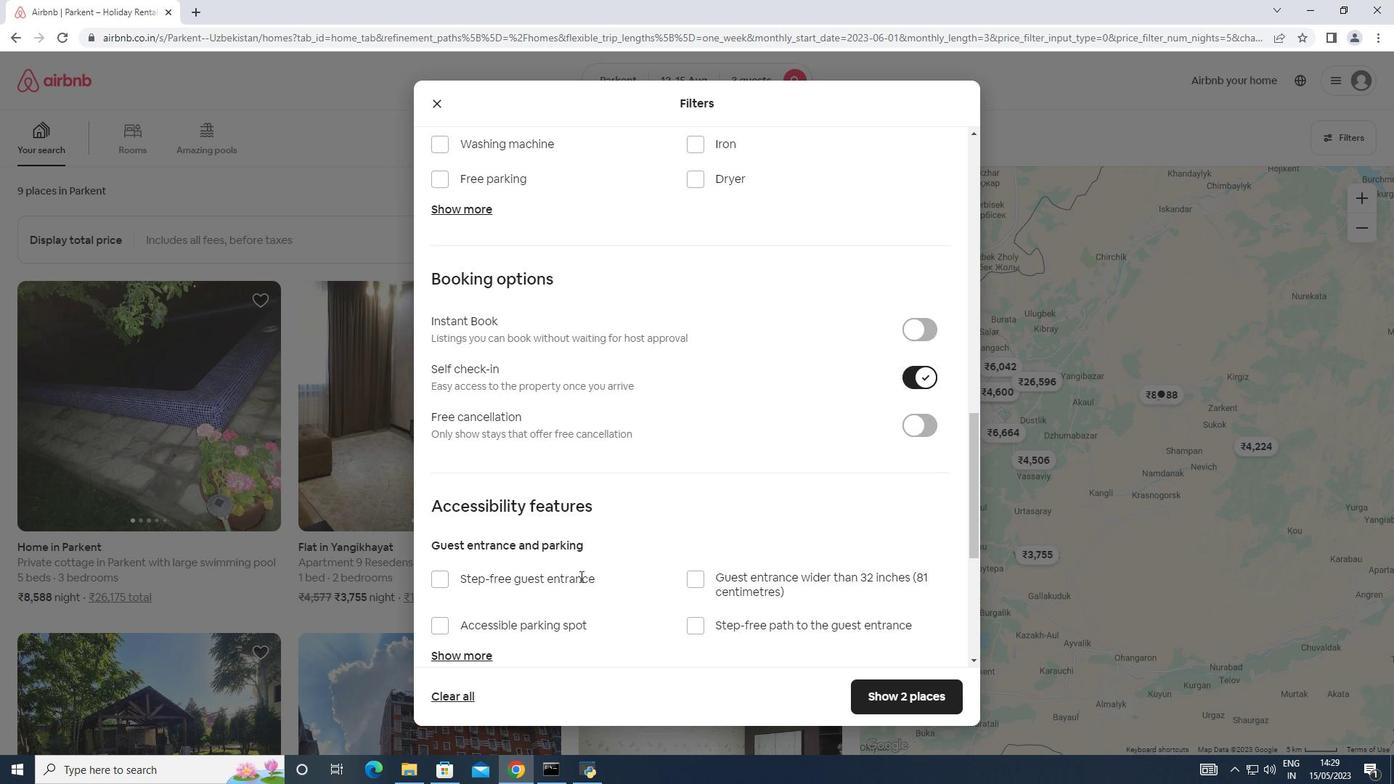 
Action: Mouse scrolled (580, 576) with delta (0, 0)
Screenshot: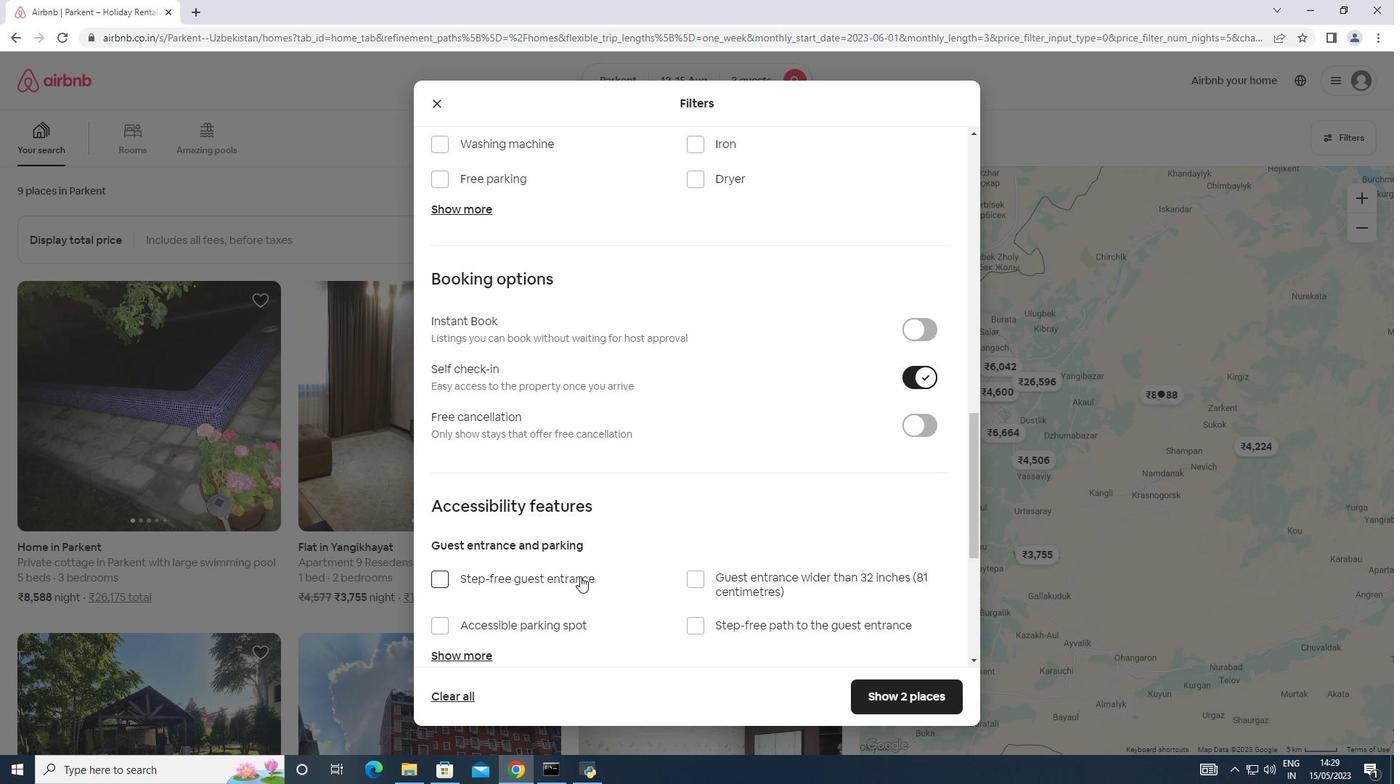 
Action: Mouse scrolled (580, 576) with delta (0, 0)
Screenshot: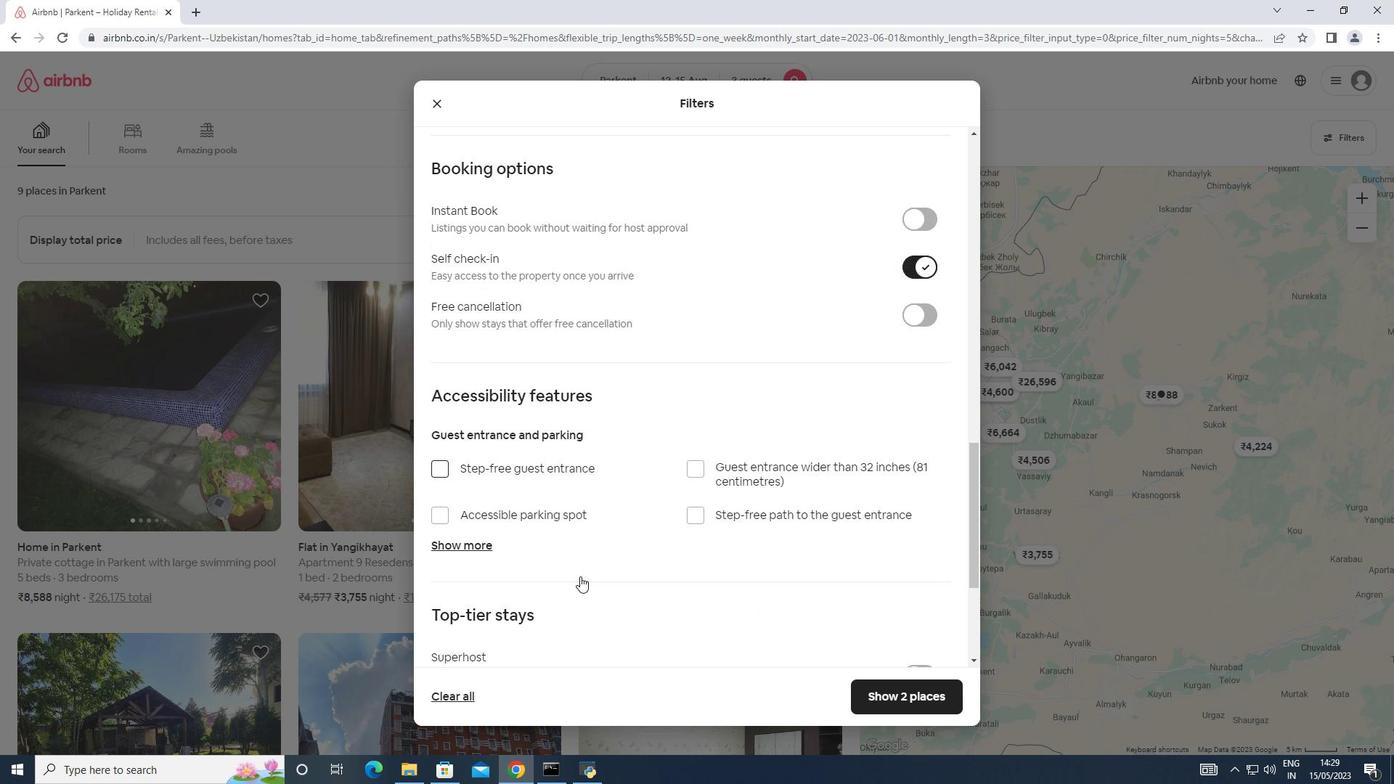 
Action: Mouse scrolled (580, 576) with delta (0, 0)
Screenshot: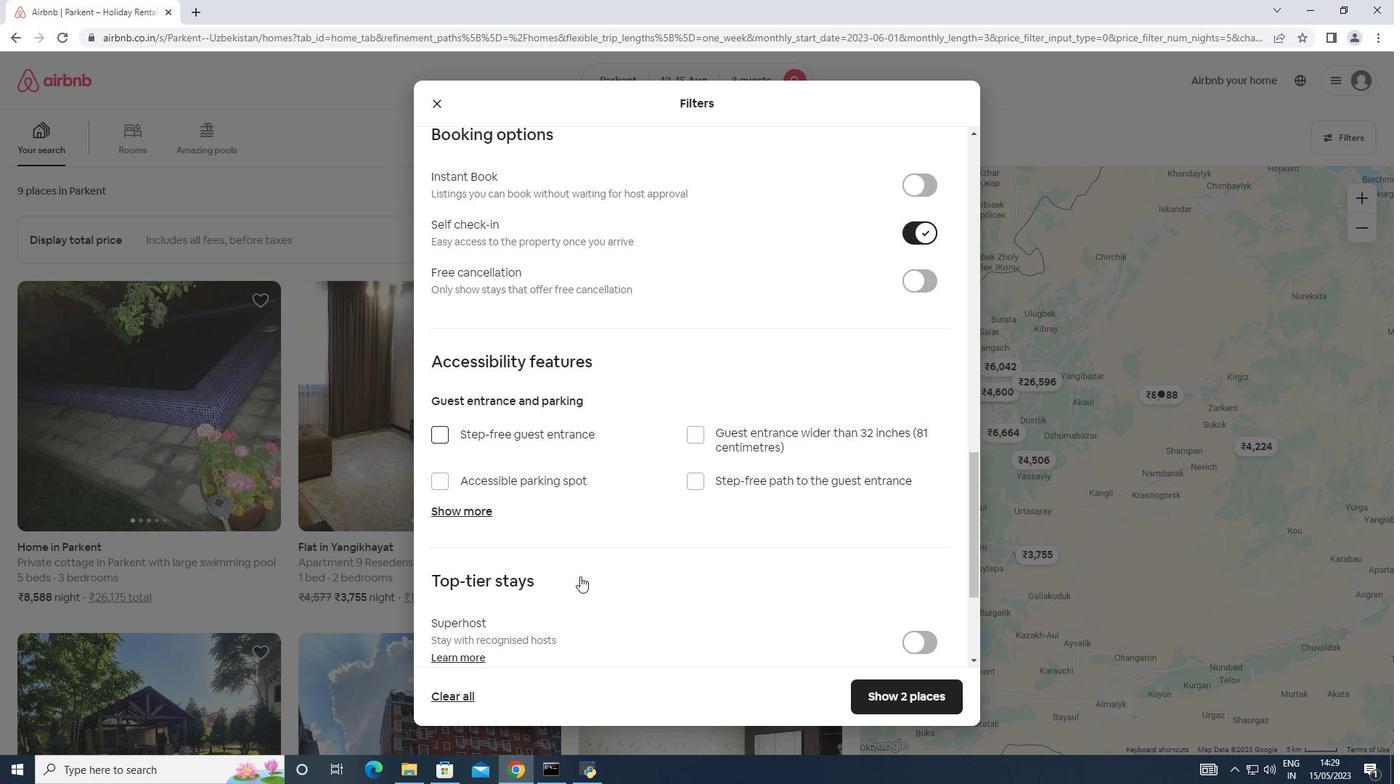 
Action: Mouse scrolled (580, 576) with delta (0, 0)
Screenshot: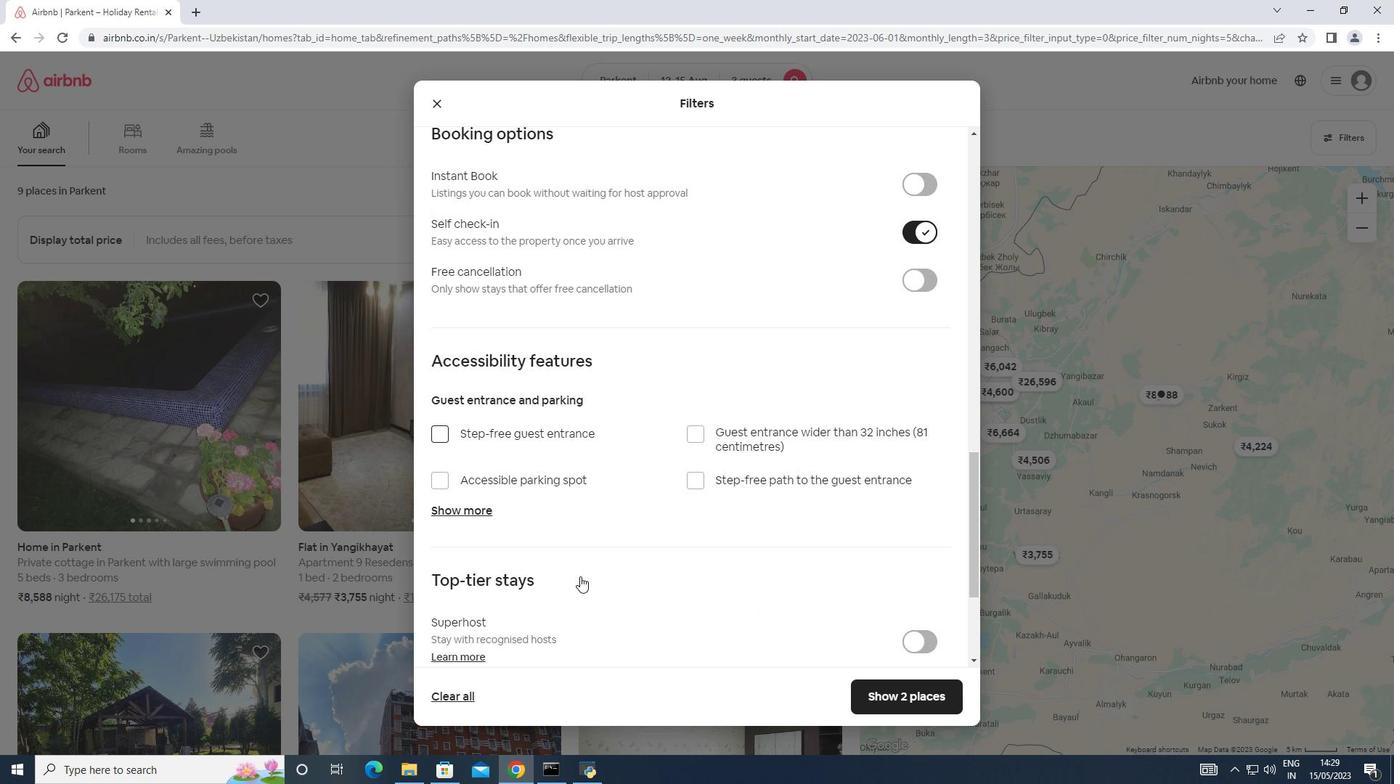 
Action: Mouse moved to (439, 560)
Screenshot: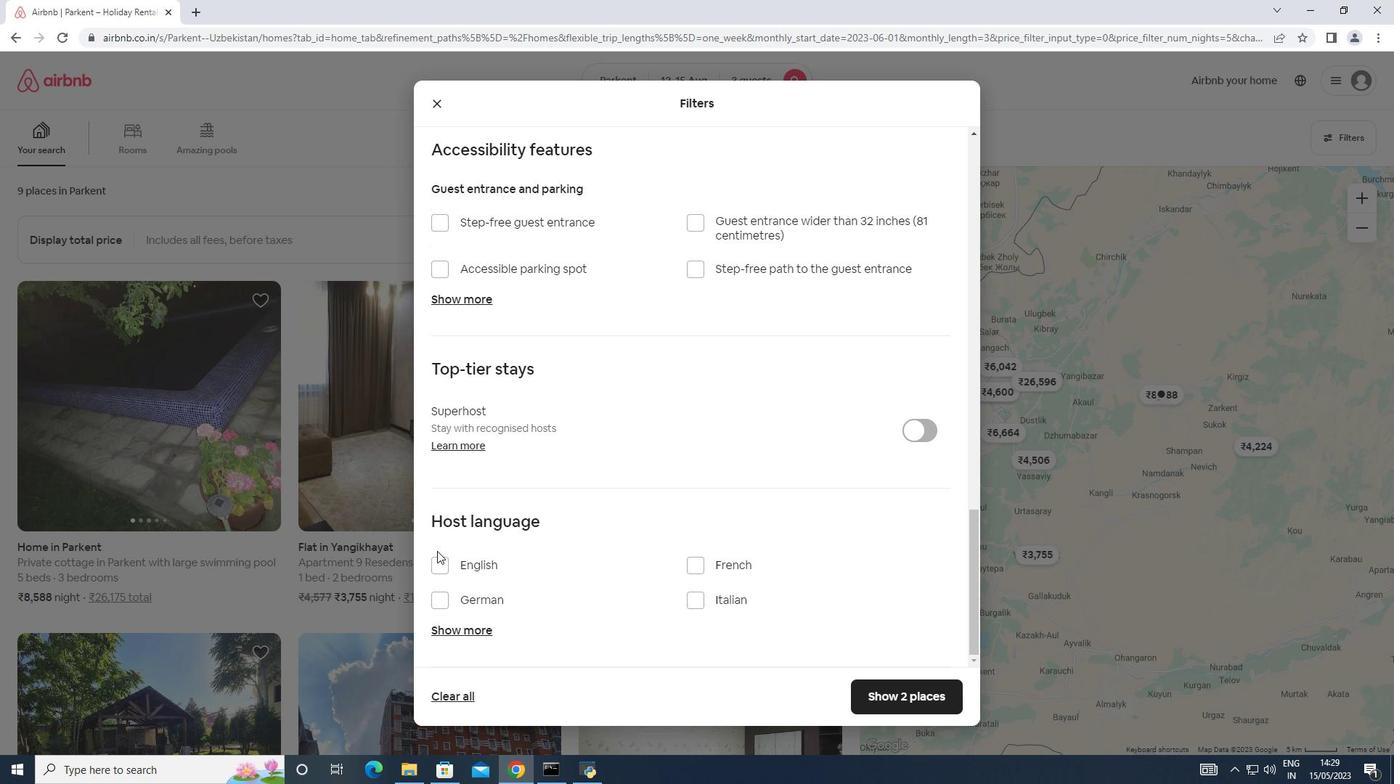 
Action: Mouse pressed left at (439, 560)
Screenshot: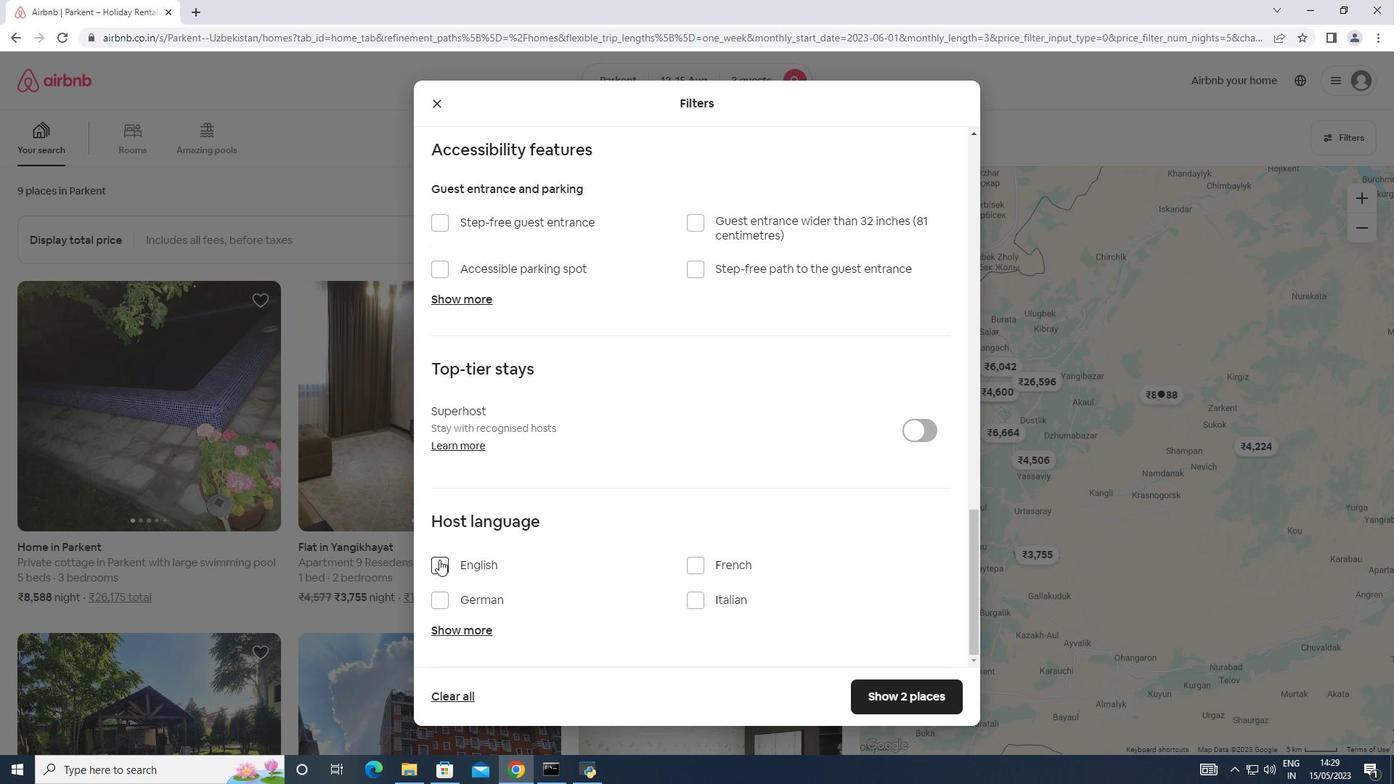
Action: Mouse moved to (900, 694)
Screenshot: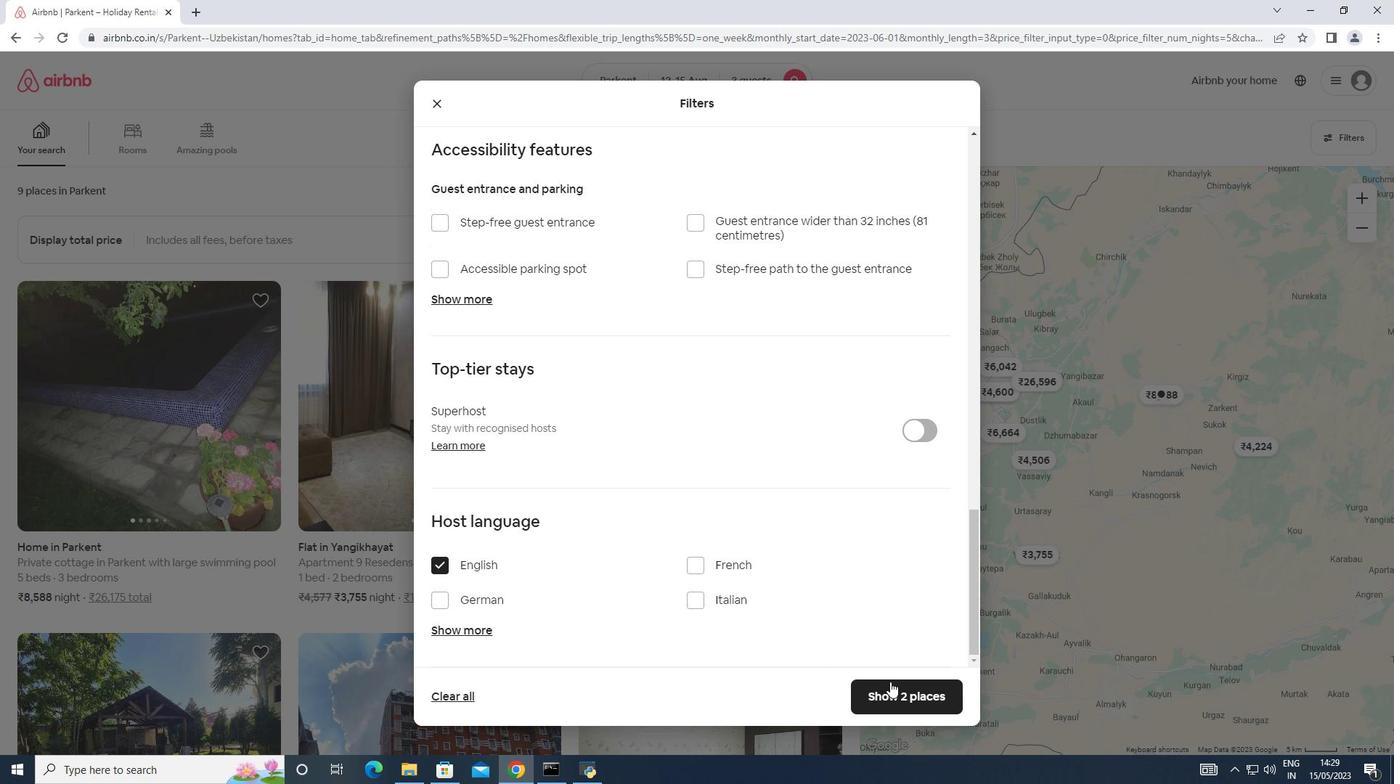 
Action: Mouse pressed left at (900, 694)
Screenshot: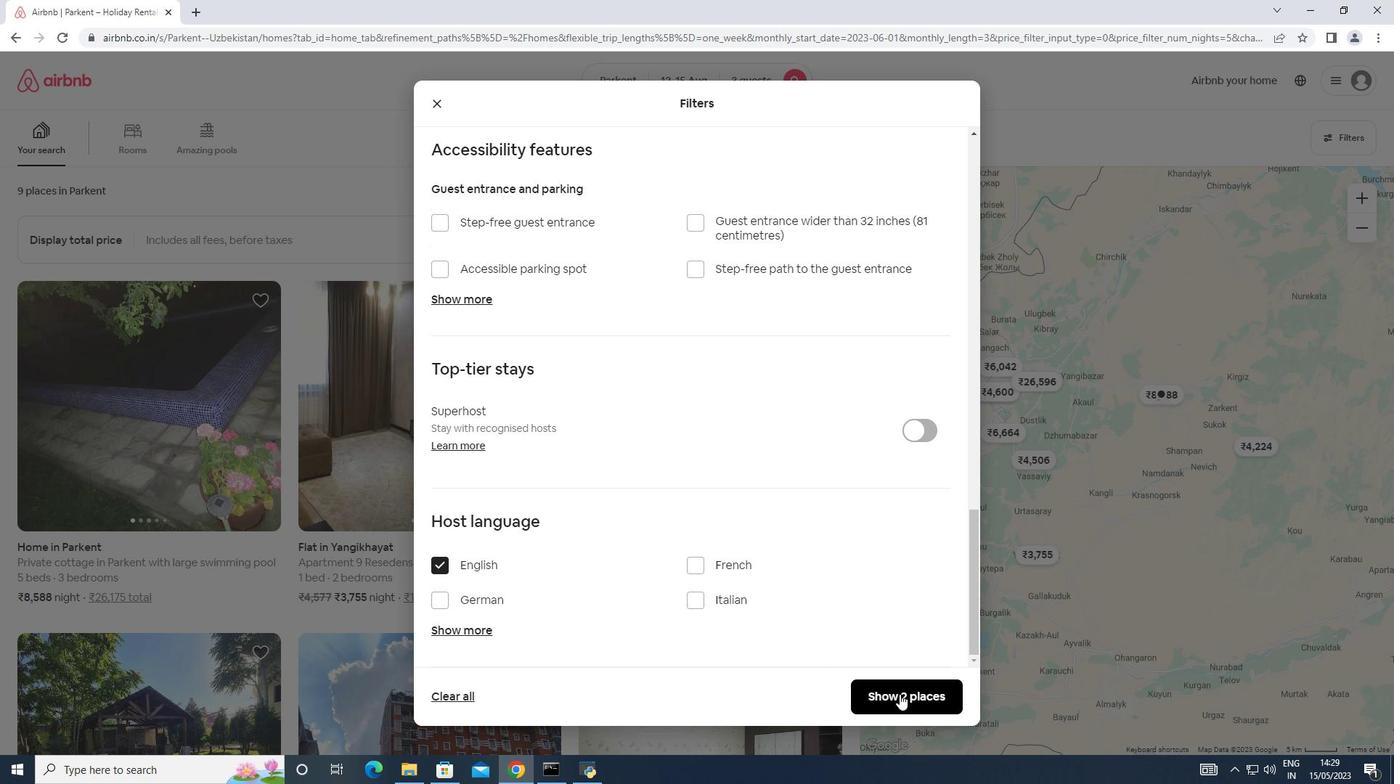 
